 Task: Look for space in Sátoraljaújhely, Hungary from 10th July, 2023 to 15th July, 2023 for 7 adults in price range Rs.10000 to Rs.15000. Place can be entire place or shared room with 4 bedrooms having 7 beds and 4 bathrooms. Property type can be house, flat, guest house. Amenities needed are: wifi, TV, free parkinig on premises, gym, breakfast. Booking option can be shelf check-in. Required host language is English.
Action: Mouse moved to (455, 100)
Screenshot: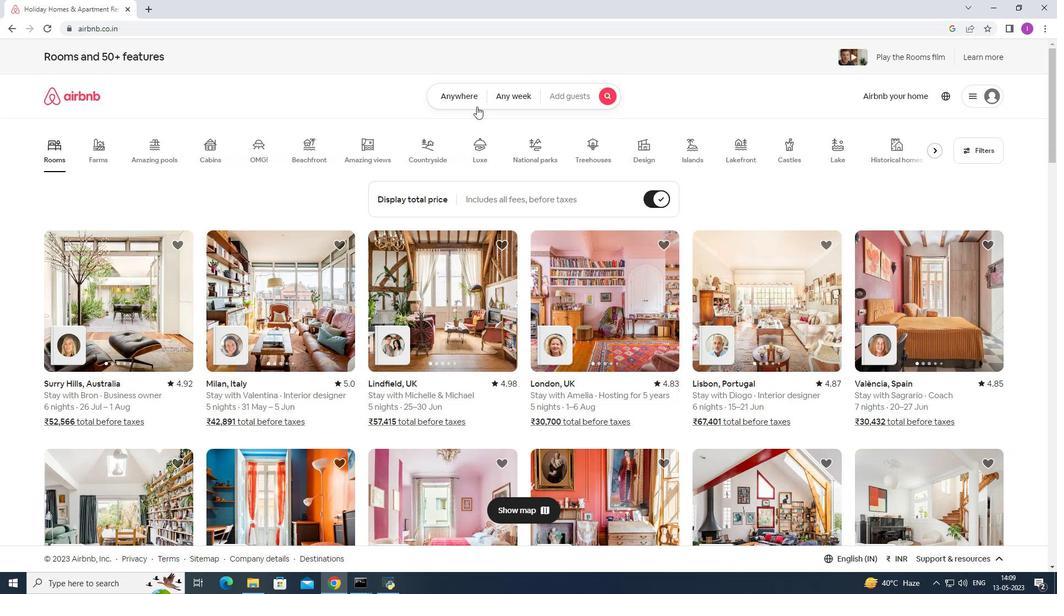 
Action: Mouse pressed left at (455, 100)
Screenshot: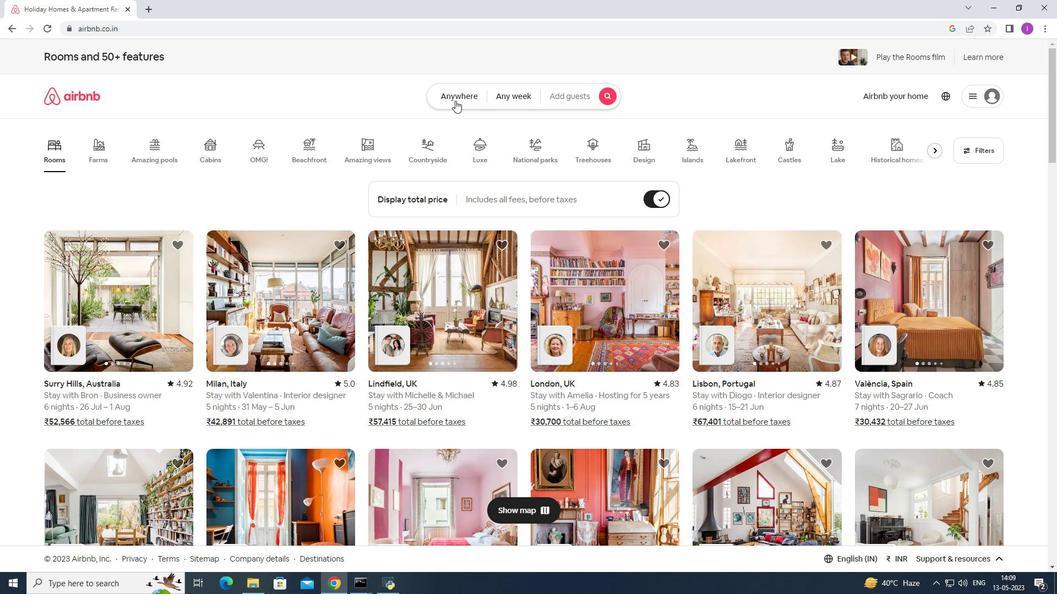 
Action: Mouse moved to (387, 129)
Screenshot: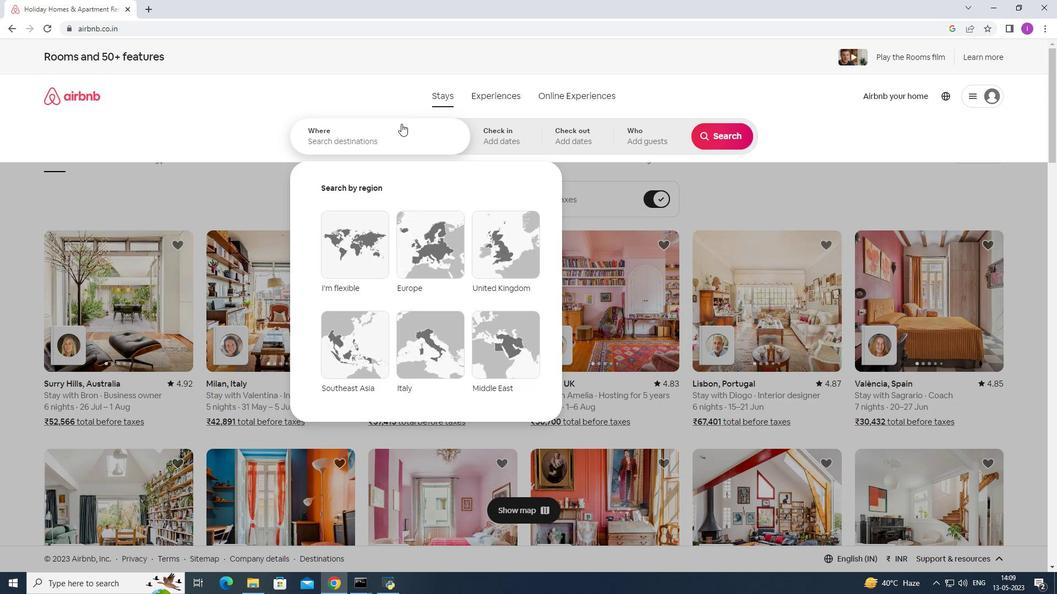 
Action: Mouse pressed left at (387, 129)
Screenshot: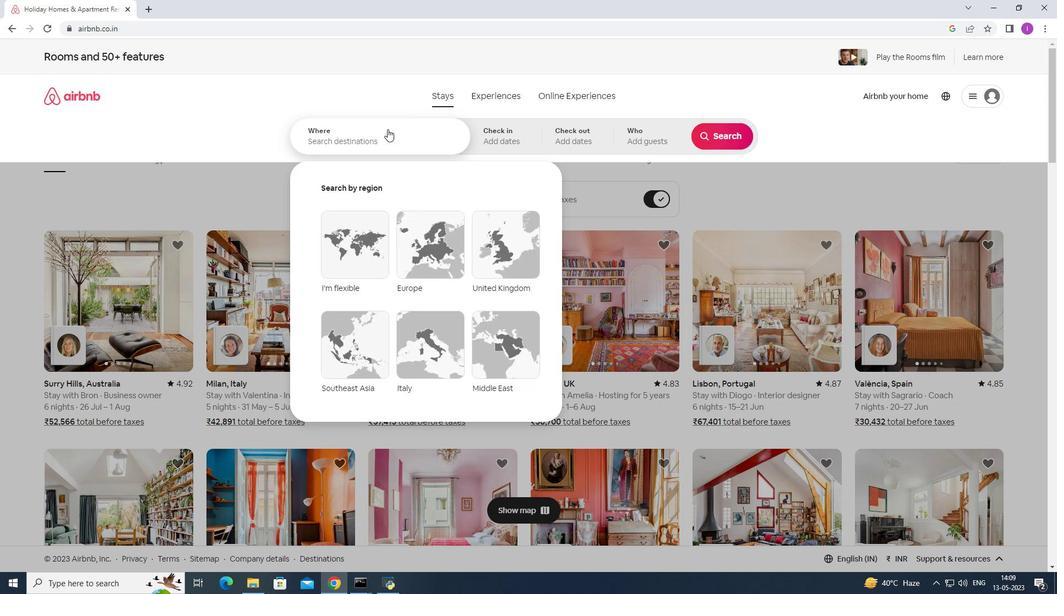 
Action: Mouse moved to (384, 129)
Screenshot: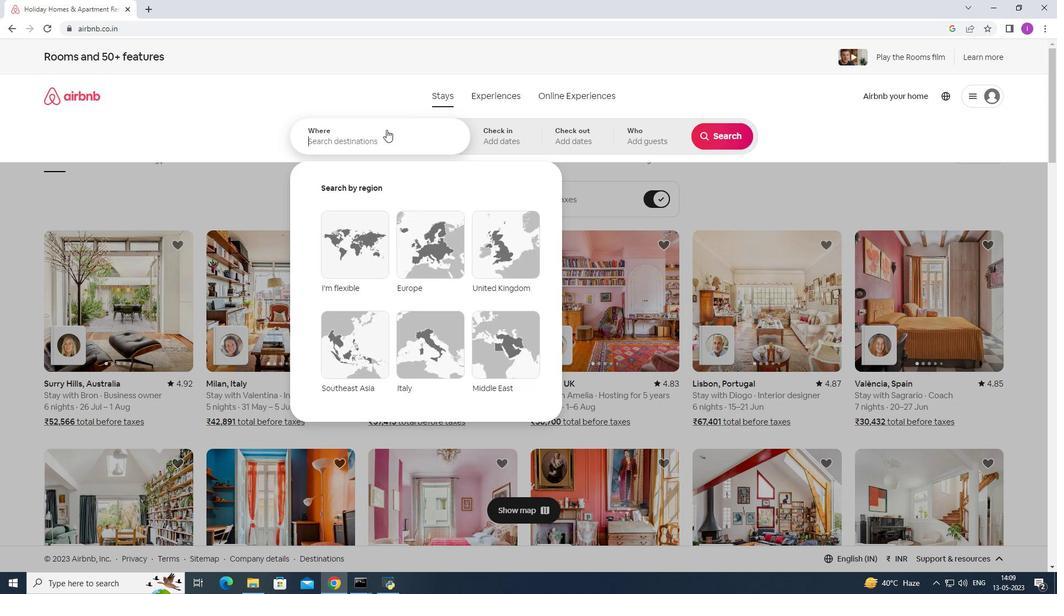 
Action: Key pressed <Key.shift>Satoraljaujhely,<Key.shift><Key.shift><Key.shift><Key.shift><Key.shift><Key.shift><Key.shift><Key.shift><Key.shift><Key.shift><Key.shift><Key.shift><Key.shift><Key.shift><Key.shift><Key.shift><Key.shift><Key.shift><Key.shift><Key.shift><Key.shift>Hun
Screenshot: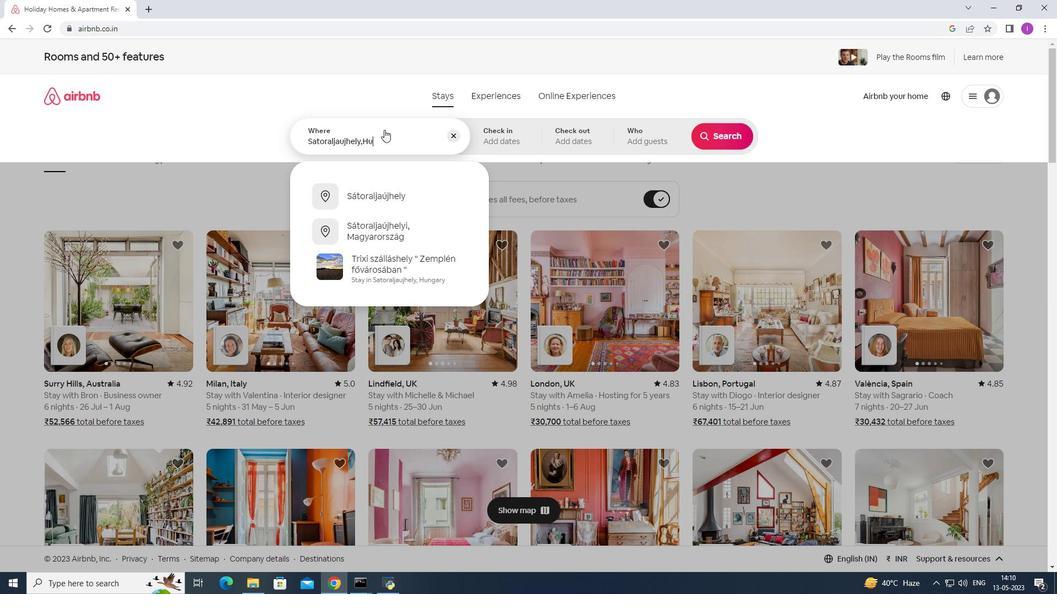 
Action: Mouse moved to (409, 187)
Screenshot: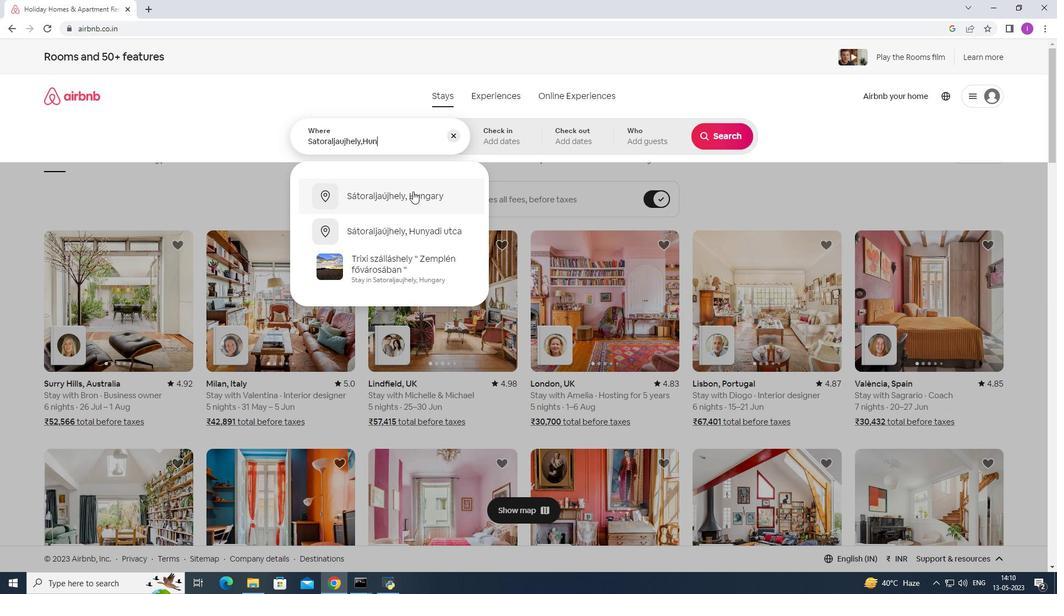
Action: Mouse pressed left at (409, 187)
Screenshot: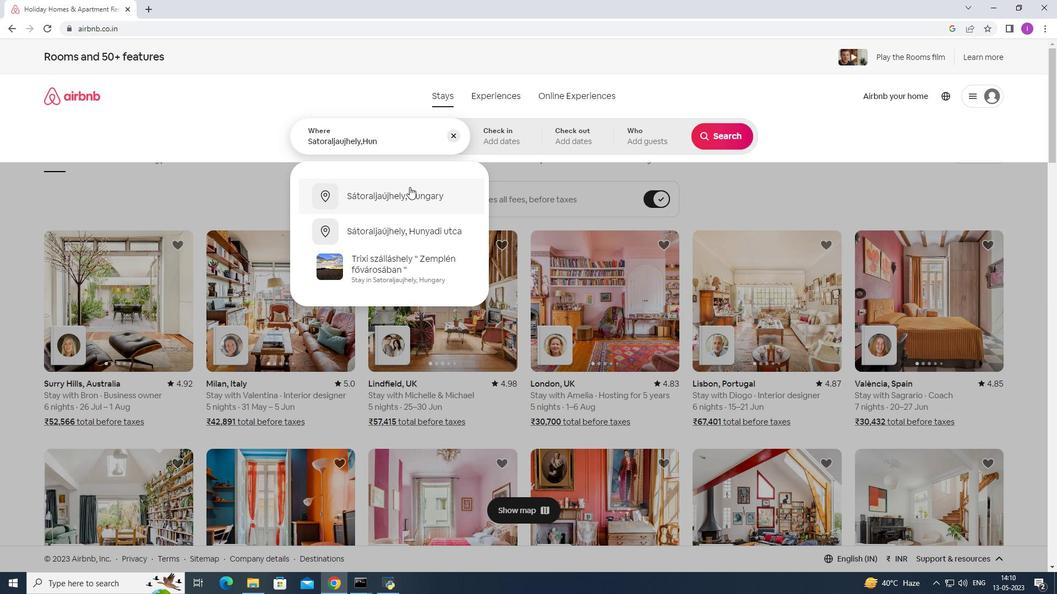 
Action: Mouse moved to (729, 229)
Screenshot: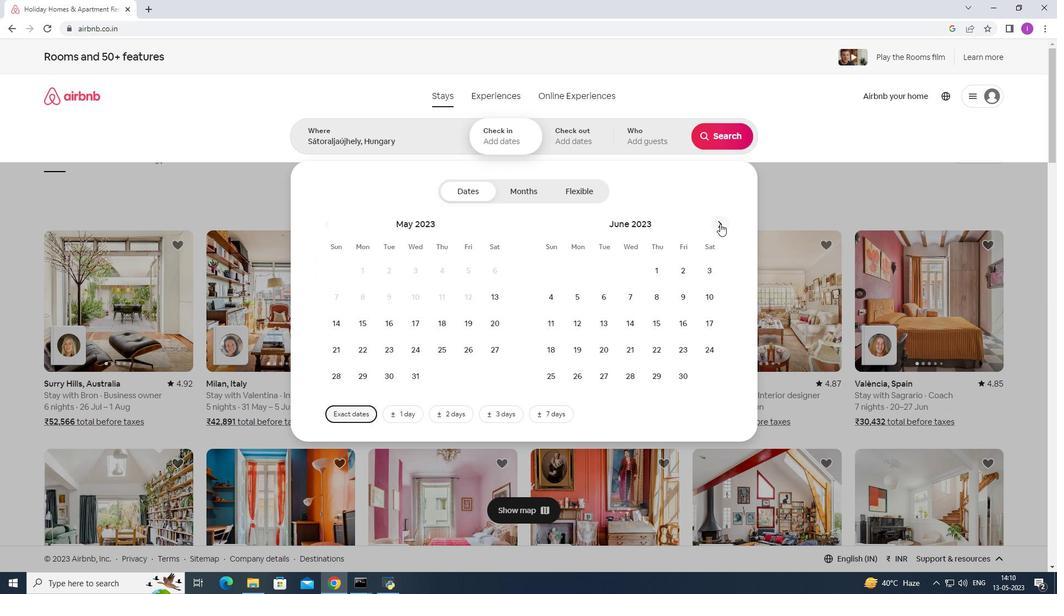 
Action: Mouse pressed left at (729, 229)
Screenshot: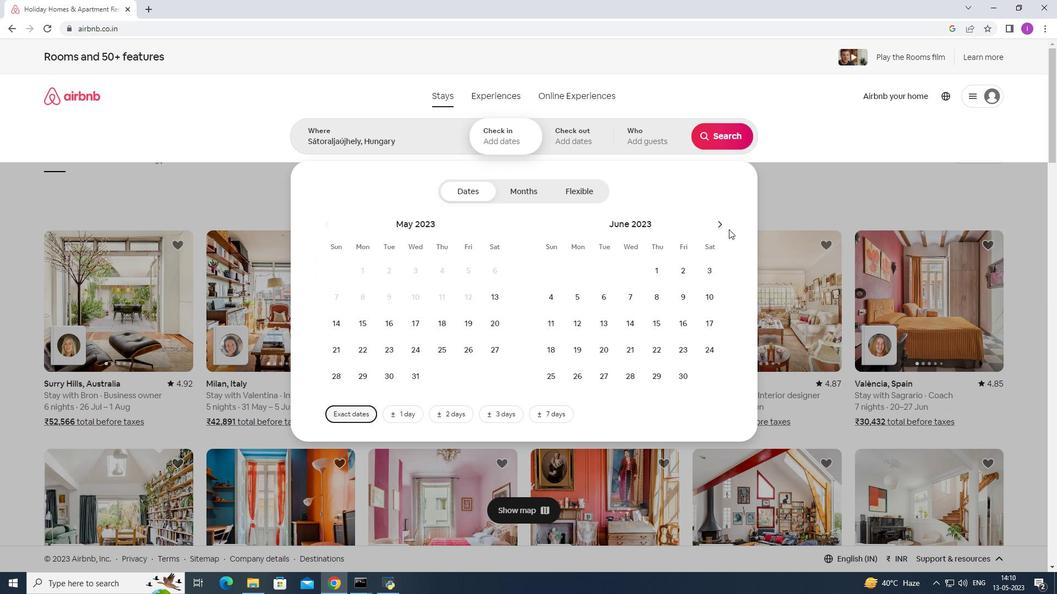 
Action: Mouse moved to (719, 225)
Screenshot: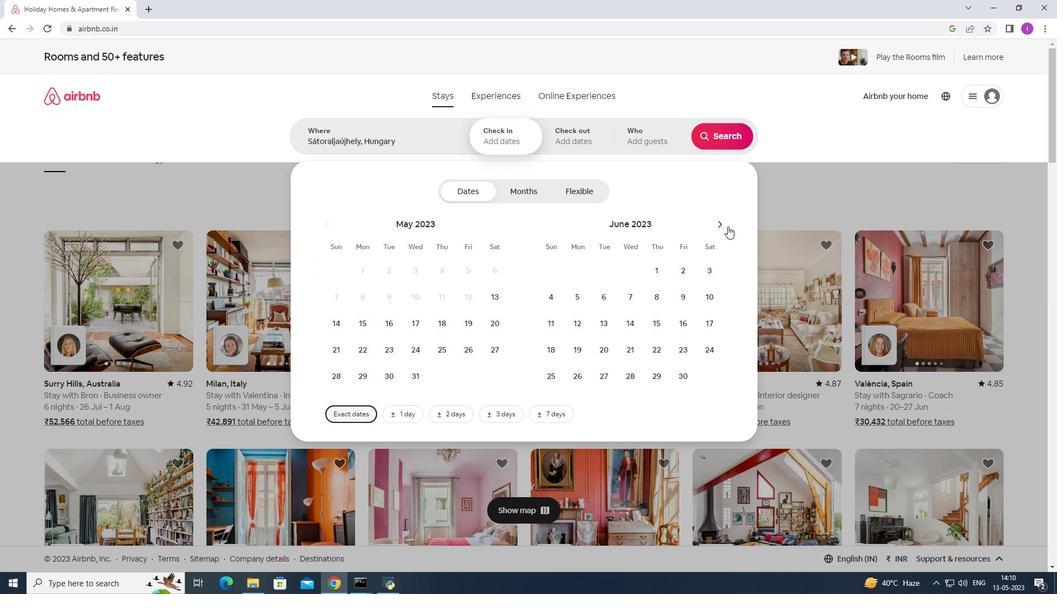 
Action: Mouse pressed left at (719, 225)
Screenshot: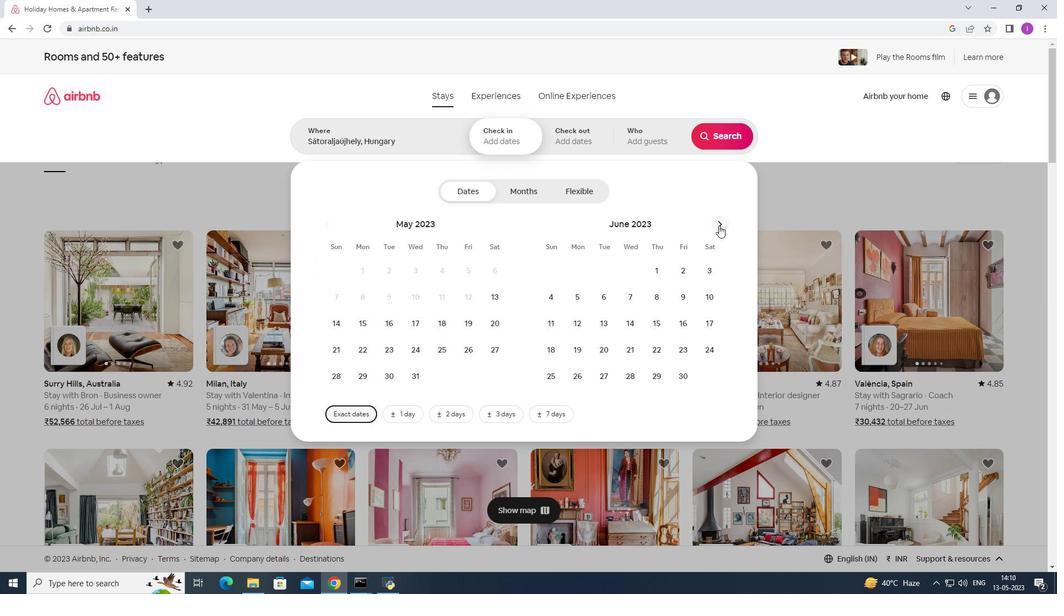 
Action: Mouse moved to (575, 329)
Screenshot: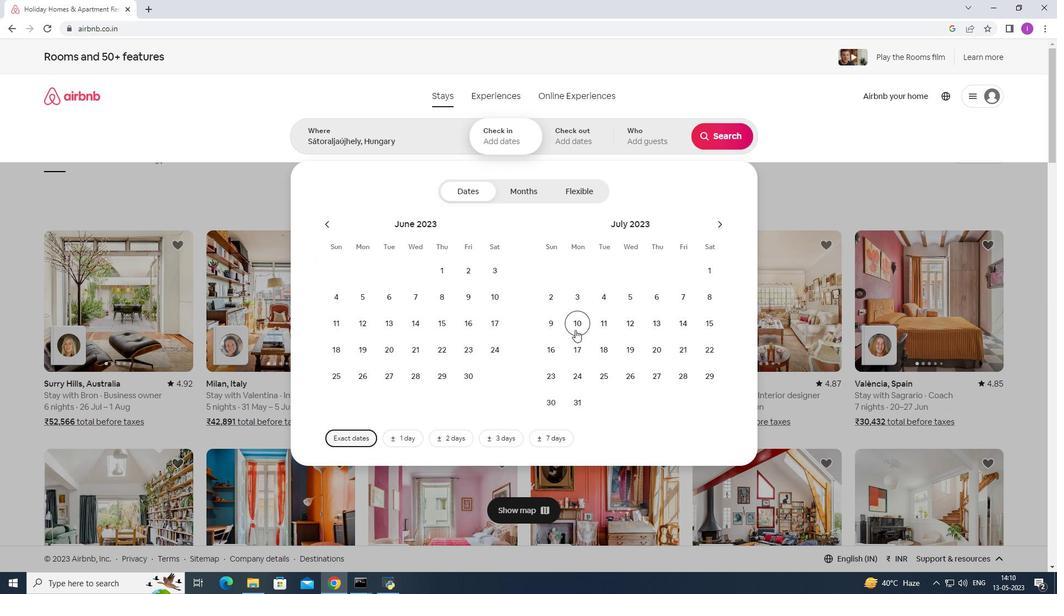 
Action: Mouse pressed left at (575, 329)
Screenshot: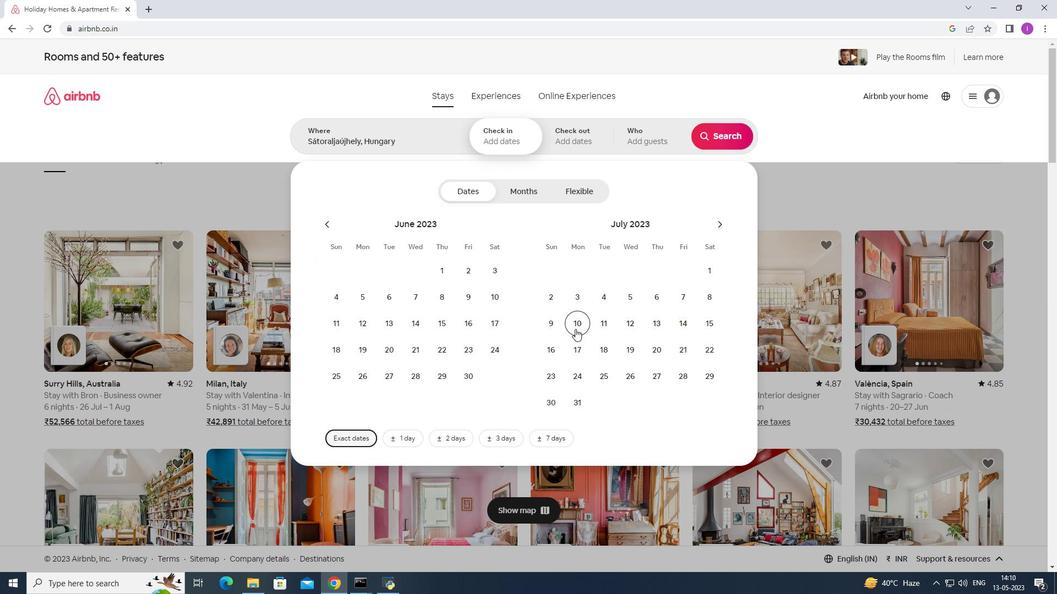 
Action: Mouse moved to (710, 324)
Screenshot: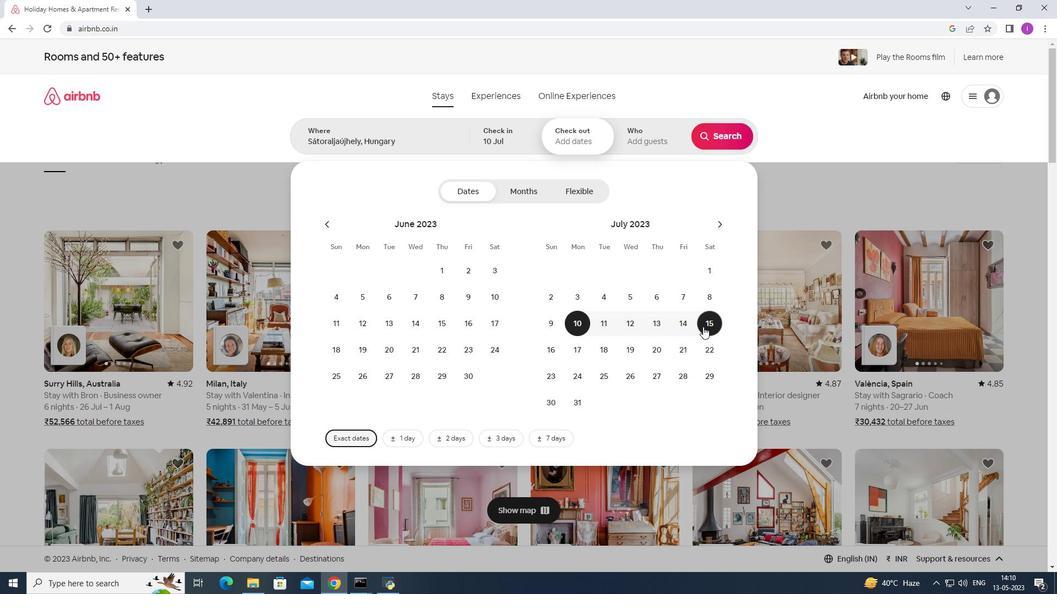 
Action: Mouse pressed left at (710, 324)
Screenshot: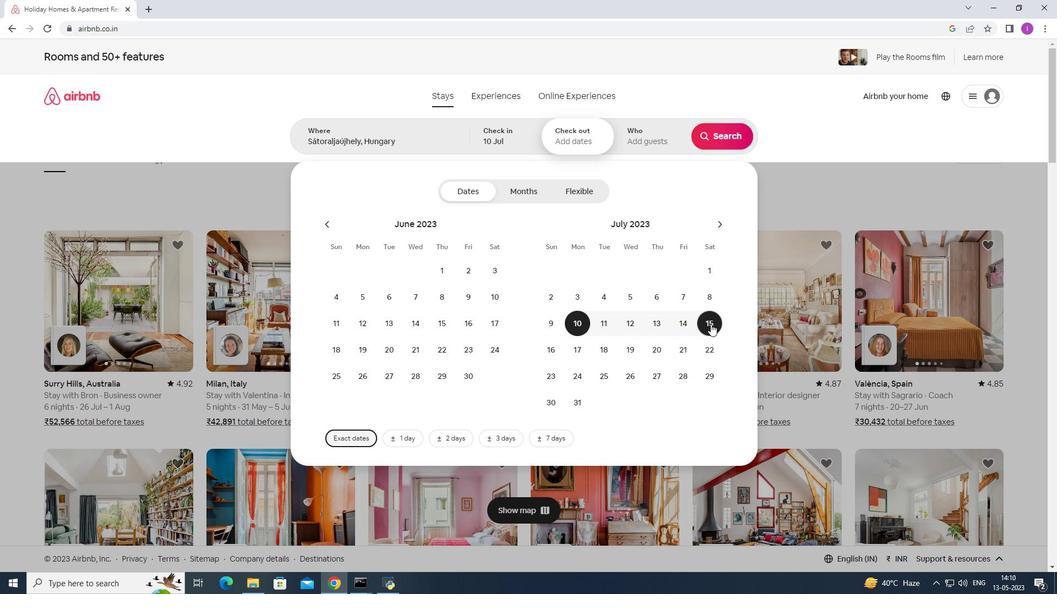 
Action: Mouse moved to (652, 137)
Screenshot: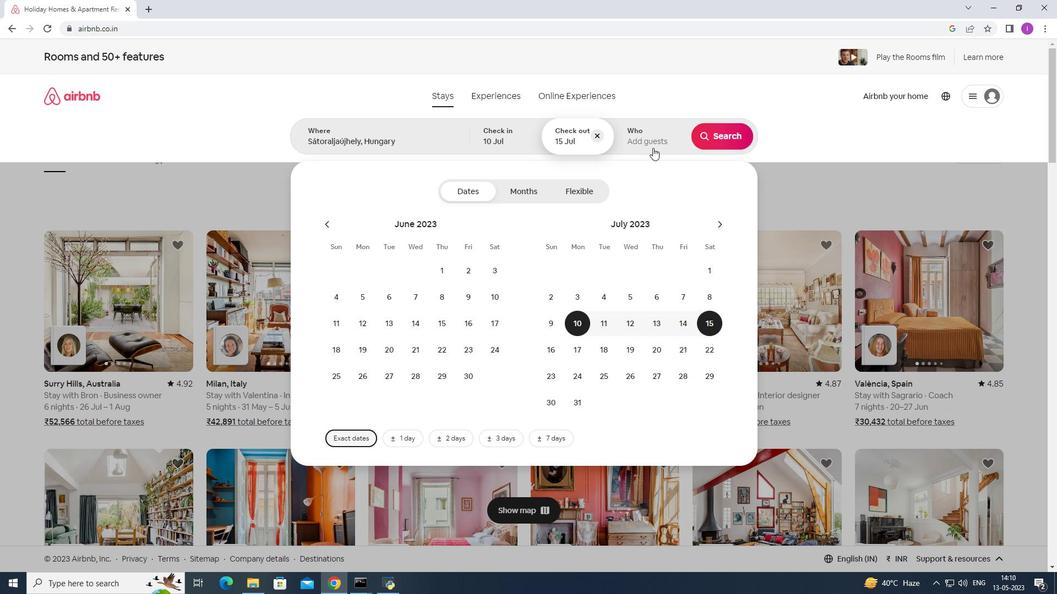 
Action: Mouse pressed left at (652, 137)
Screenshot: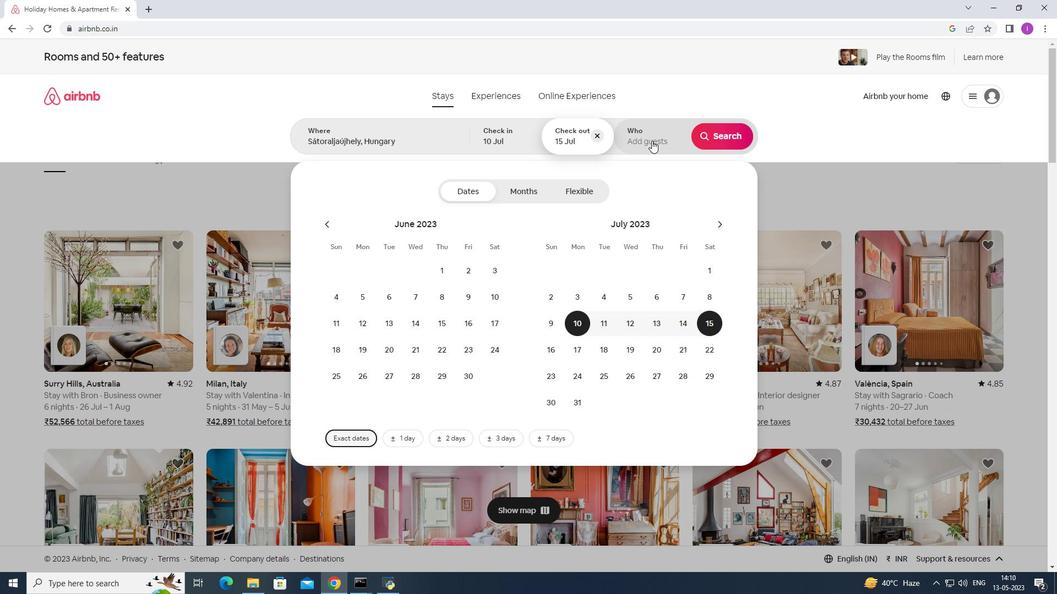 
Action: Mouse moved to (723, 194)
Screenshot: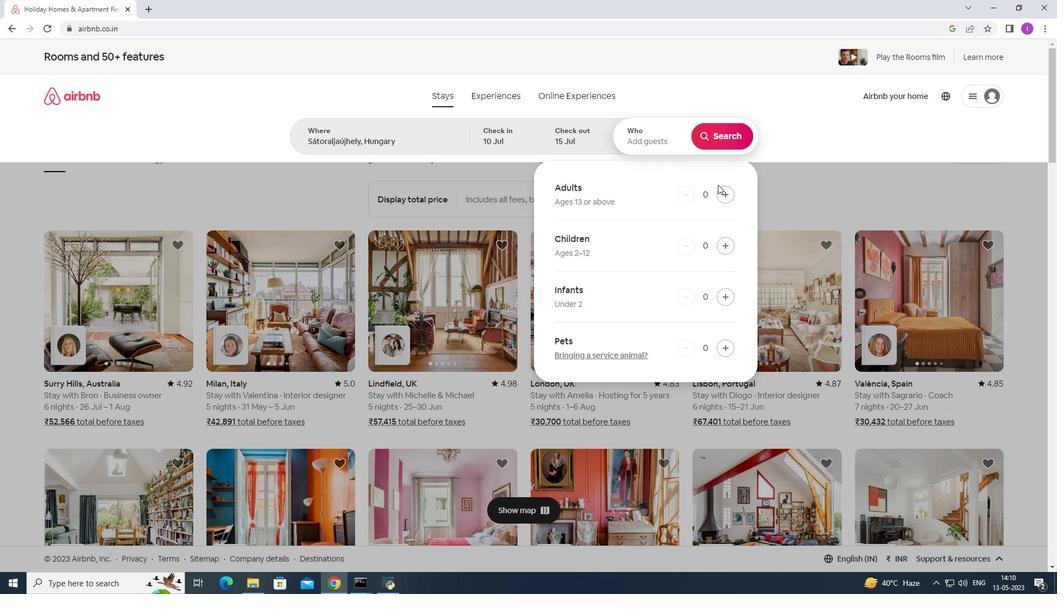 
Action: Mouse pressed left at (723, 194)
Screenshot: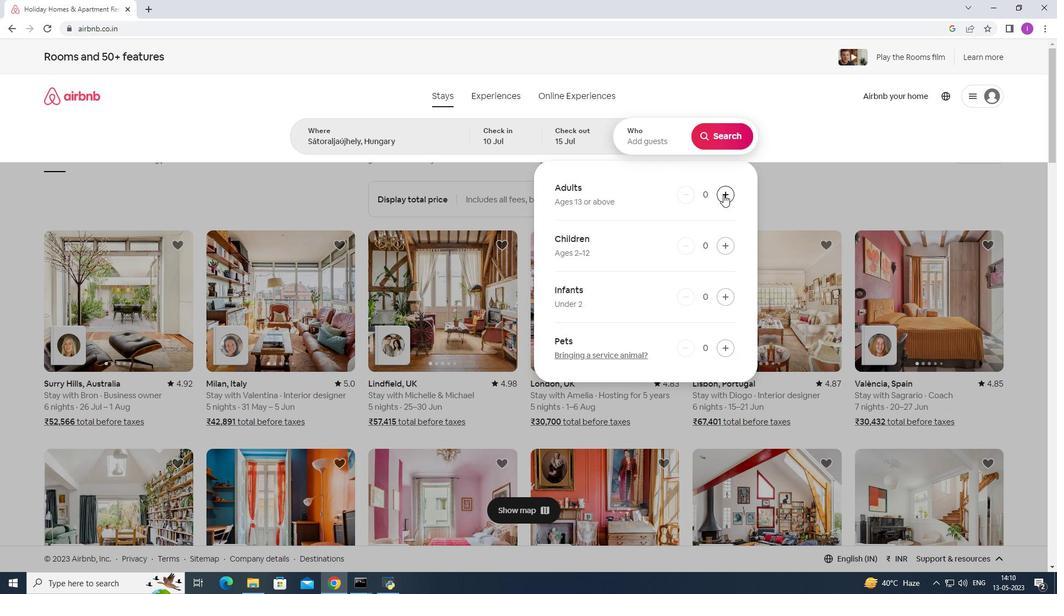 
Action: Mouse moved to (723, 195)
Screenshot: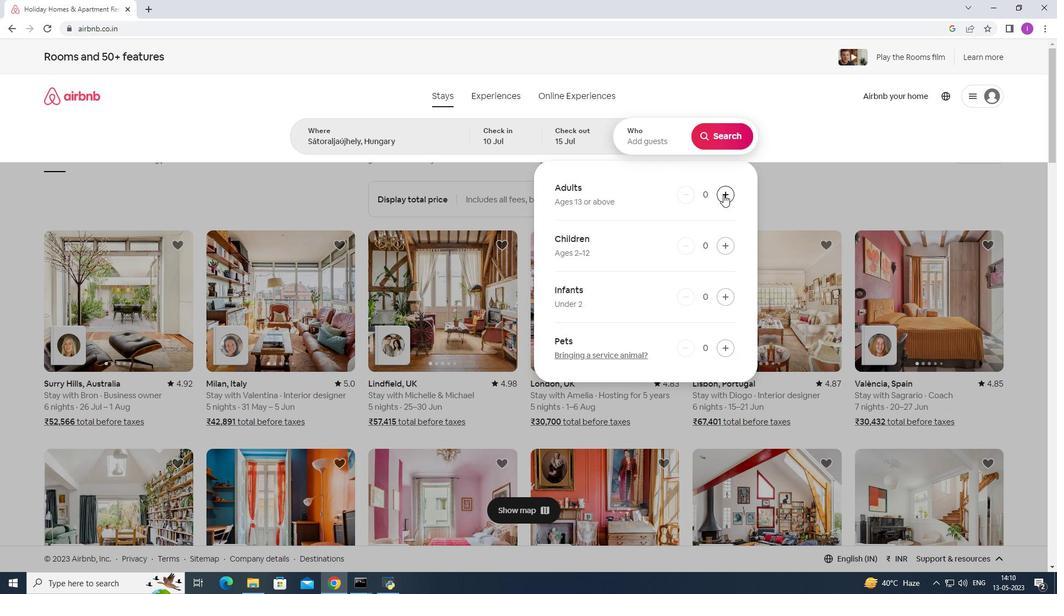 
Action: Mouse pressed left at (723, 195)
Screenshot: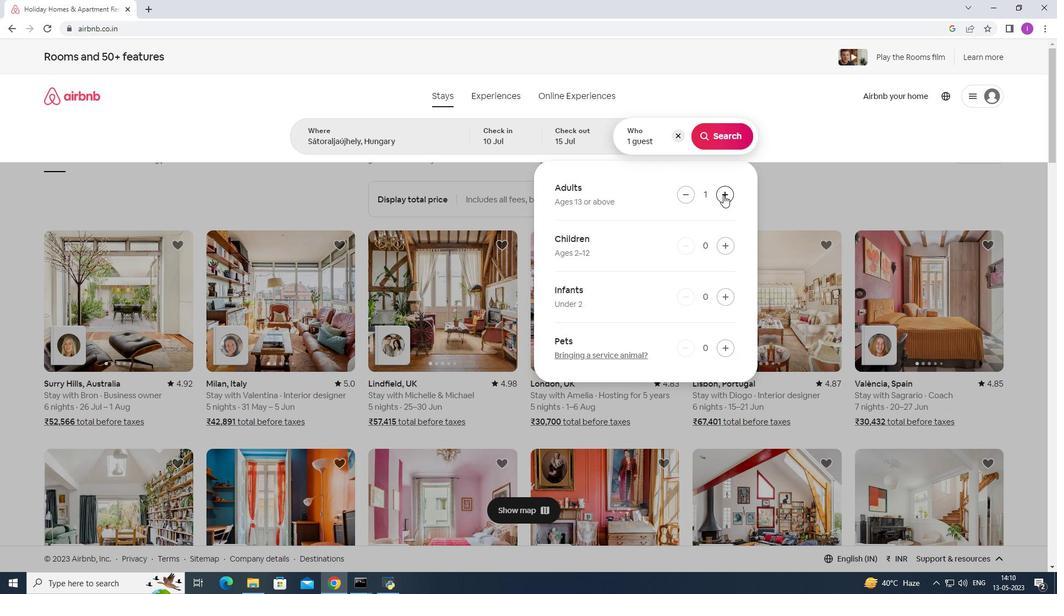 
Action: Mouse pressed left at (723, 195)
Screenshot: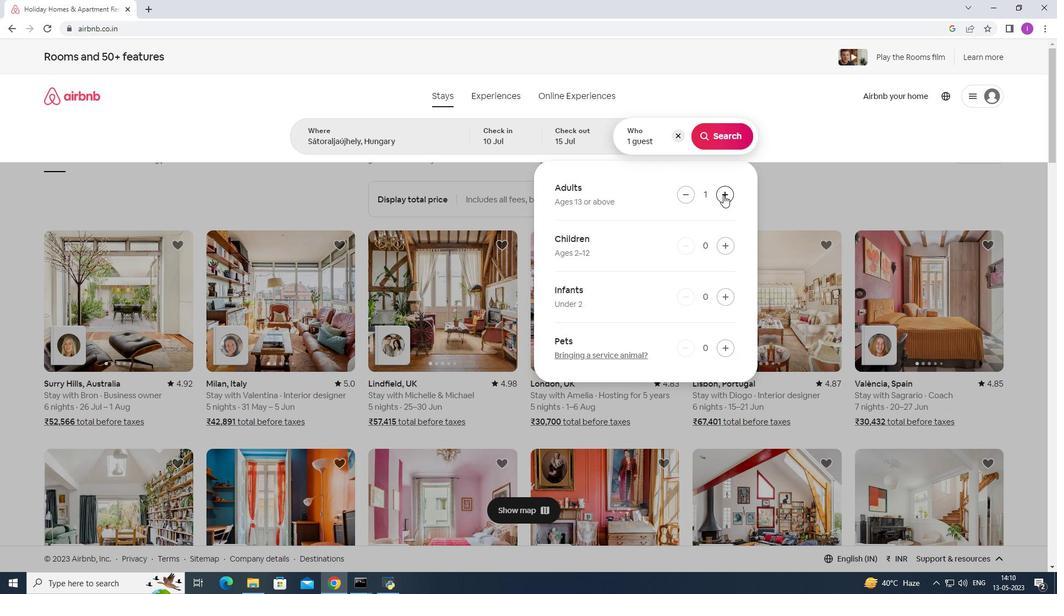 
Action: Mouse pressed left at (723, 195)
Screenshot: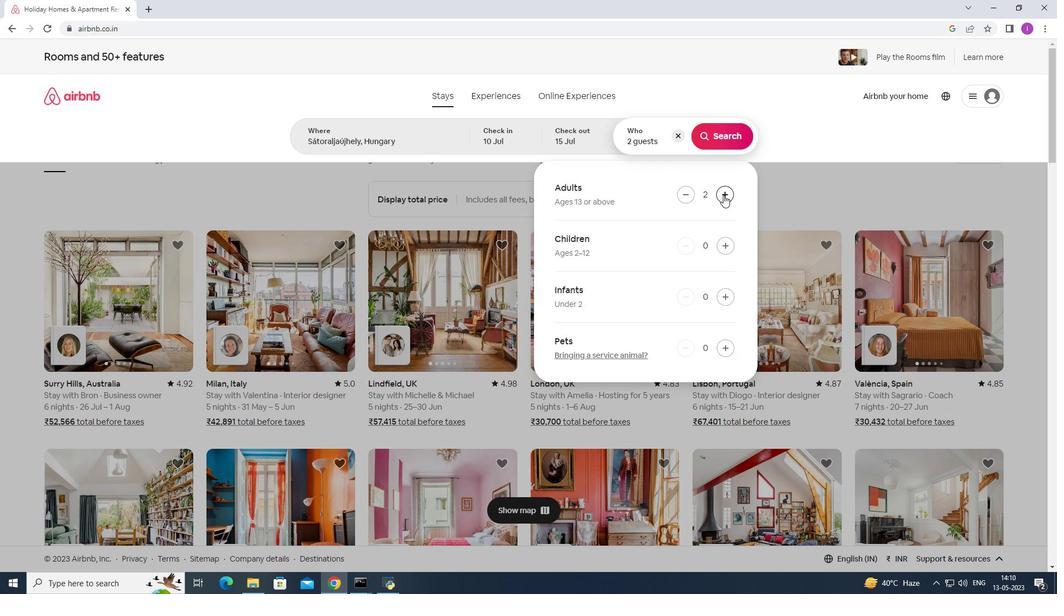 
Action: Mouse pressed left at (723, 195)
Screenshot: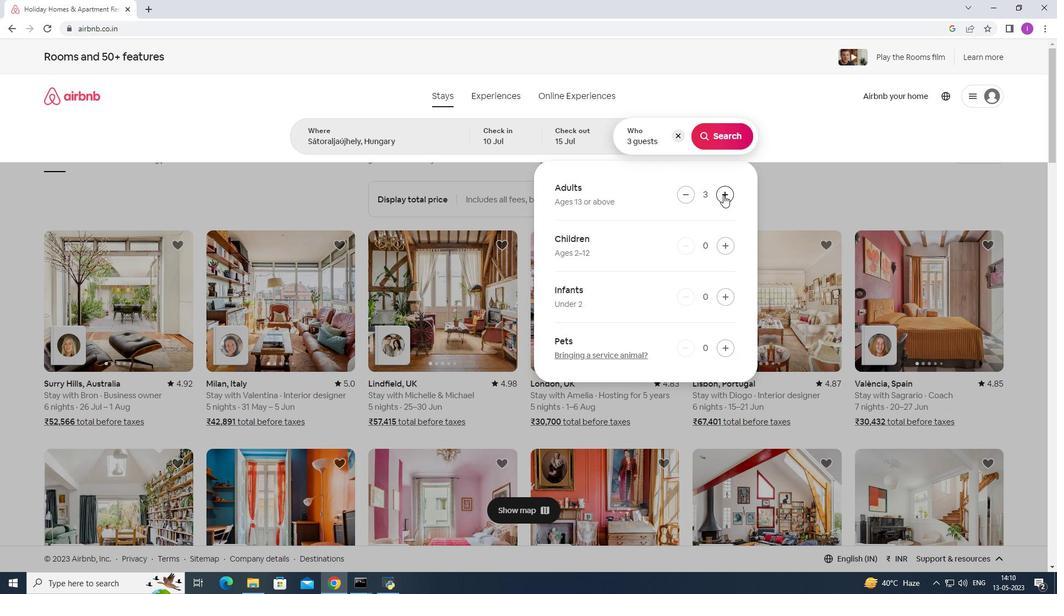 
Action: Mouse pressed left at (723, 195)
Screenshot: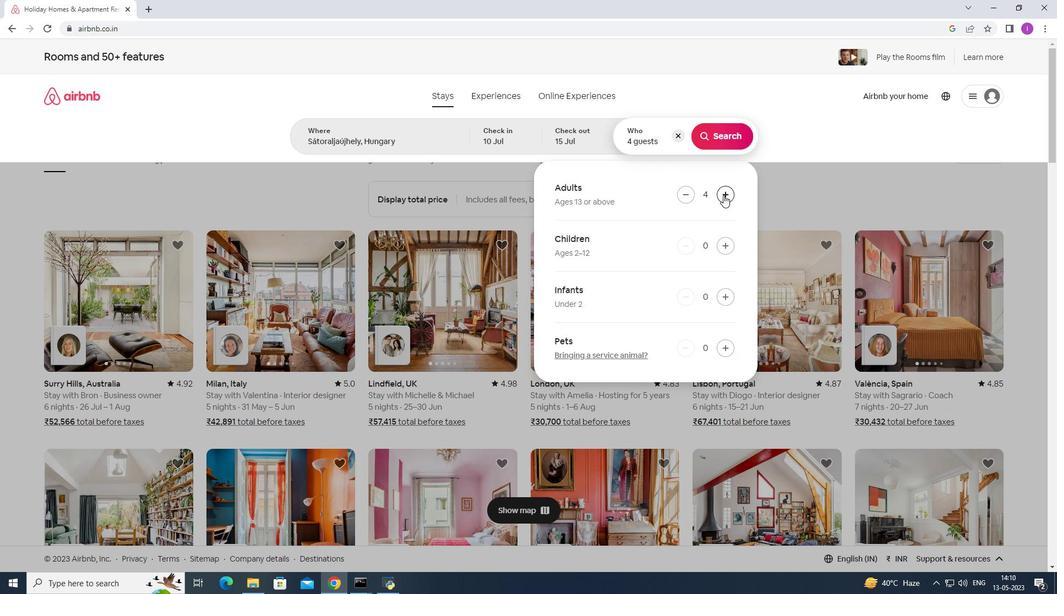 
Action: Mouse pressed left at (723, 195)
Screenshot: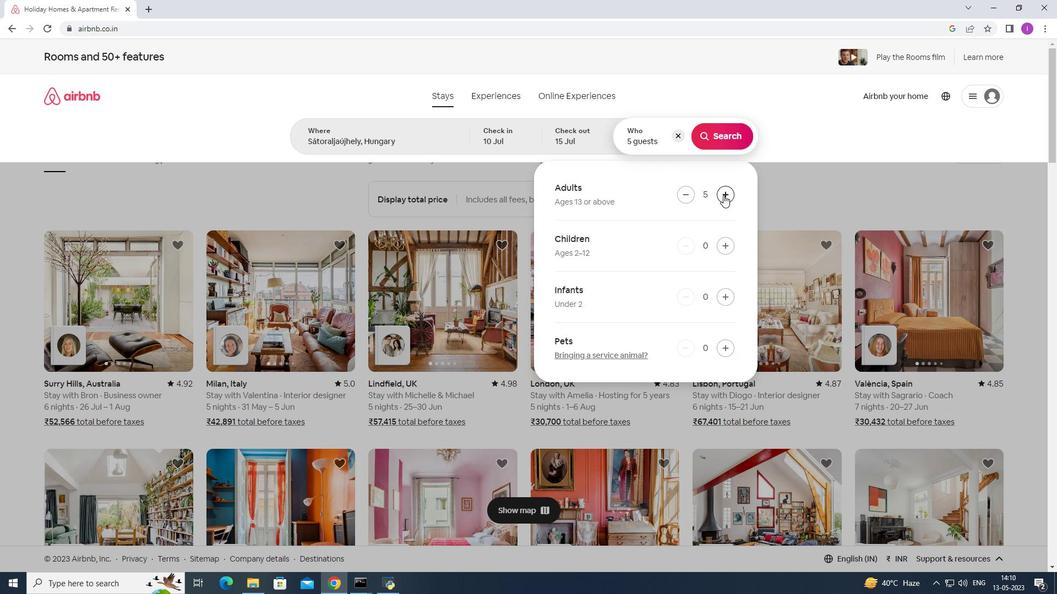 
Action: Mouse pressed left at (723, 195)
Screenshot: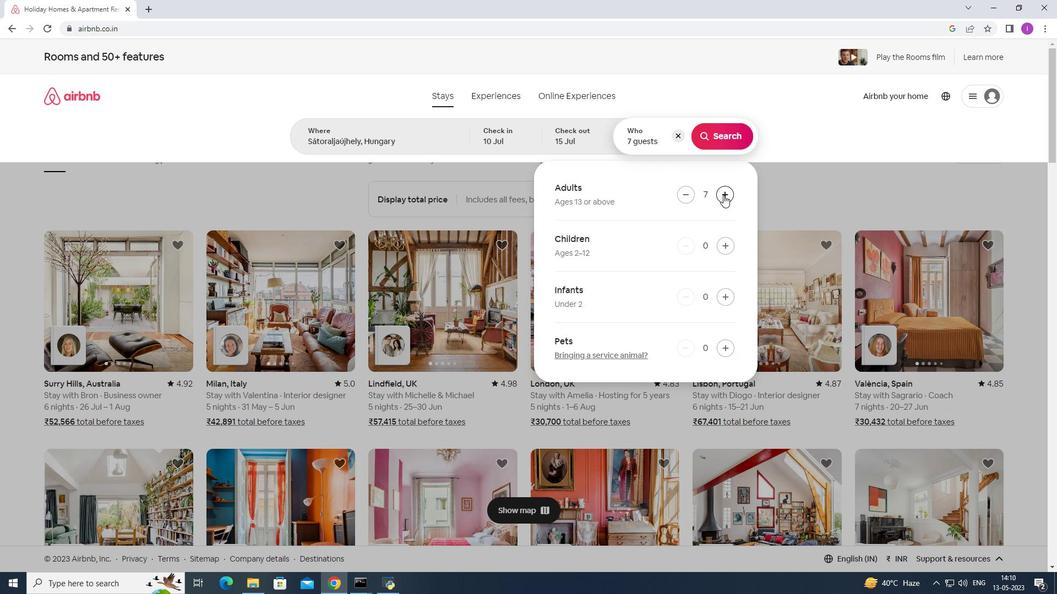 
Action: Mouse moved to (690, 200)
Screenshot: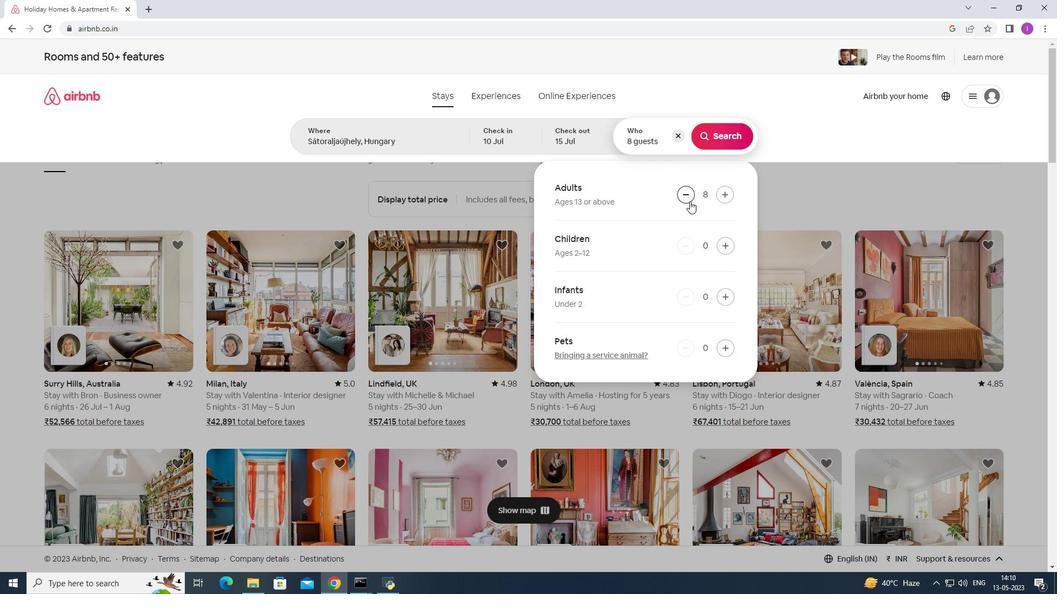 
Action: Mouse pressed left at (690, 200)
Screenshot: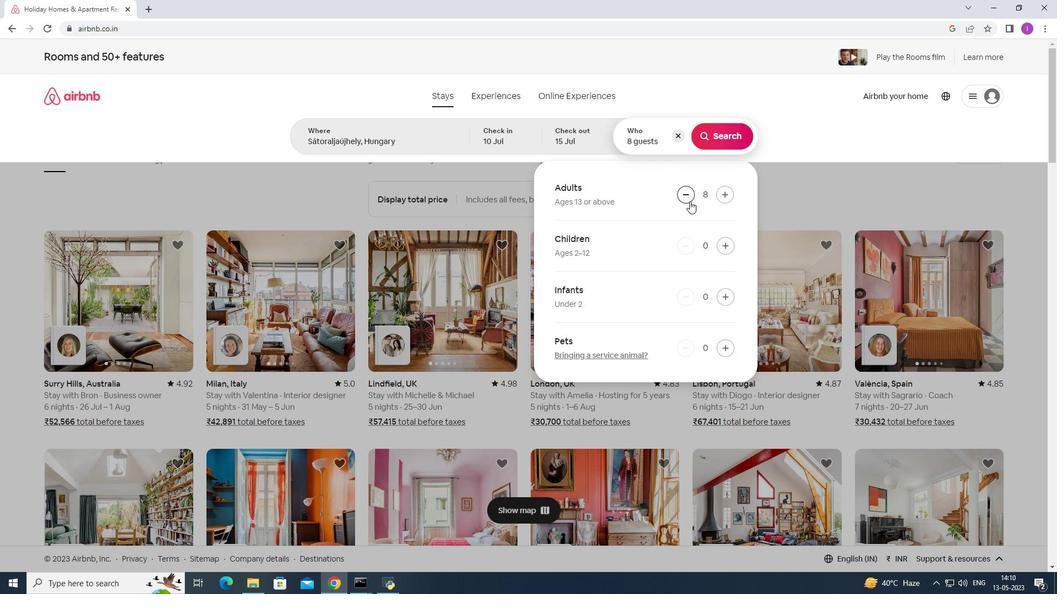 
Action: Mouse moved to (722, 134)
Screenshot: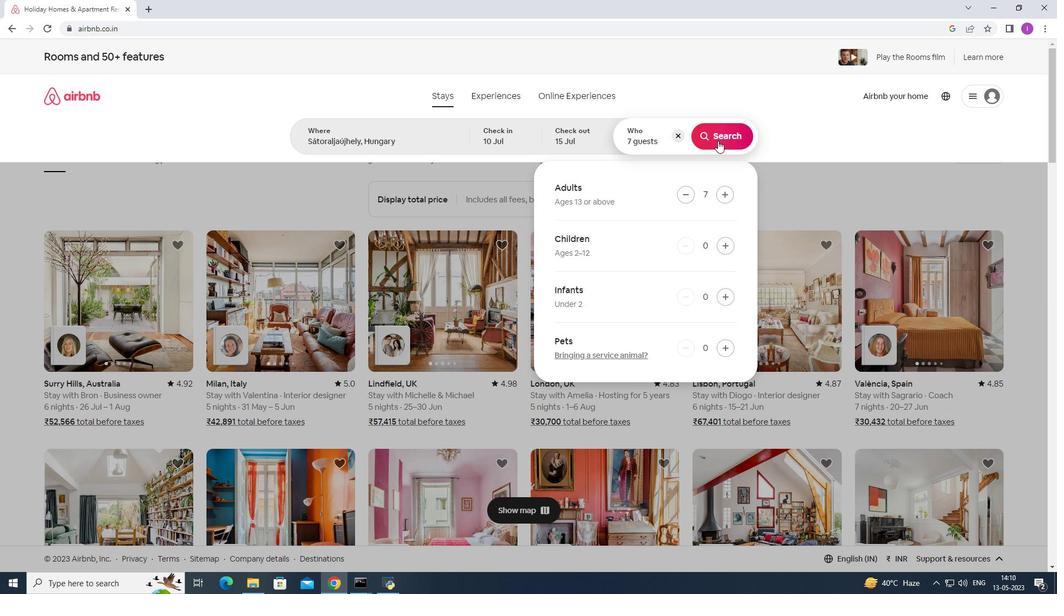 
Action: Mouse pressed left at (722, 134)
Screenshot: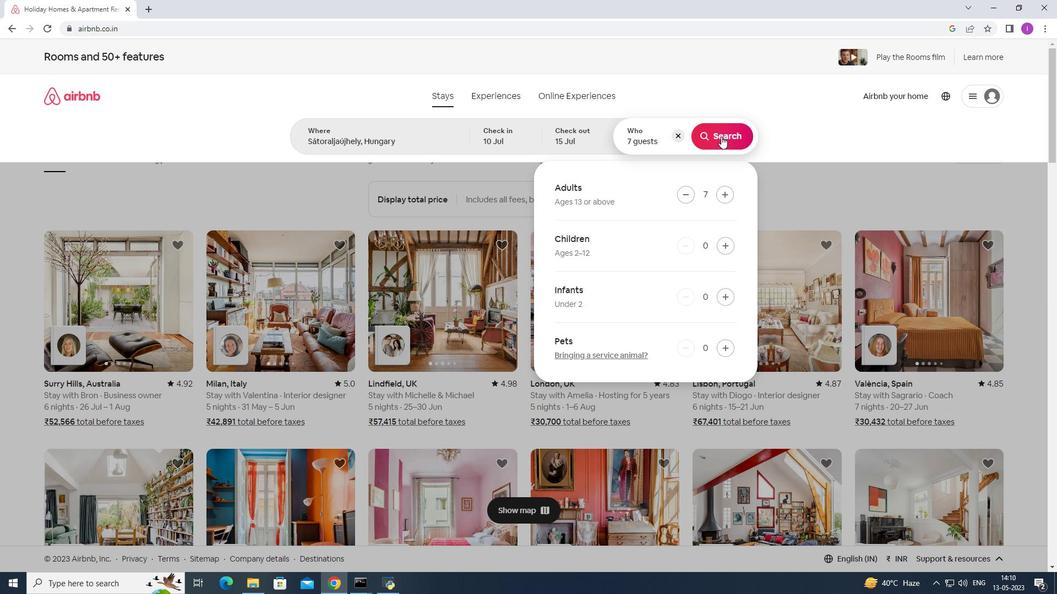 
Action: Mouse moved to (998, 101)
Screenshot: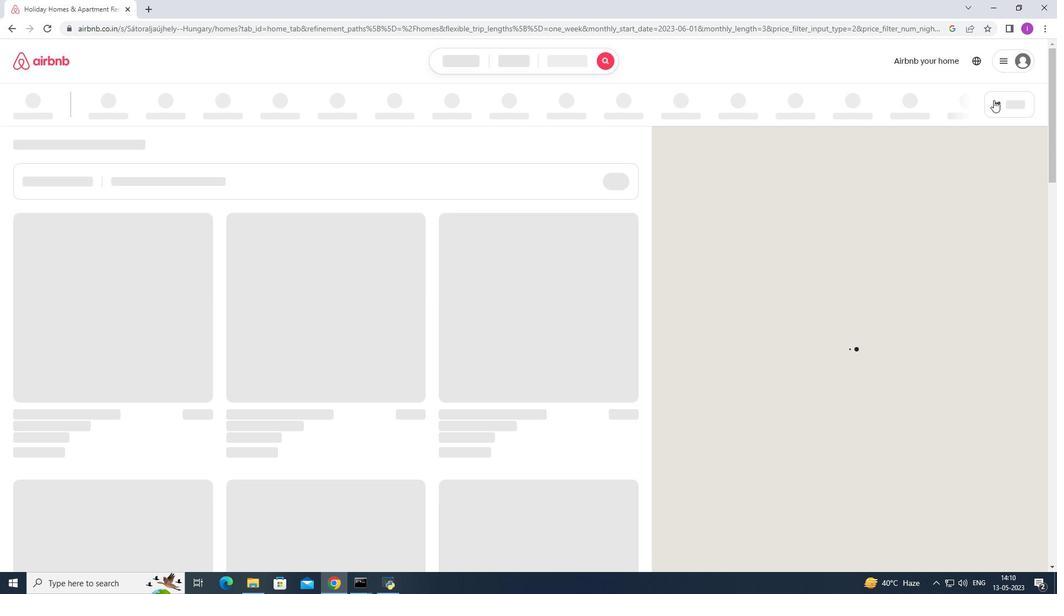 
Action: Mouse pressed left at (998, 101)
Screenshot: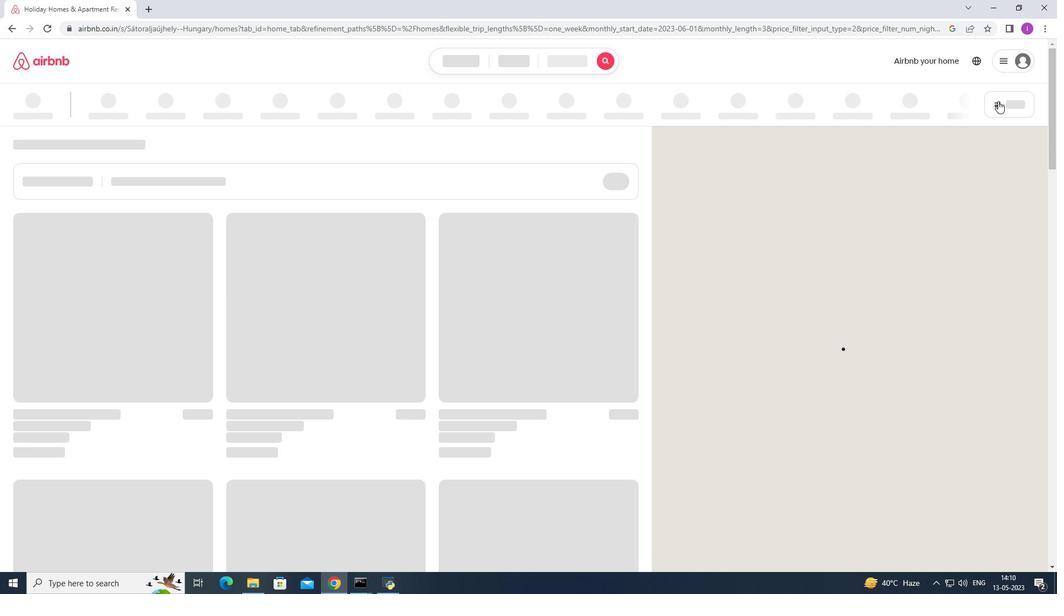 
Action: Mouse moved to (614, 378)
Screenshot: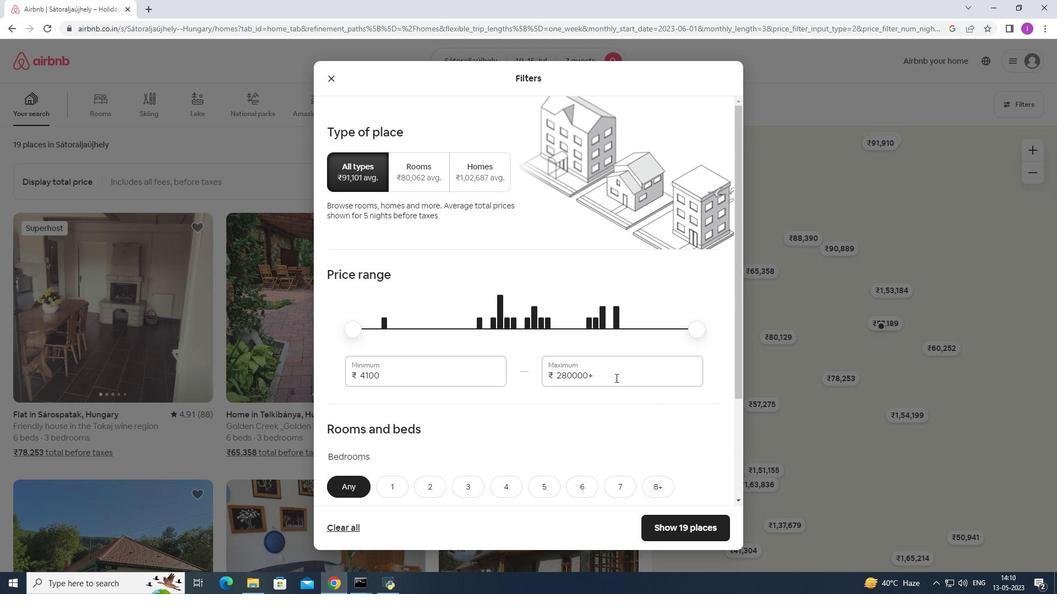 
Action: Mouse pressed left at (614, 378)
Screenshot: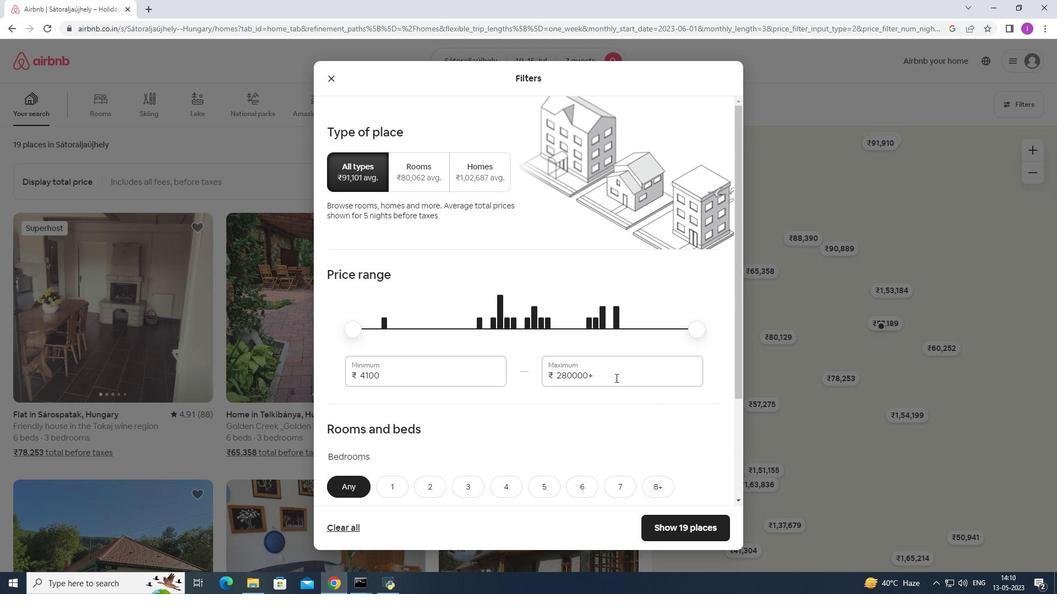 
Action: Mouse moved to (539, 386)
Screenshot: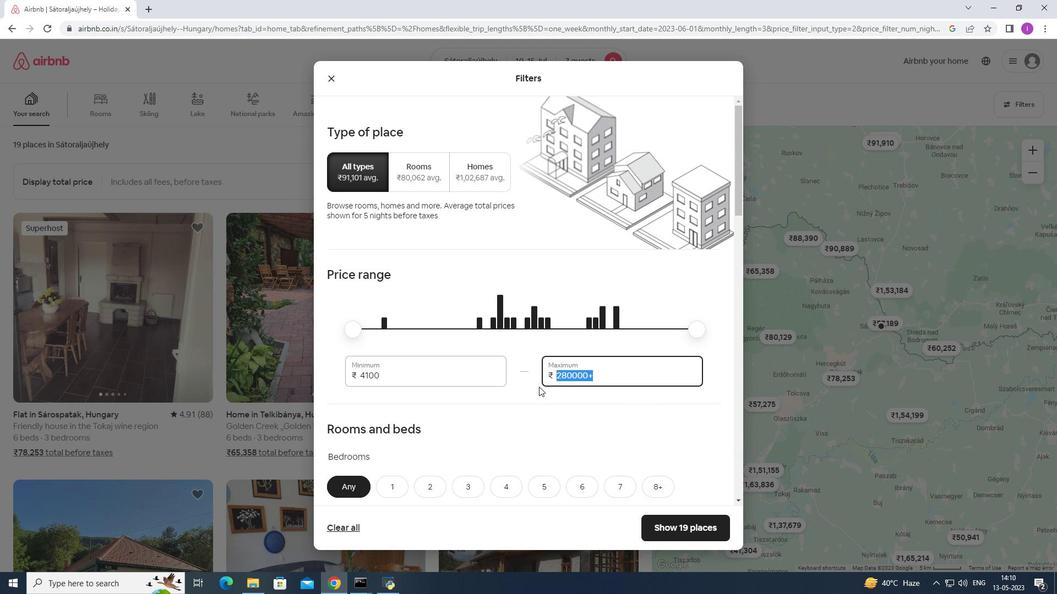 
Action: Key pressed 1
Screenshot: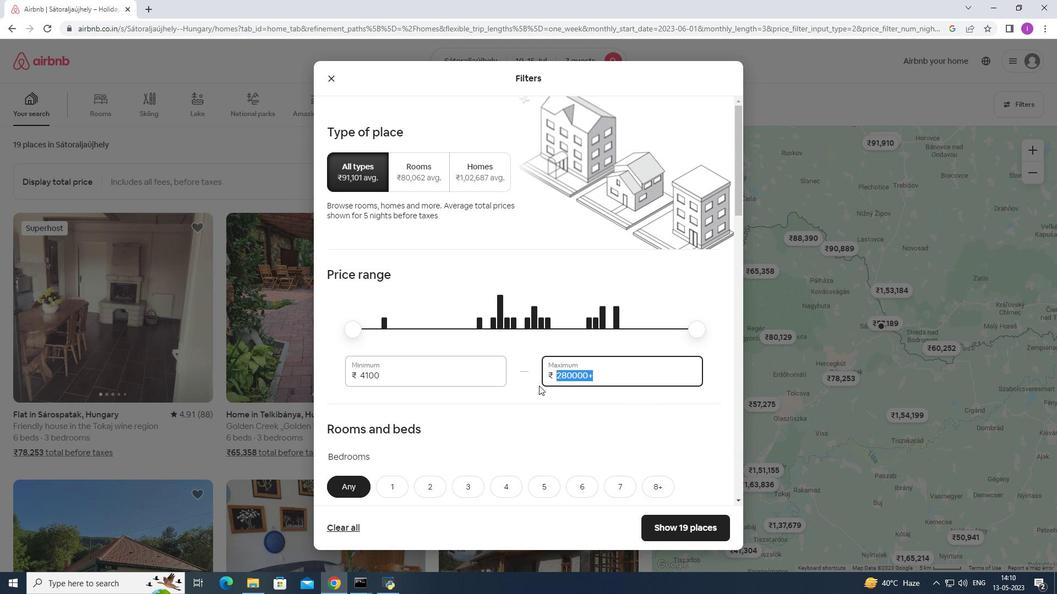 
Action: Mouse moved to (539, 384)
Screenshot: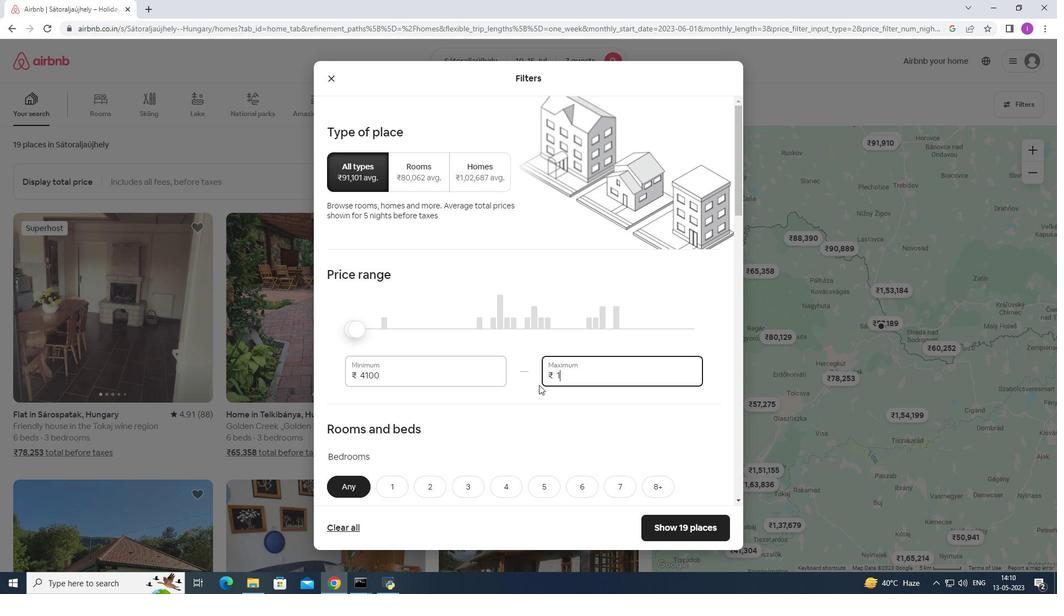 
Action: Key pressed 5
Screenshot: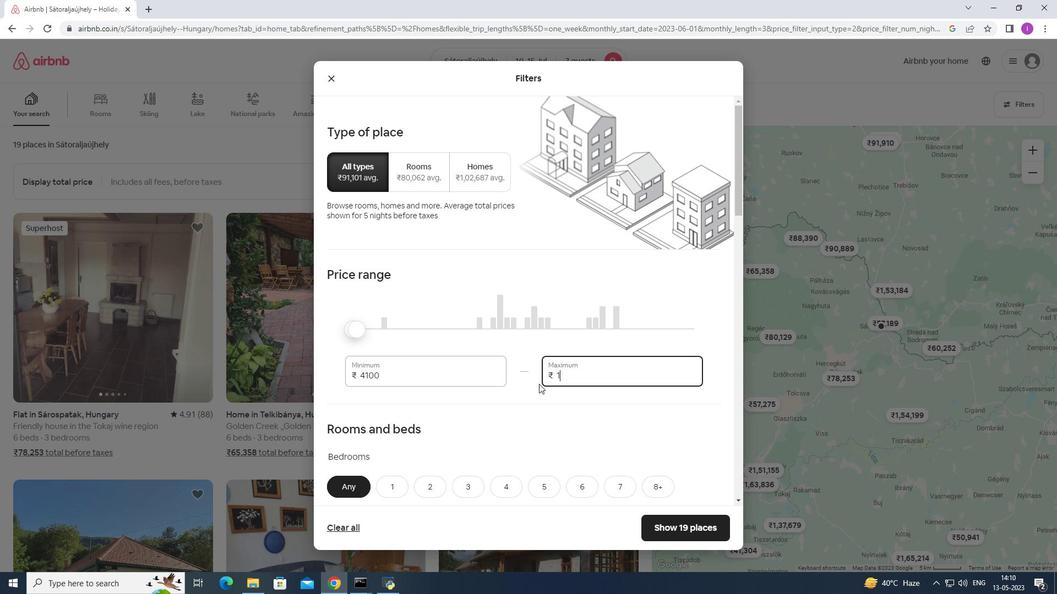
Action: Mouse moved to (539, 383)
Screenshot: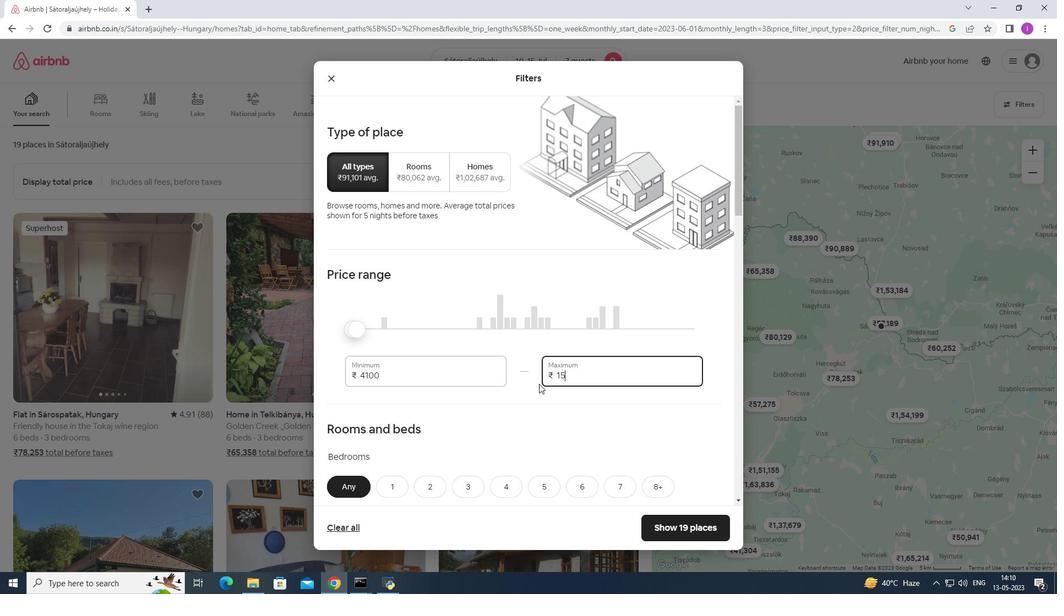 
Action: Key pressed 000
Screenshot: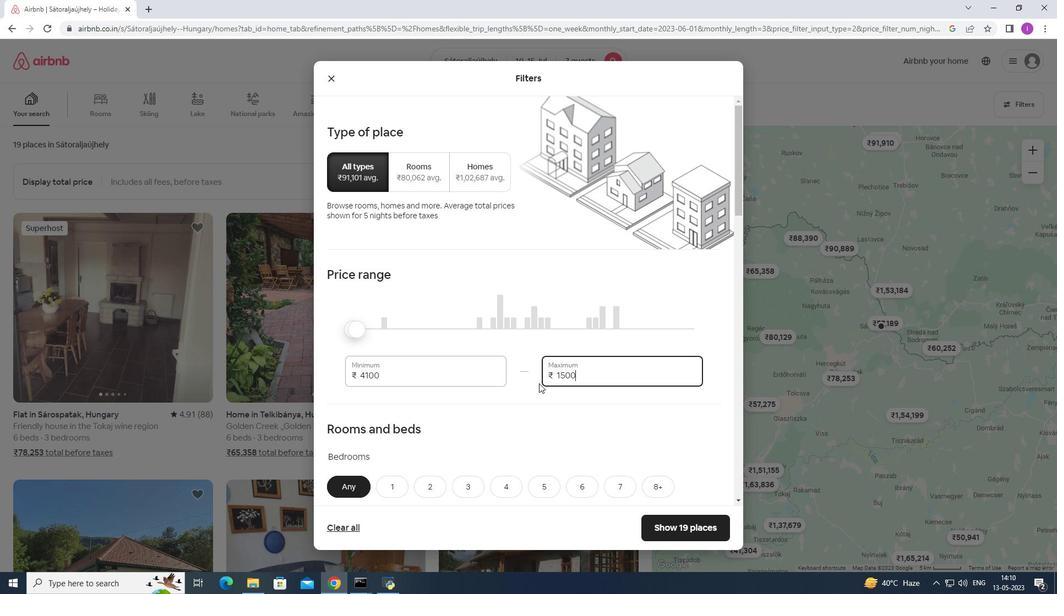 
Action: Mouse moved to (408, 379)
Screenshot: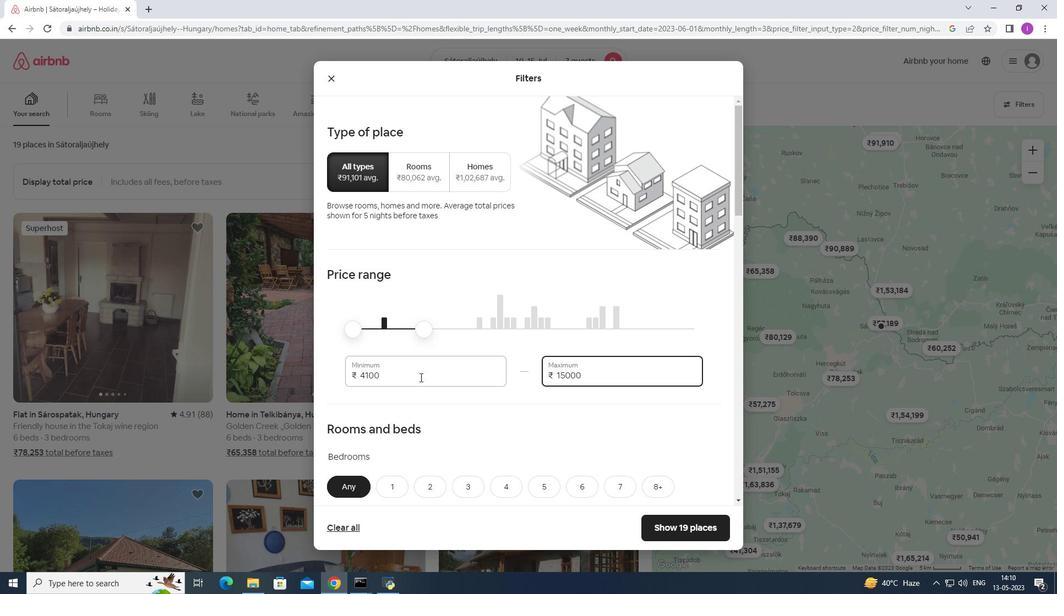 
Action: Mouse pressed left at (408, 379)
Screenshot: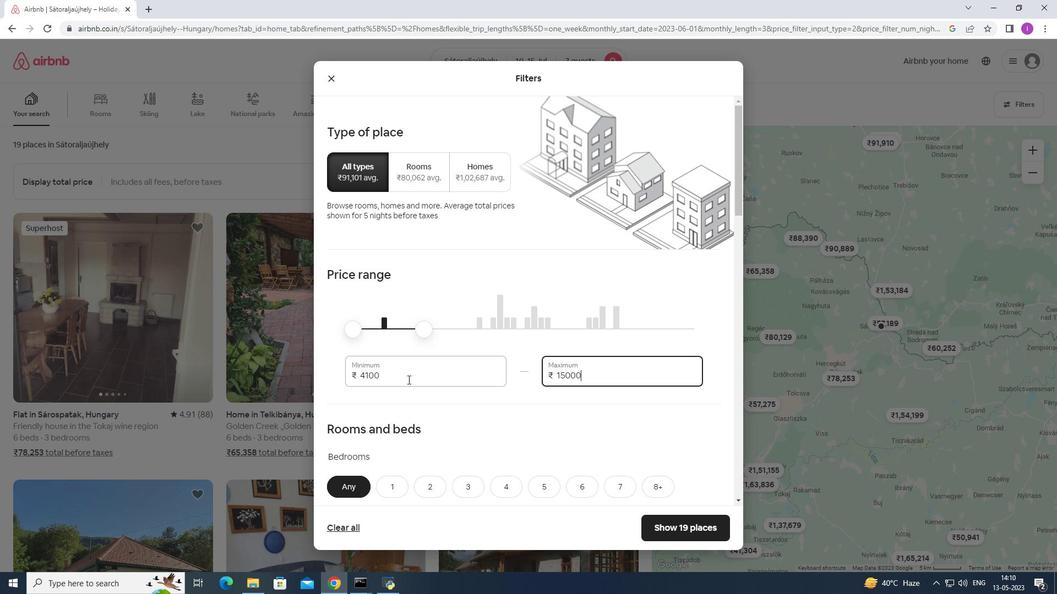 
Action: Mouse moved to (475, 379)
Screenshot: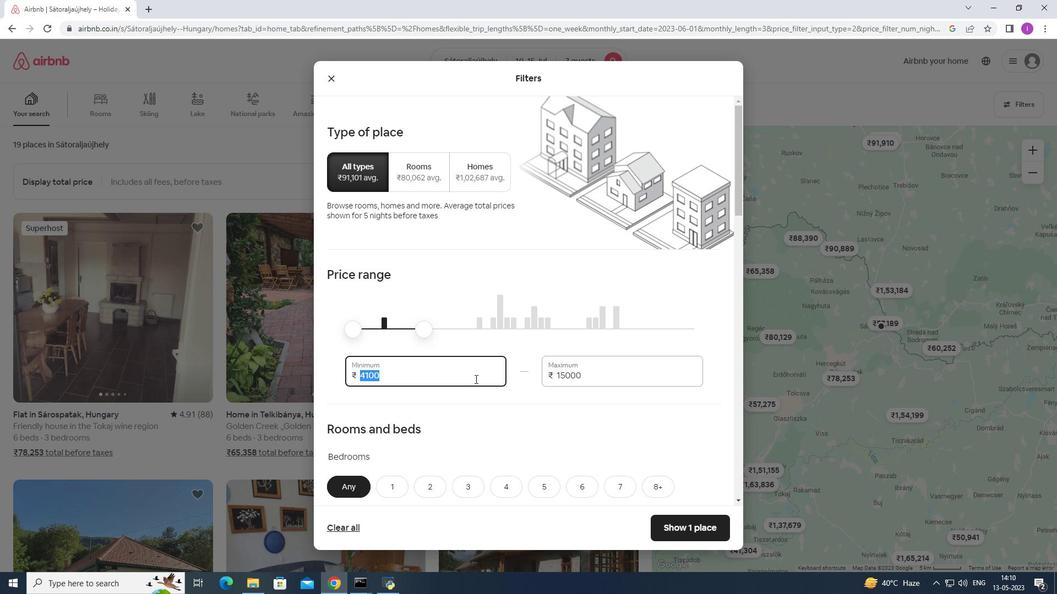 
Action: Key pressed 10000
Screenshot: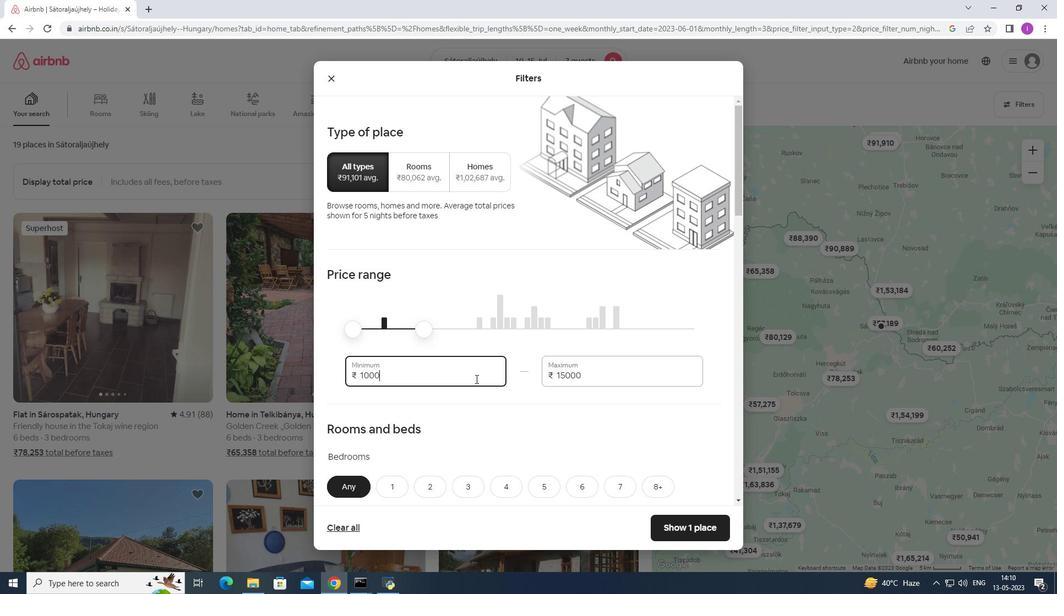 
Action: Mouse moved to (438, 381)
Screenshot: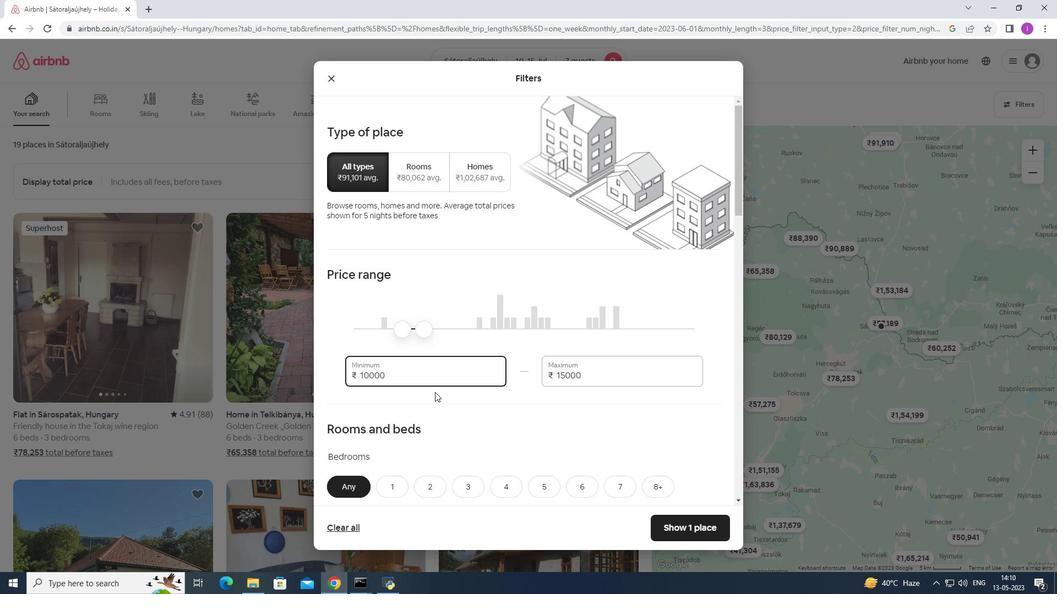 
Action: Mouse scrolled (438, 381) with delta (0, 0)
Screenshot: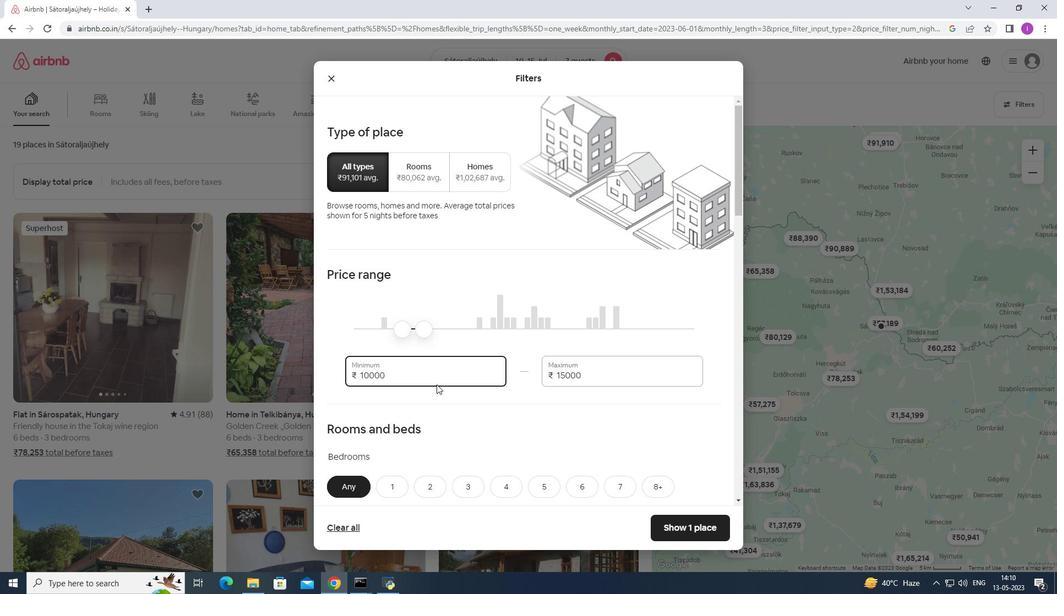 
Action: Mouse scrolled (438, 381) with delta (0, 0)
Screenshot: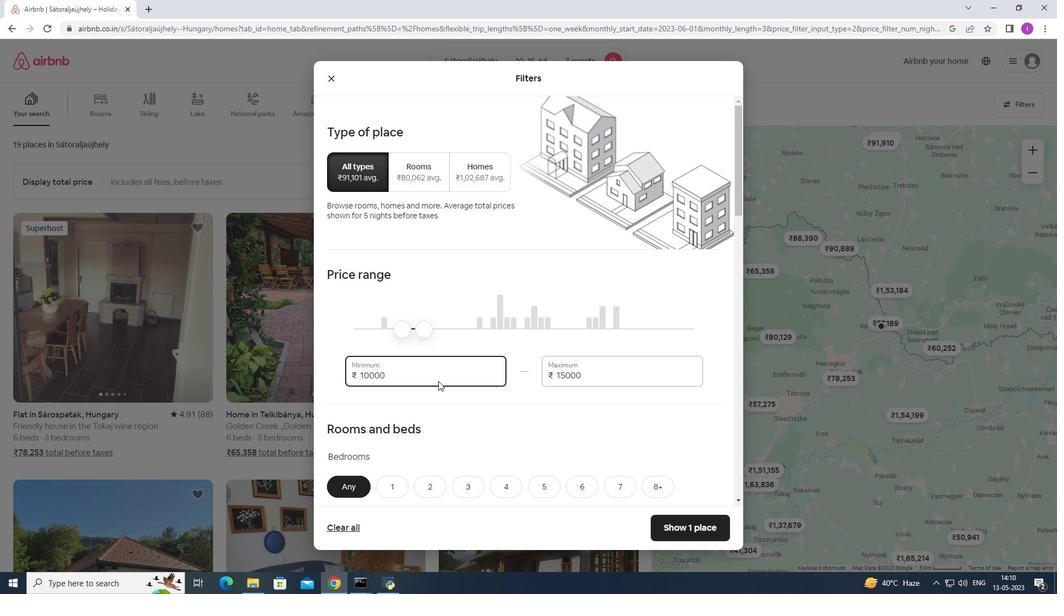 
Action: Mouse moved to (488, 331)
Screenshot: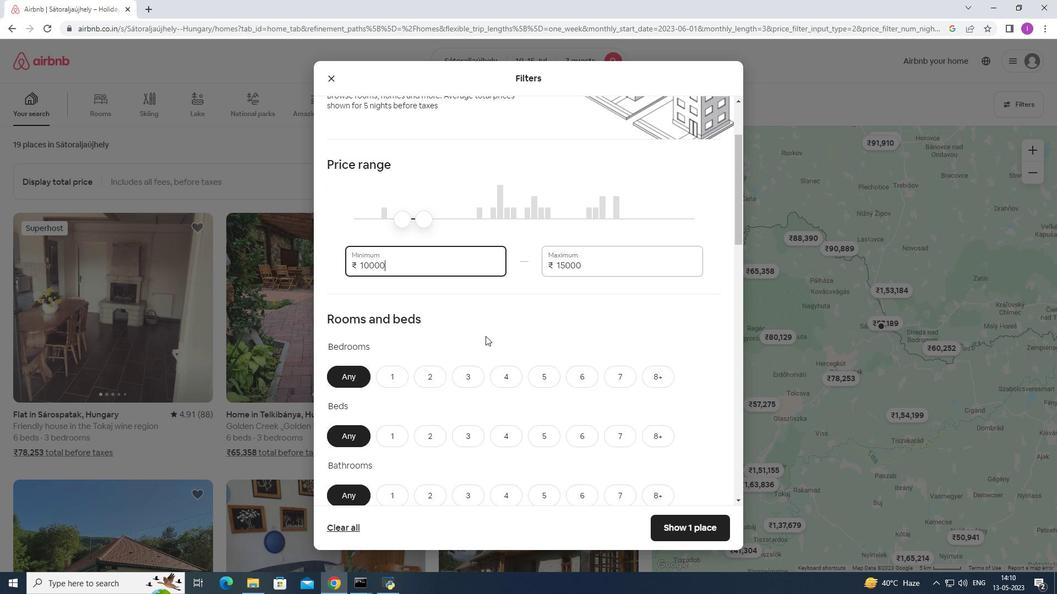 
Action: Mouse scrolled (488, 330) with delta (0, 0)
Screenshot: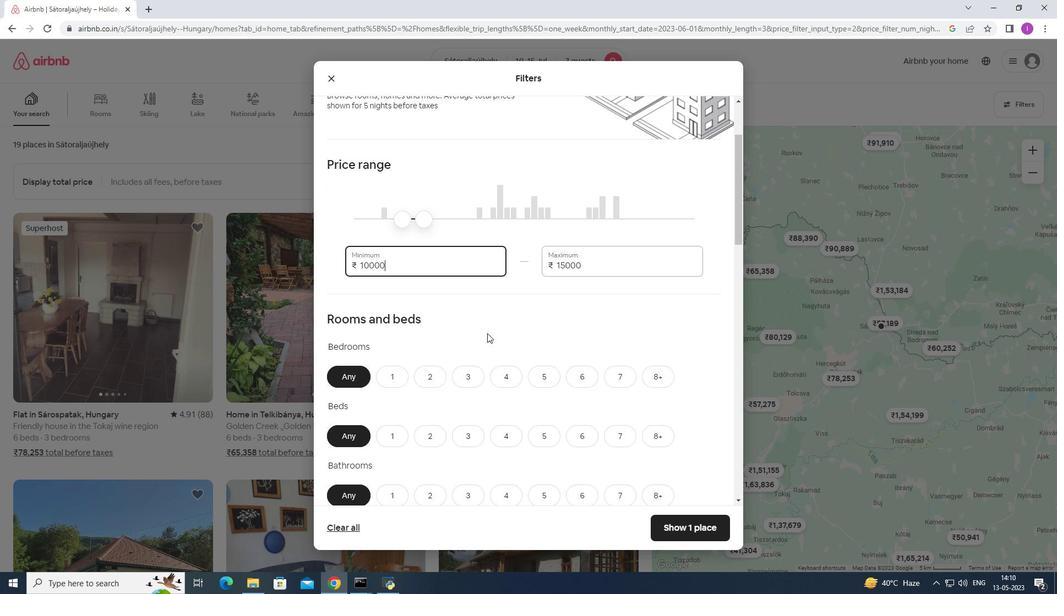 
Action: Mouse scrolled (488, 330) with delta (0, 0)
Screenshot: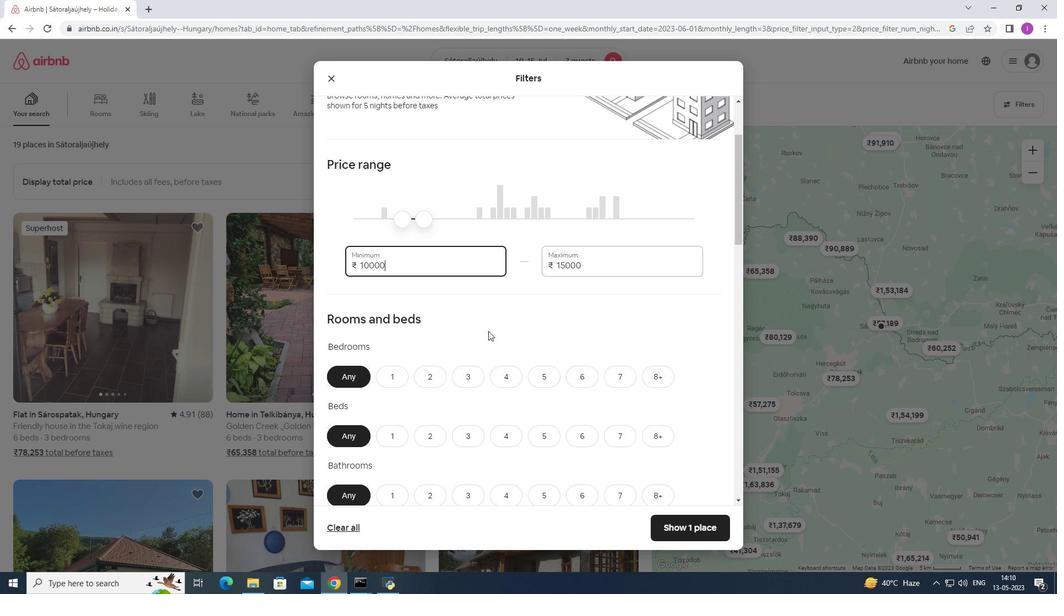 
Action: Mouse moved to (490, 332)
Screenshot: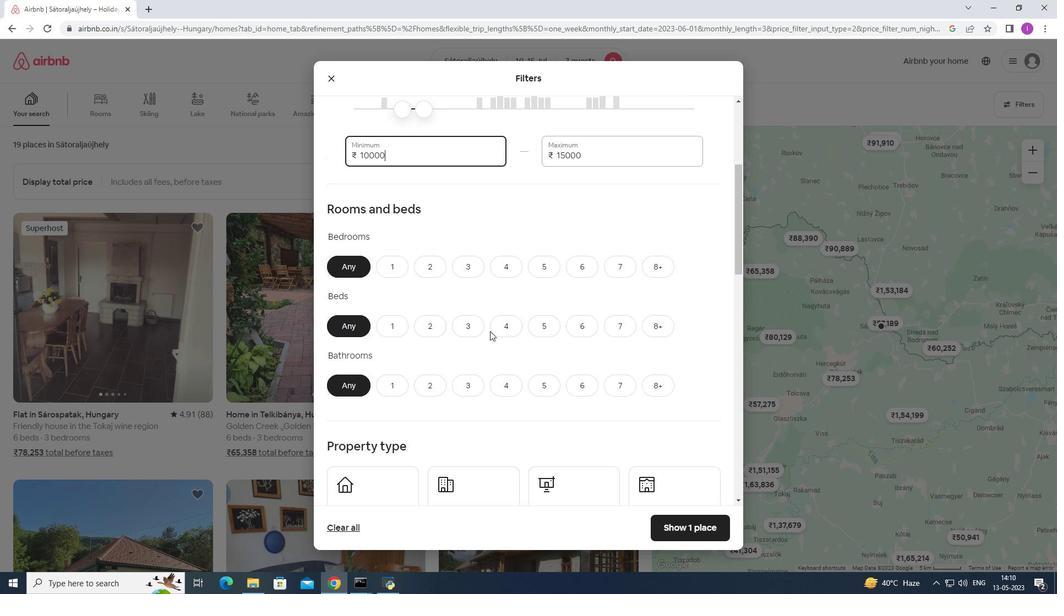 
Action: Mouse scrolled (490, 331) with delta (0, 0)
Screenshot: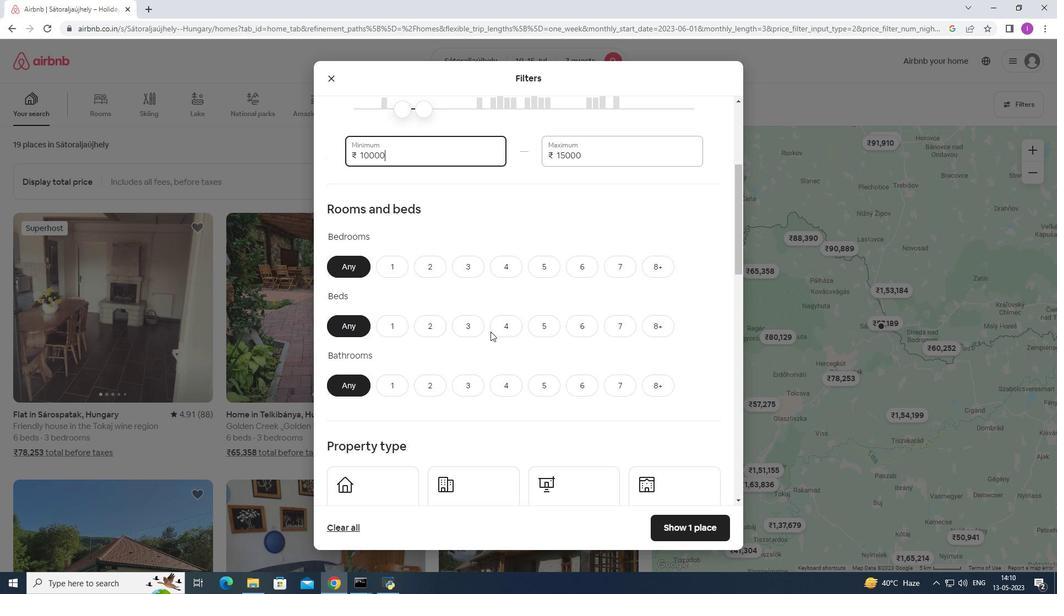 
Action: Mouse moved to (501, 213)
Screenshot: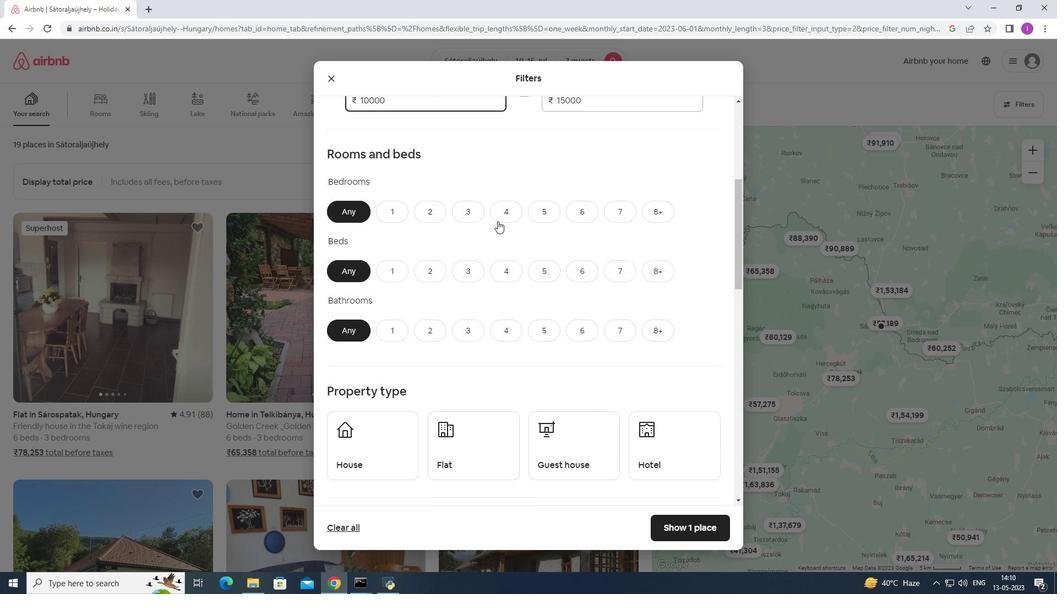 
Action: Mouse pressed left at (501, 213)
Screenshot: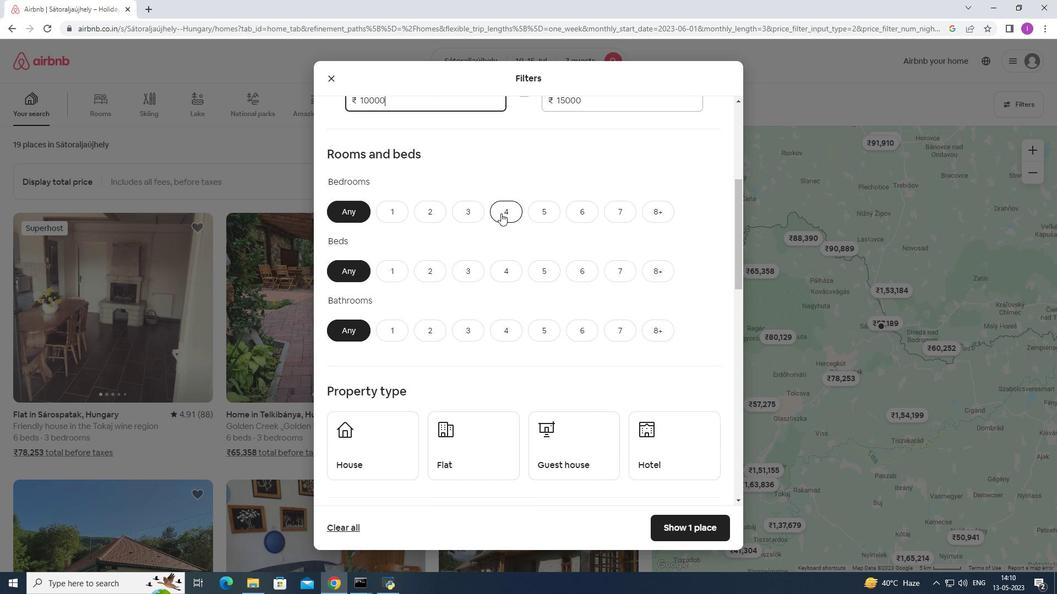 
Action: Mouse moved to (614, 270)
Screenshot: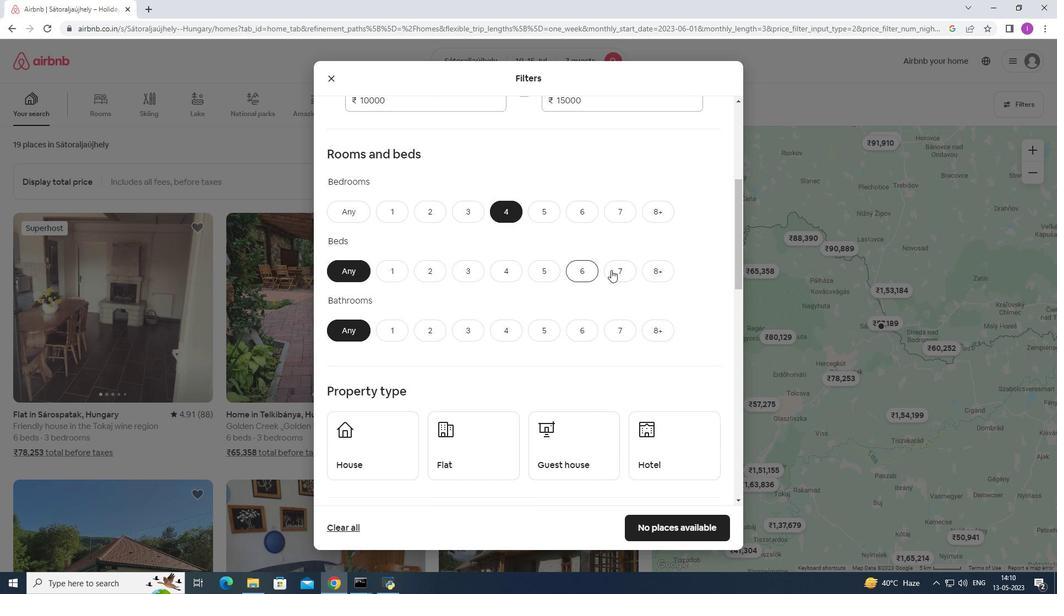 
Action: Mouse pressed left at (614, 270)
Screenshot: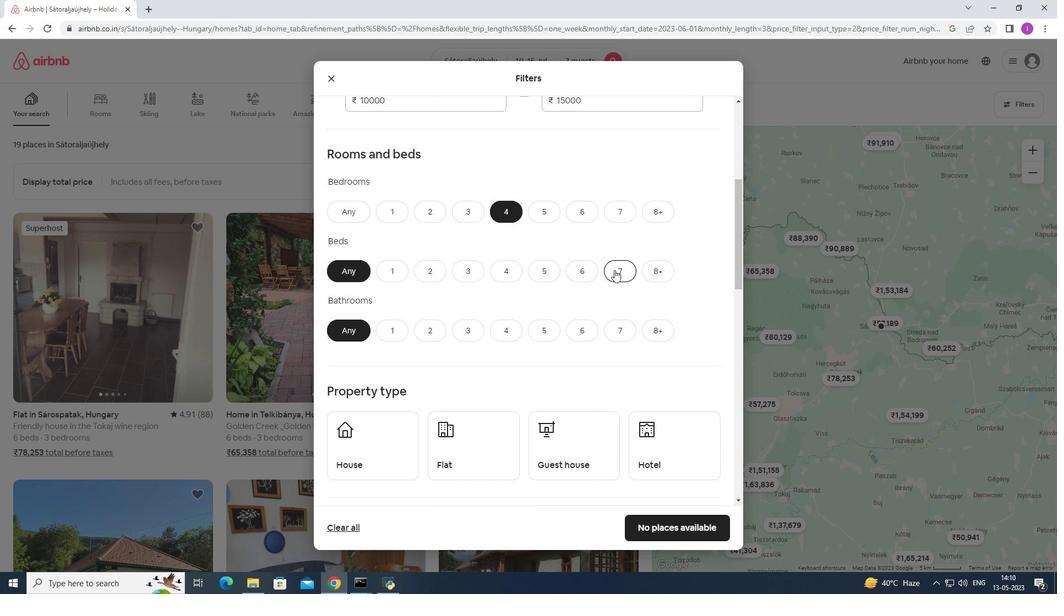 
Action: Mouse moved to (506, 332)
Screenshot: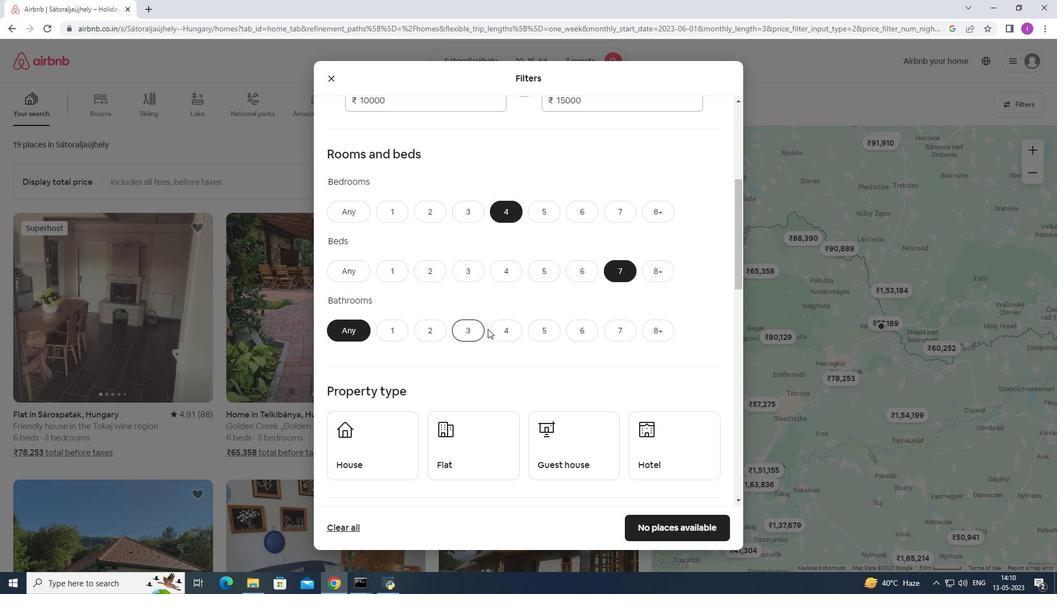 
Action: Mouse pressed left at (506, 332)
Screenshot: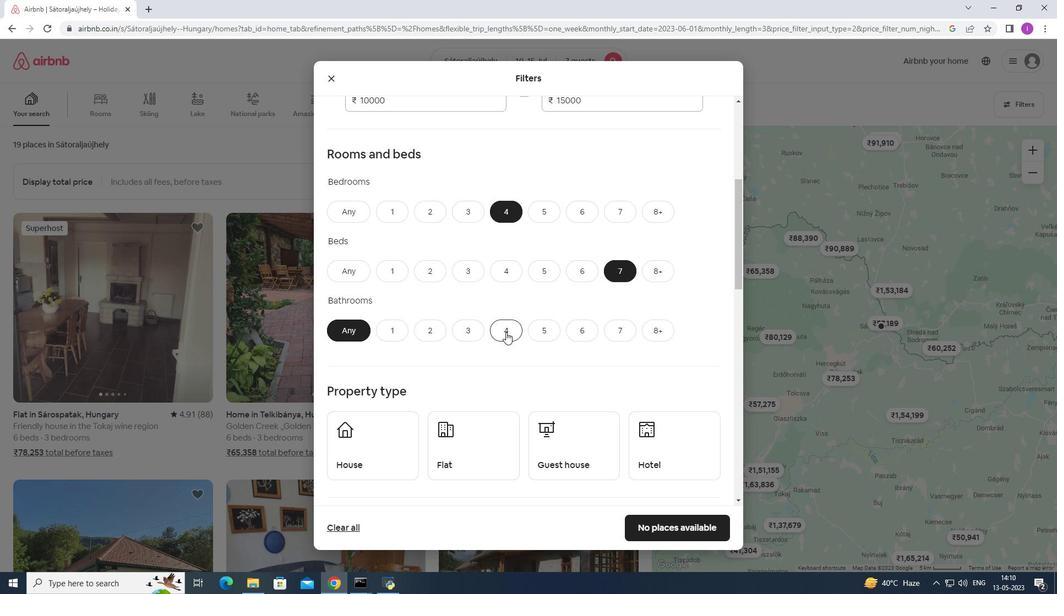 
Action: Mouse moved to (440, 283)
Screenshot: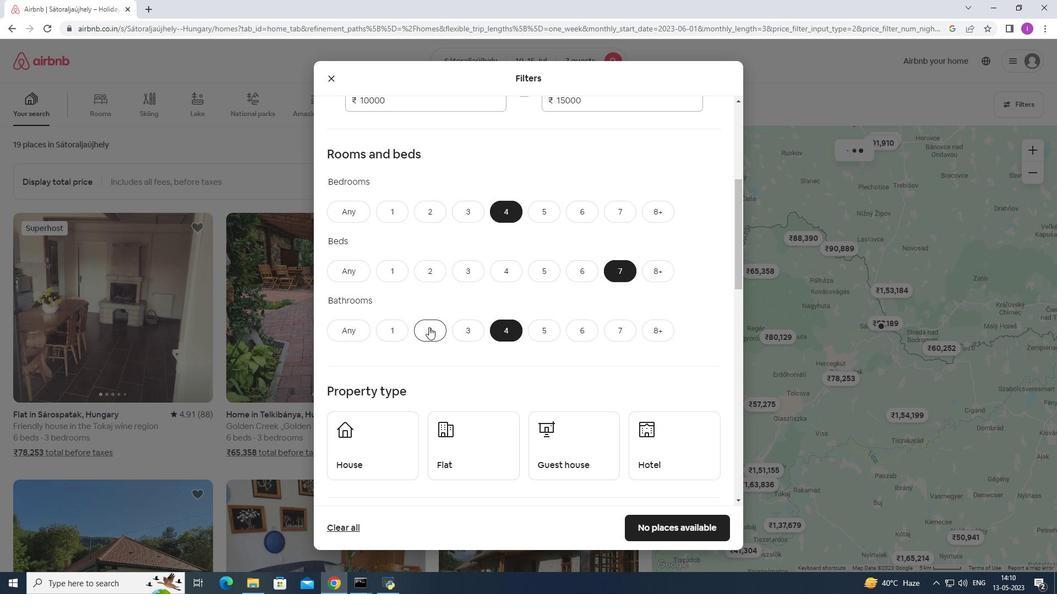 
Action: Mouse scrolled (440, 283) with delta (0, 0)
Screenshot: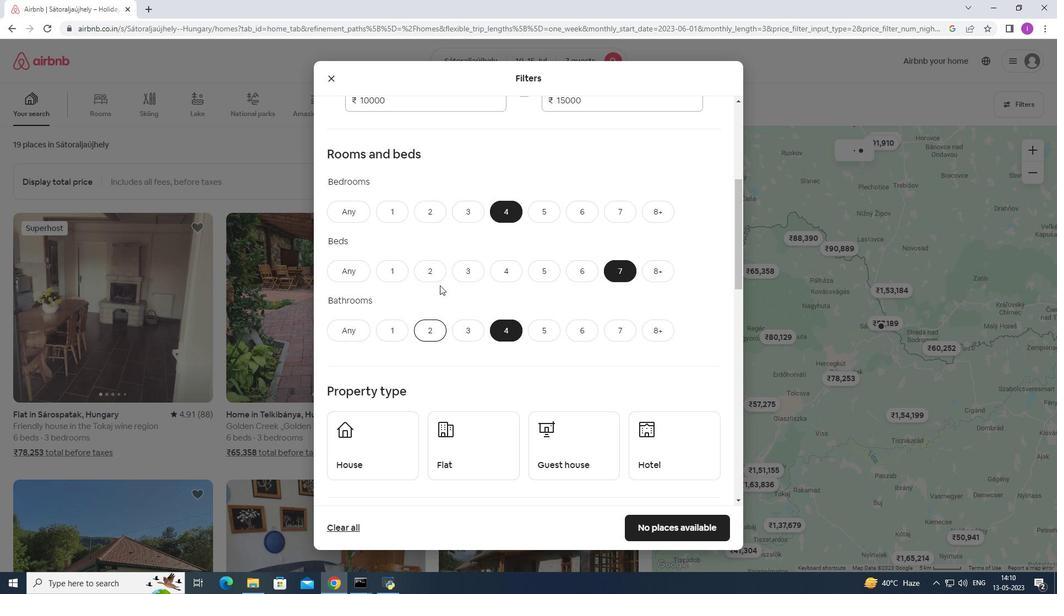 
Action: Mouse scrolled (440, 283) with delta (0, 0)
Screenshot: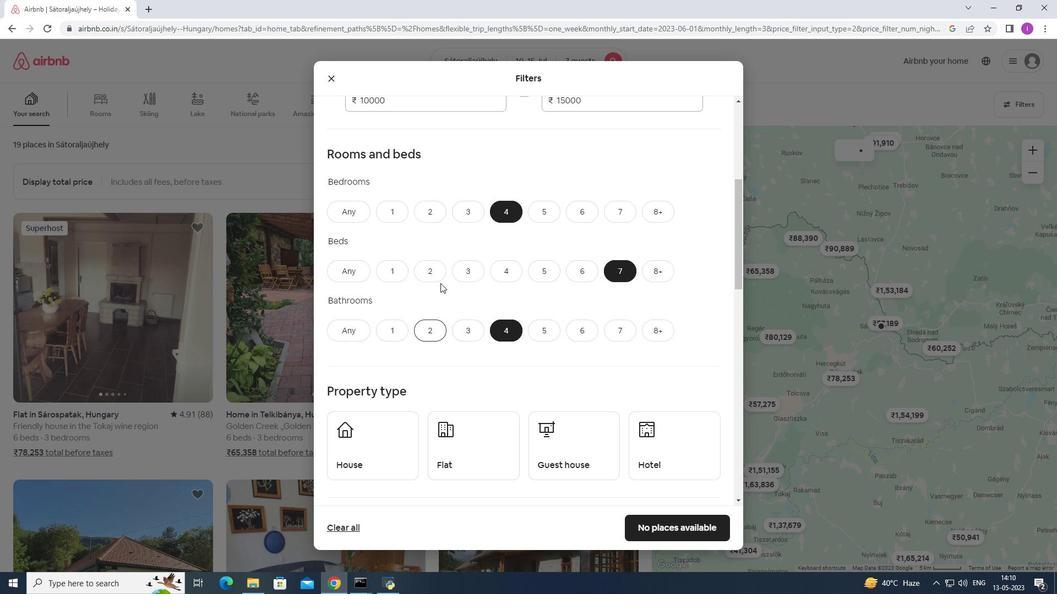 
Action: Mouse moved to (406, 327)
Screenshot: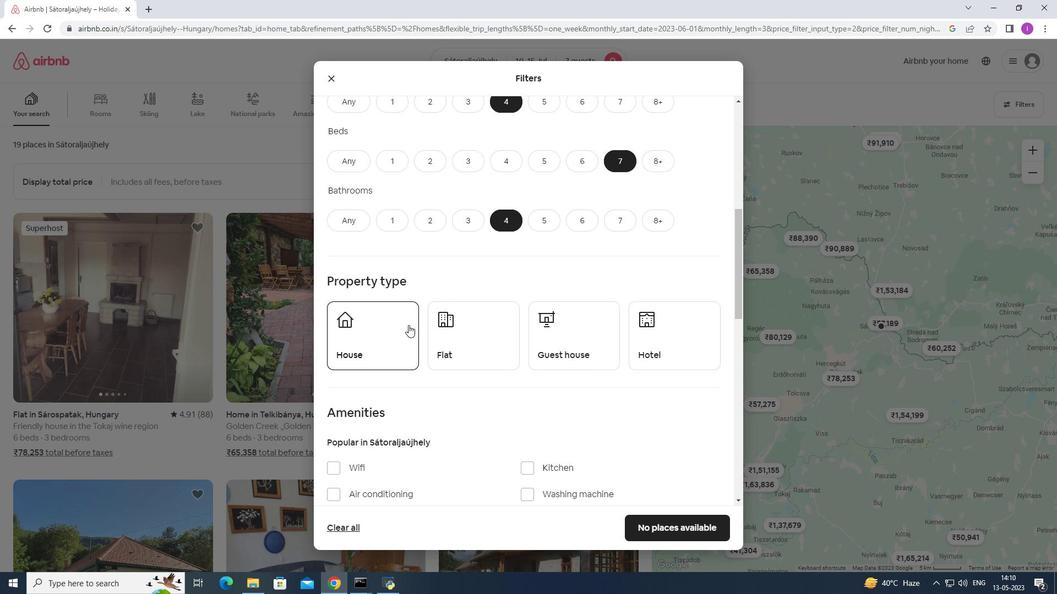 
Action: Mouse pressed left at (406, 327)
Screenshot: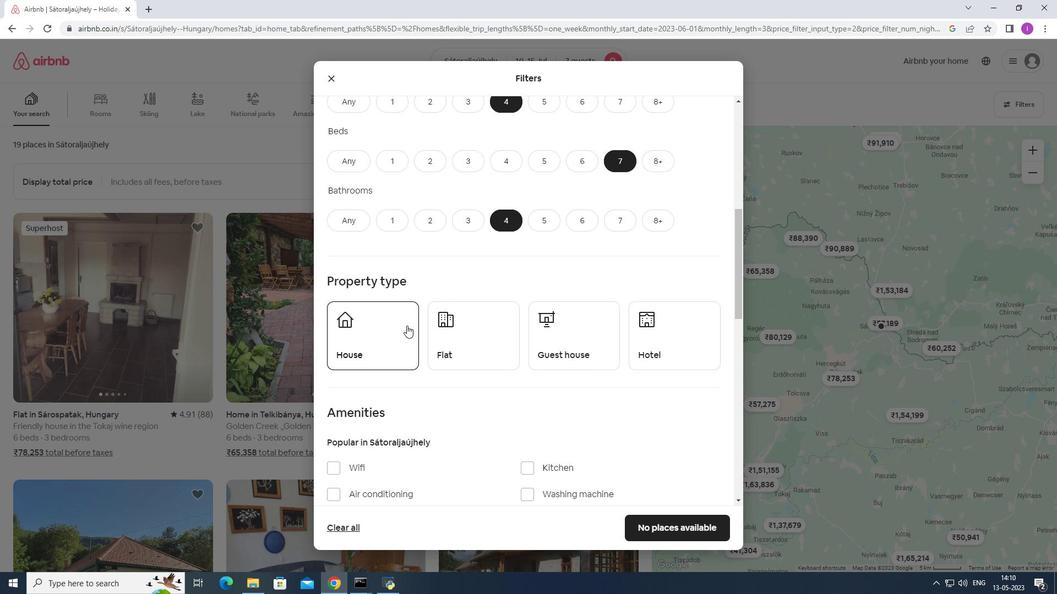 
Action: Mouse moved to (458, 335)
Screenshot: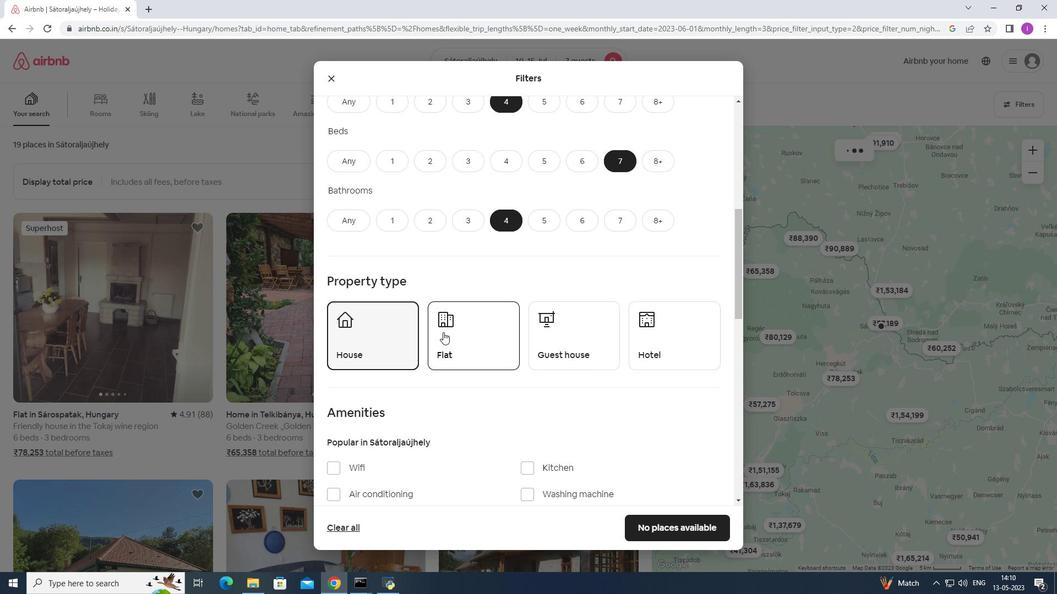 
Action: Mouse pressed left at (458, 335)
Screenshot: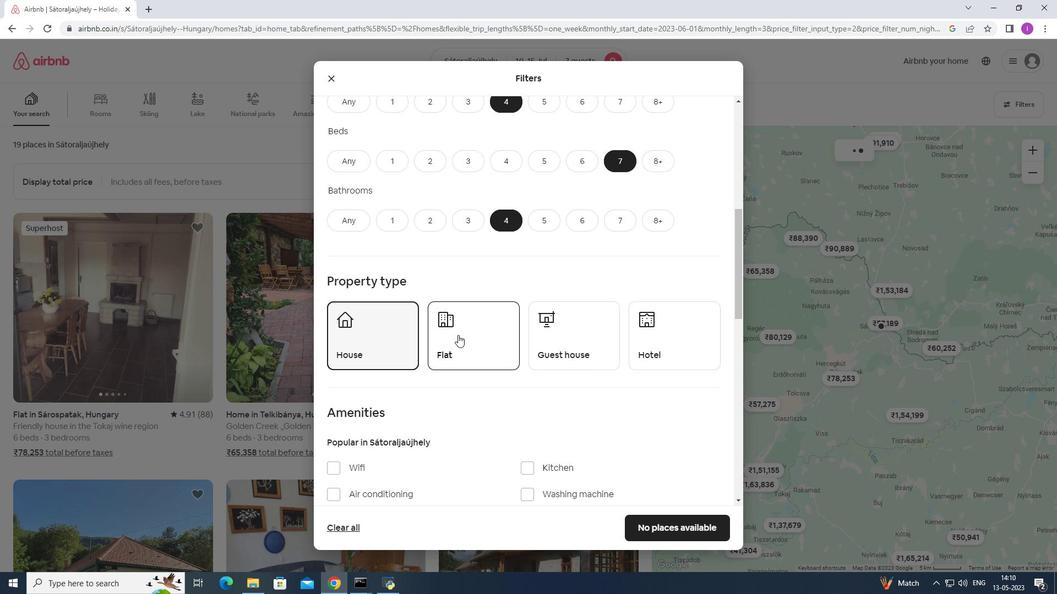 
Action: Mouse moved to (547, 333)
Screenshot: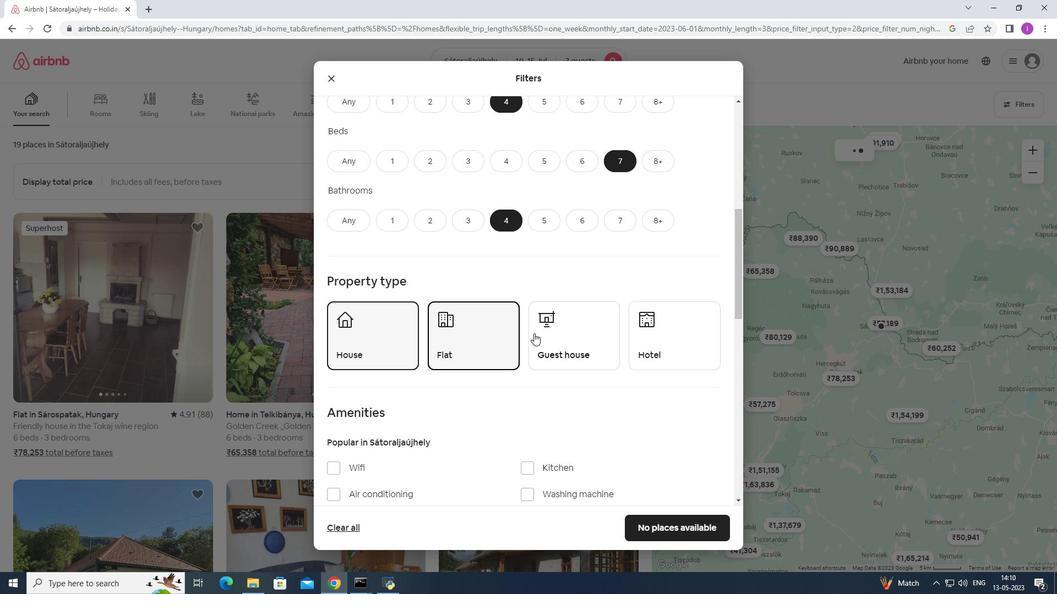 
Action: Mouse pressed left at (547, 333)
Screenshot: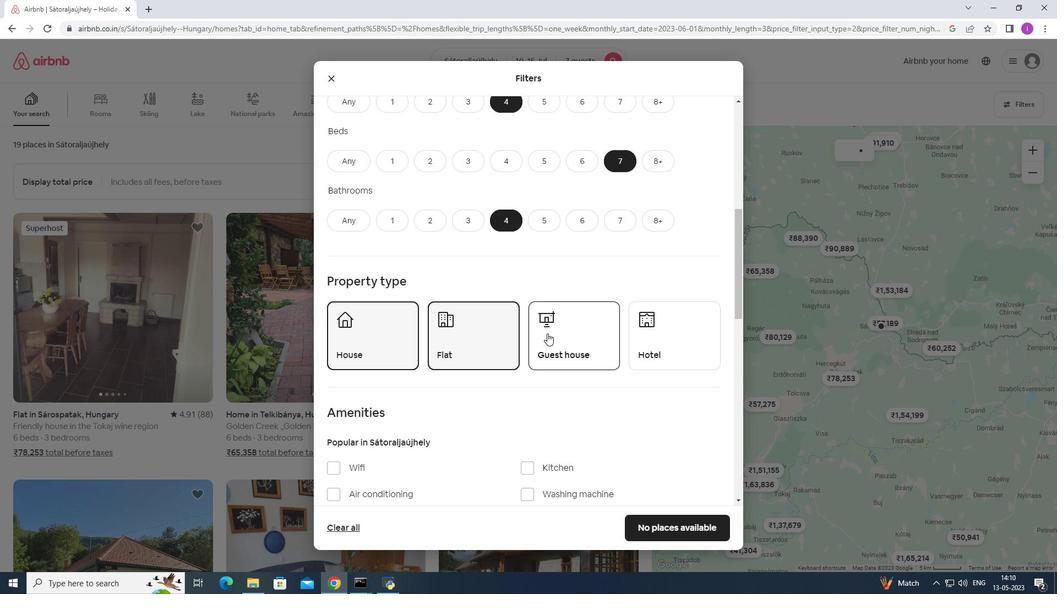 
Action: Mouse moved to (482, 343)
Screenshot: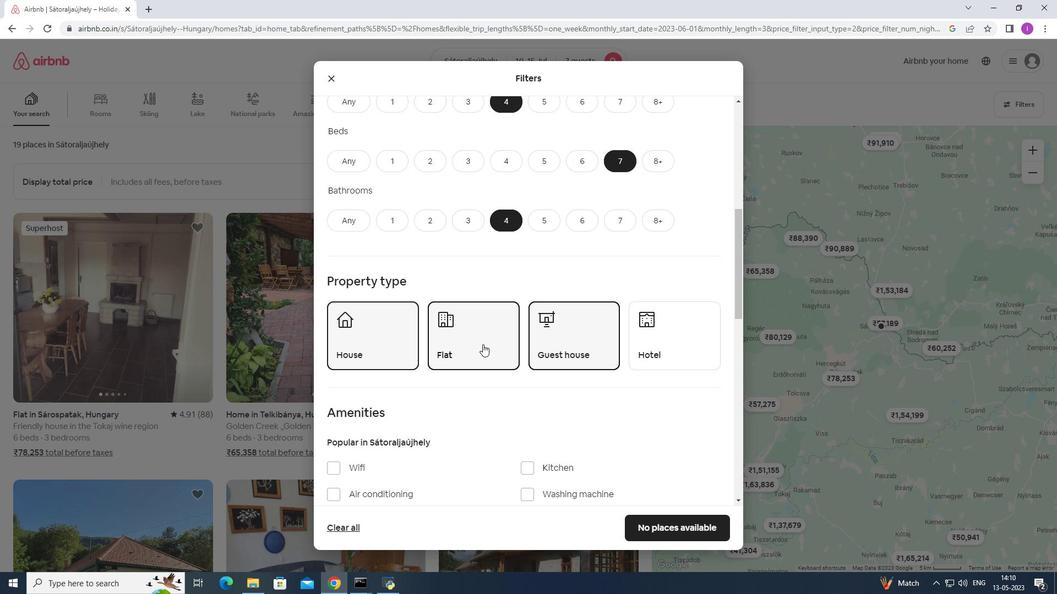 
Action: Mouse scrolled (482, 343) with delta (0, 0)
Screenshot: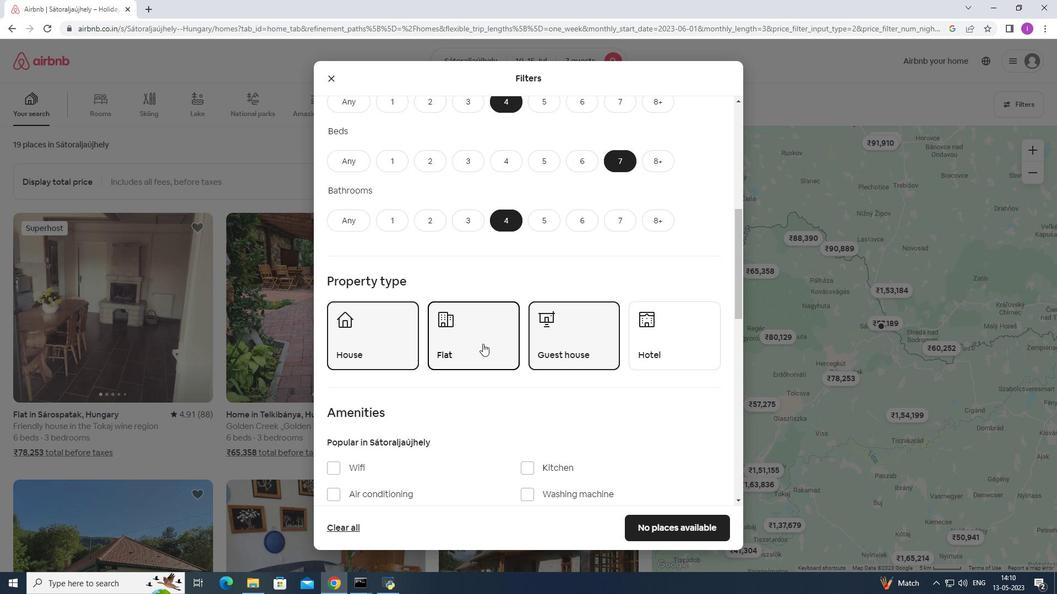 
Action: Mouse moved to (483, 343)
Screenshot: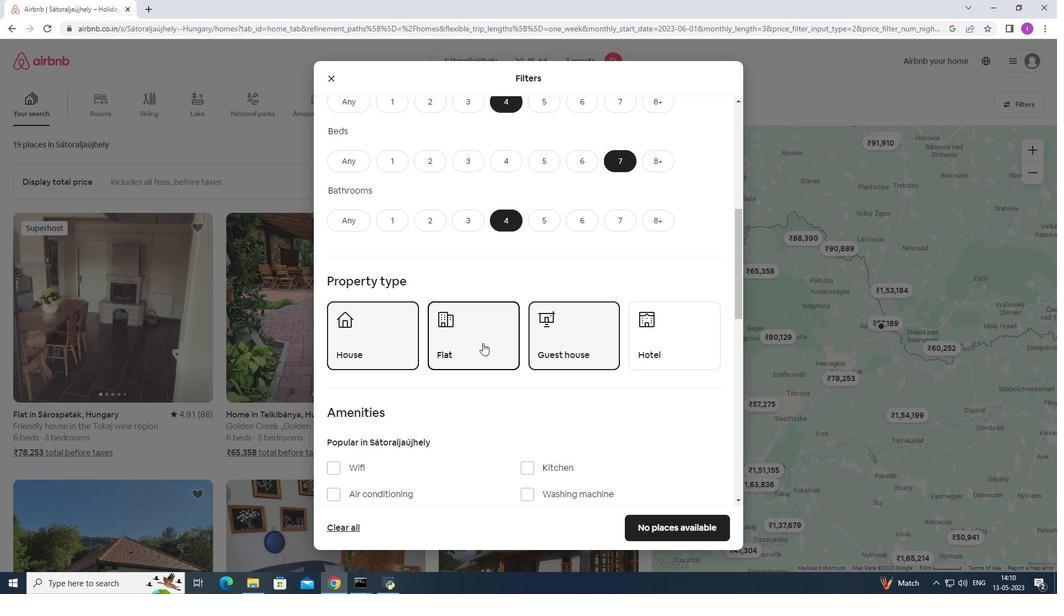 
Action: Mouse scrolled (483, 342) with delta (0, 0)
Screenshot: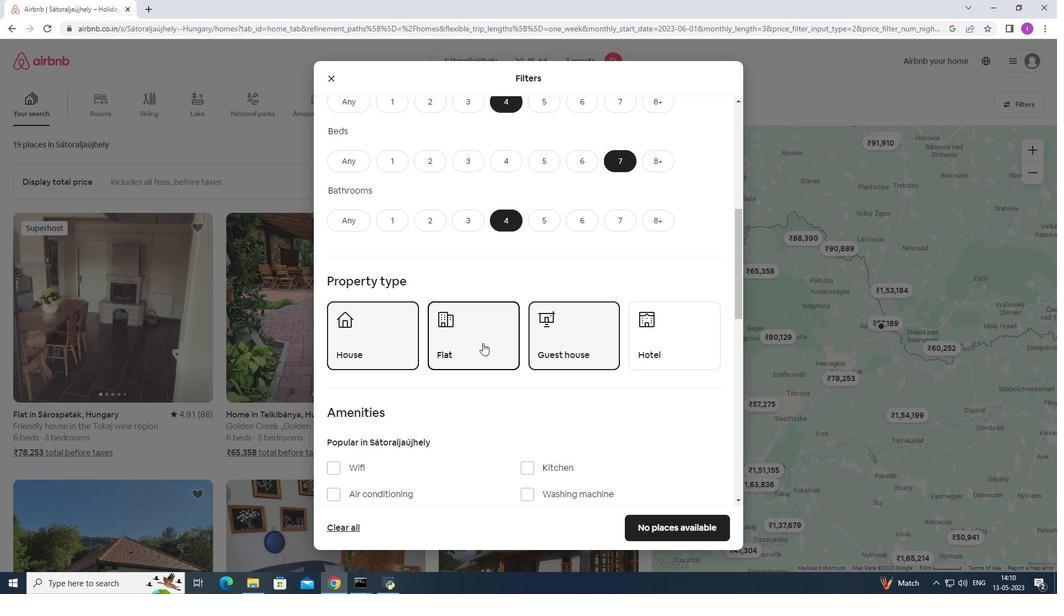 
Action: Mouse scrolled (483, 342) with delta (0, 0)
Screenshot: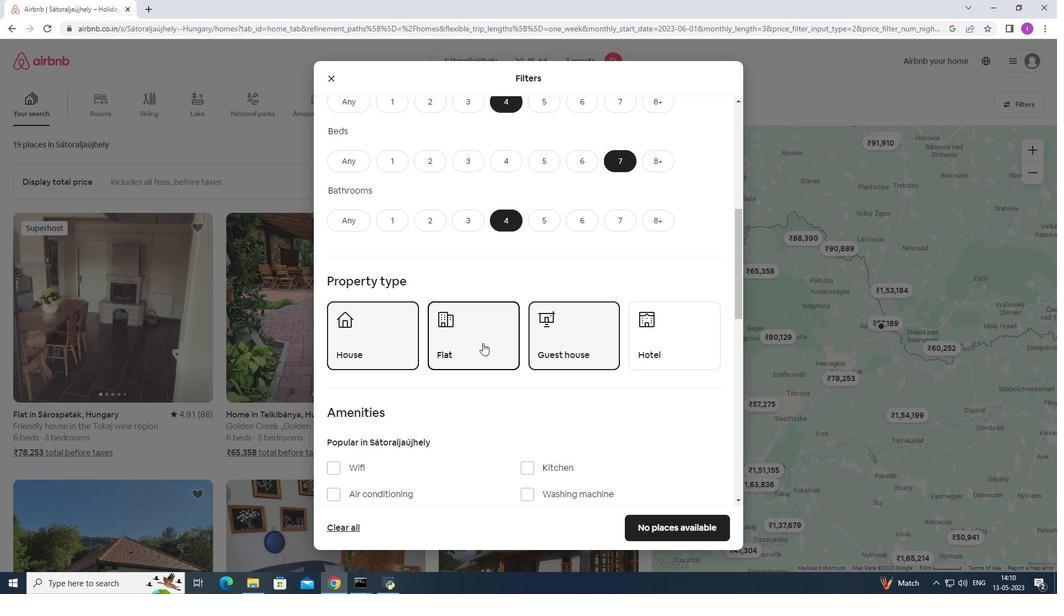
Action: Mouse moved to (325, 299)
Screenshot: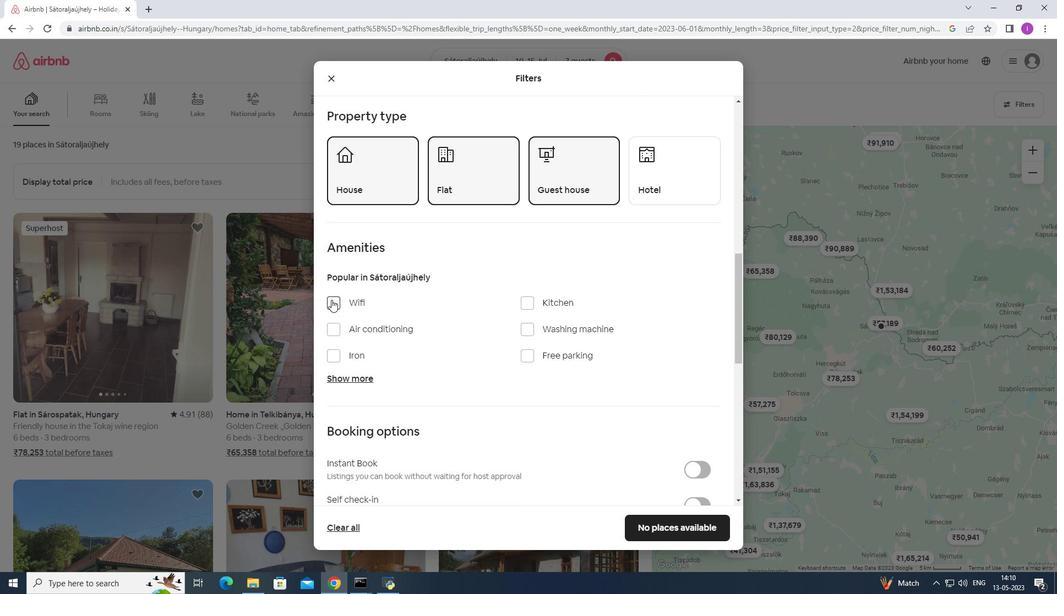 
Action: Mouse pressed left at (325, 299)
Screenshot: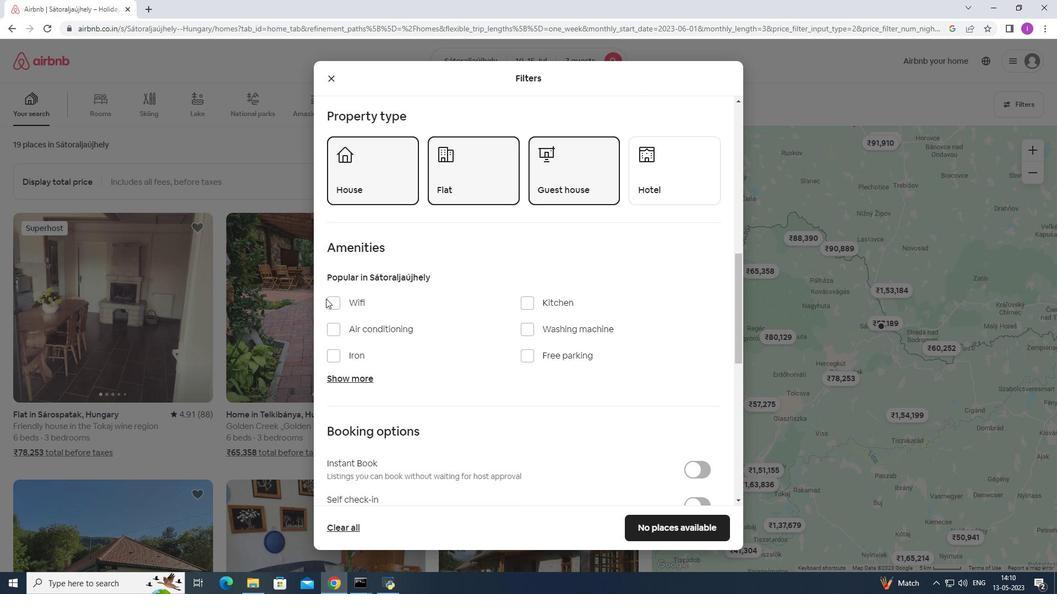 
Action: Mouse moved to (332, 306)
Screenshot: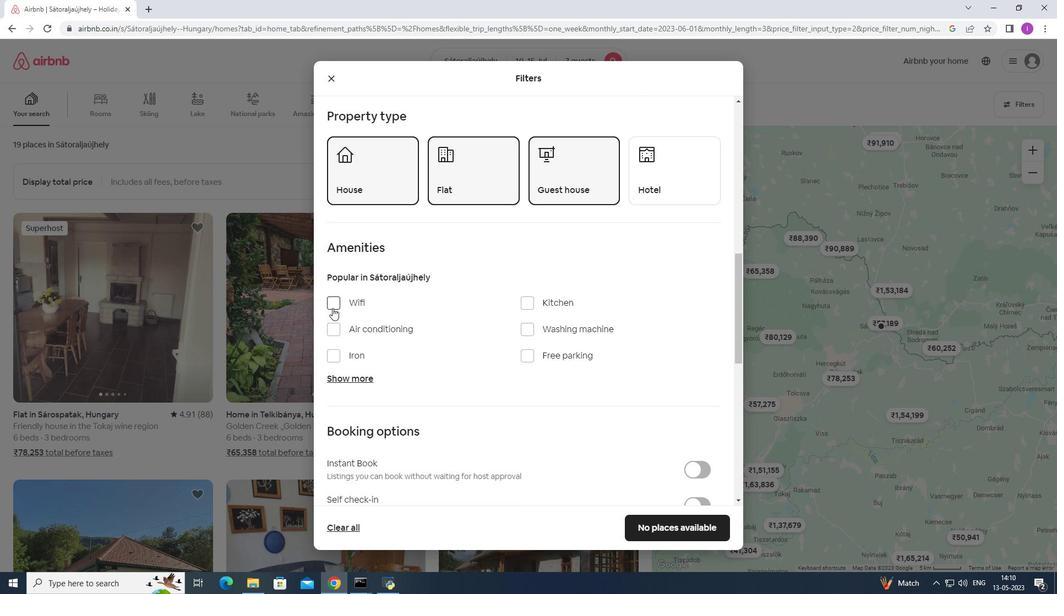 
Action: Mouse pressed left at (332, 306)
Screenshot: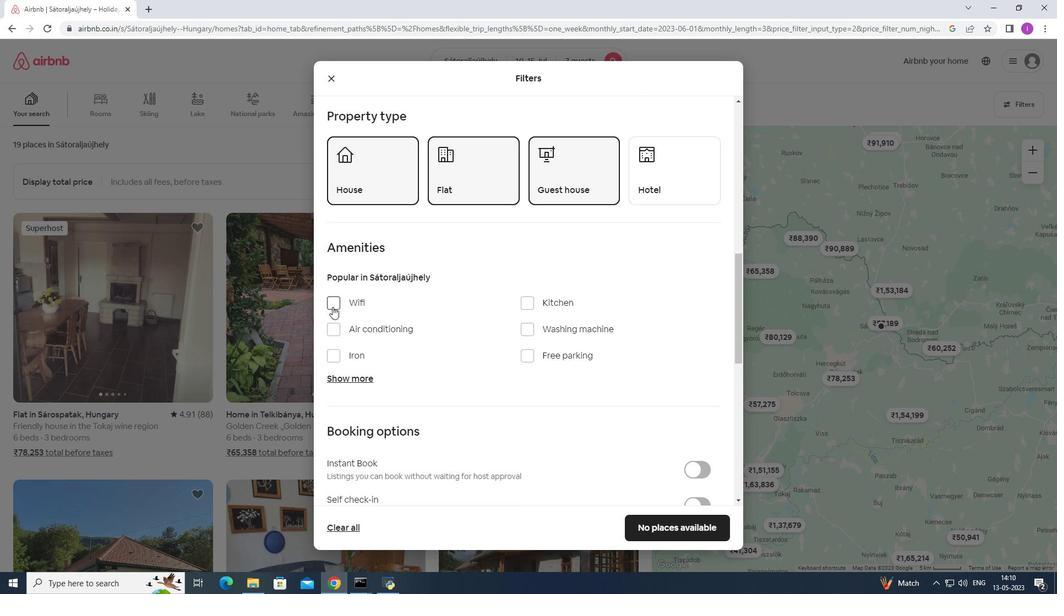
Action: Mouse moved to (523, 350)
Screenshot: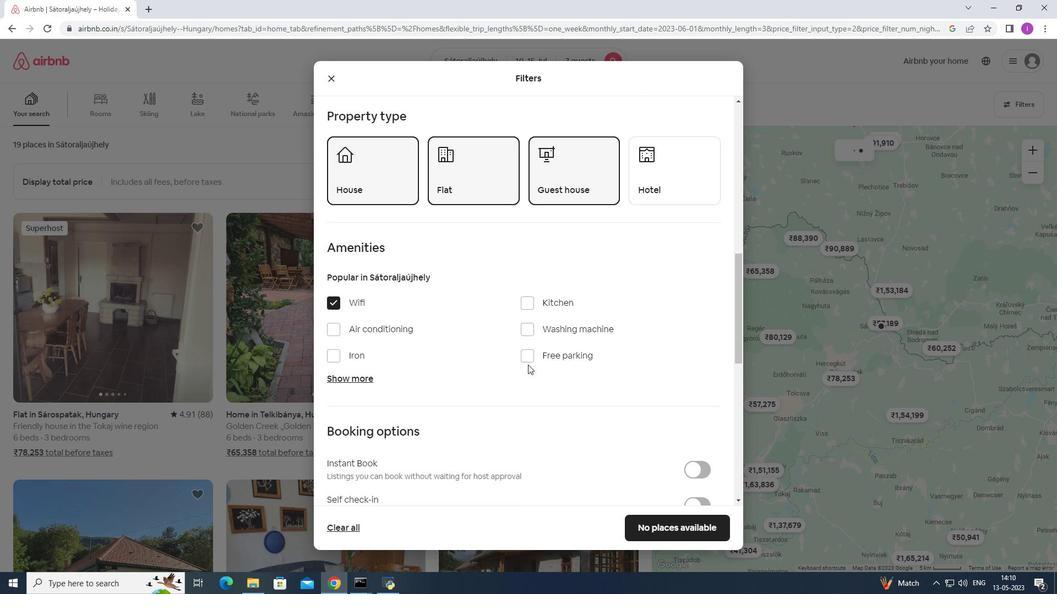 
Action: Mouse pressed left at (523, 350)
Screenshot: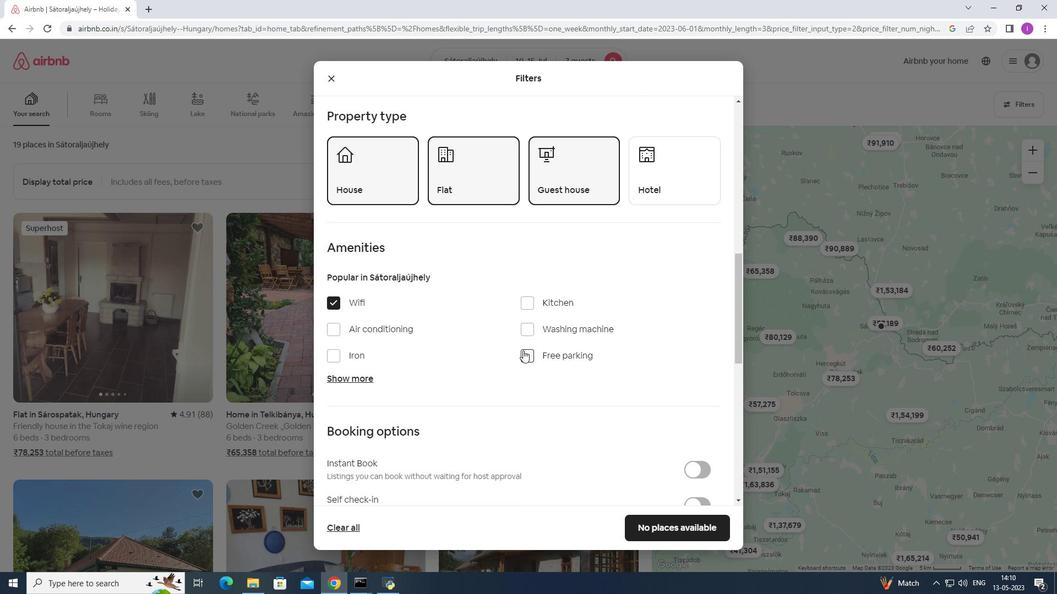 
Action: Mouse moved to (360, 379)
Screenshot: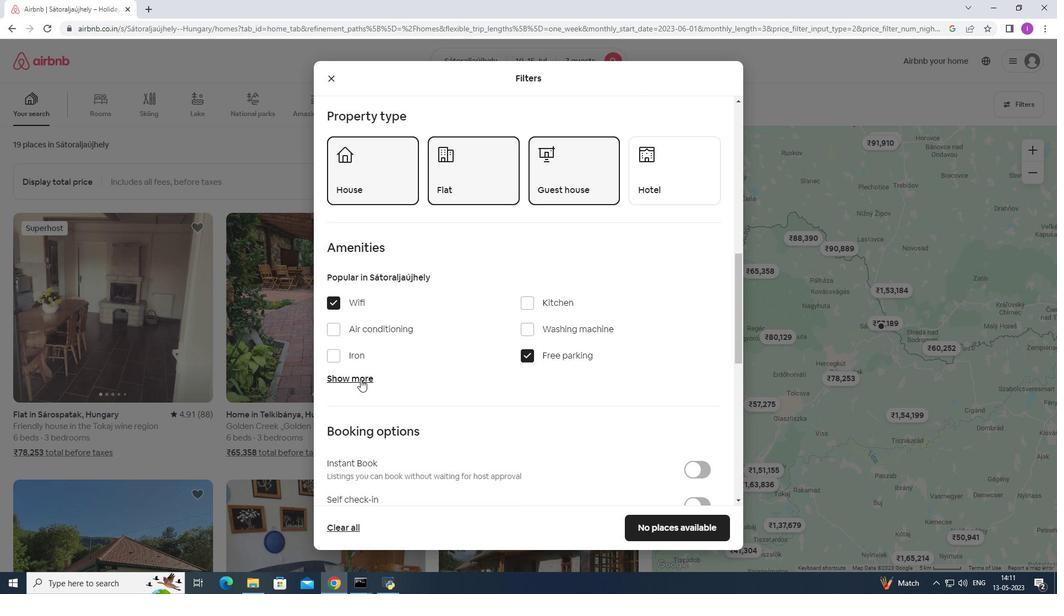 
Action: Mouse pressed left at (360, 379)
Screenshot: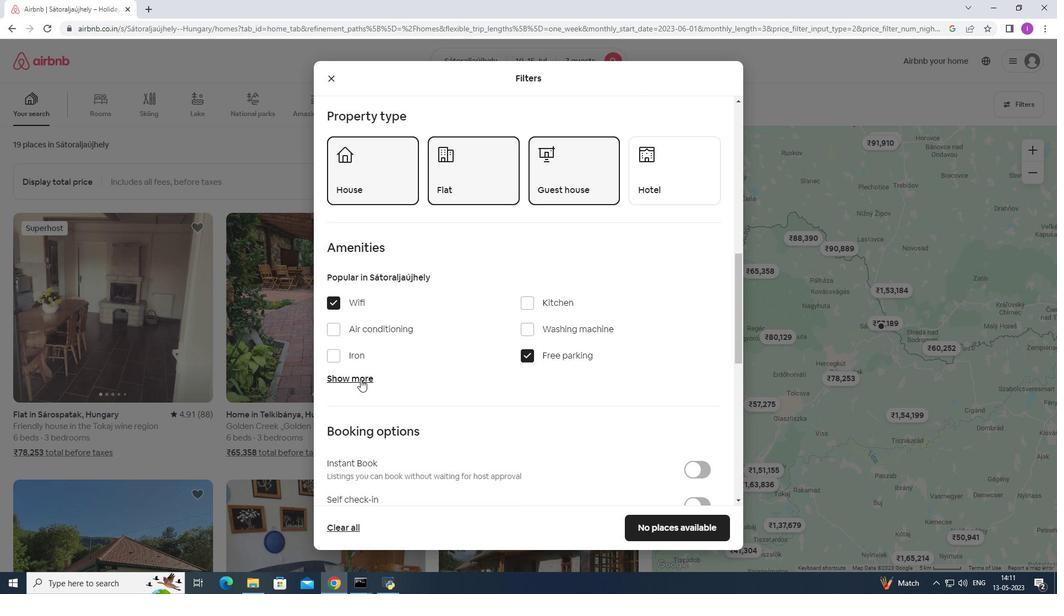 
Action: Mouse moved to (528, 445)
Screenshot: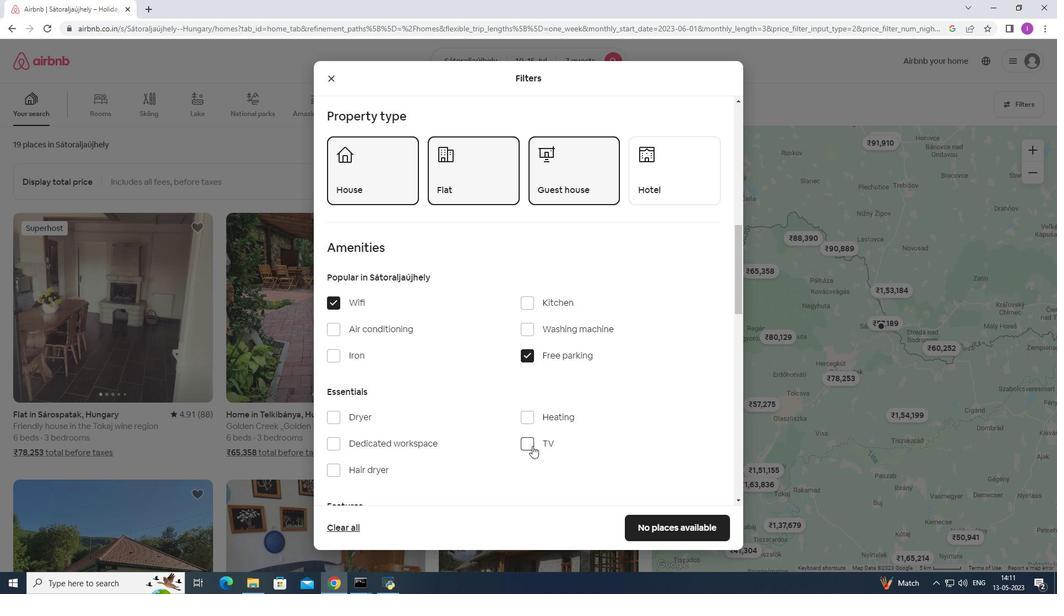 
Action: Mouse pressed left at (528, 445)
Screenshot: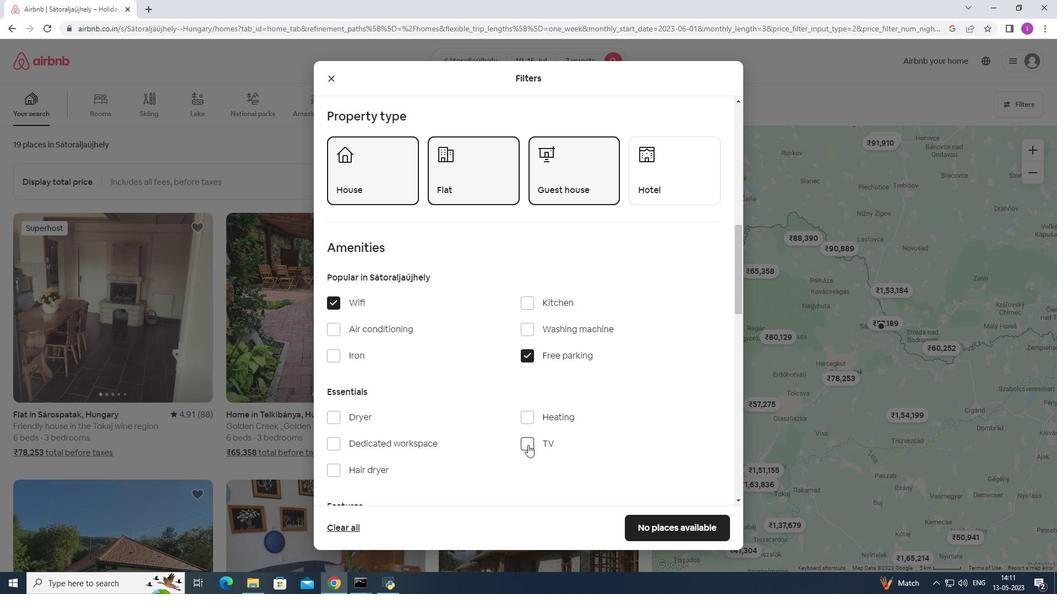 
Action: Mouse moved to (433, 428)
Screenshot: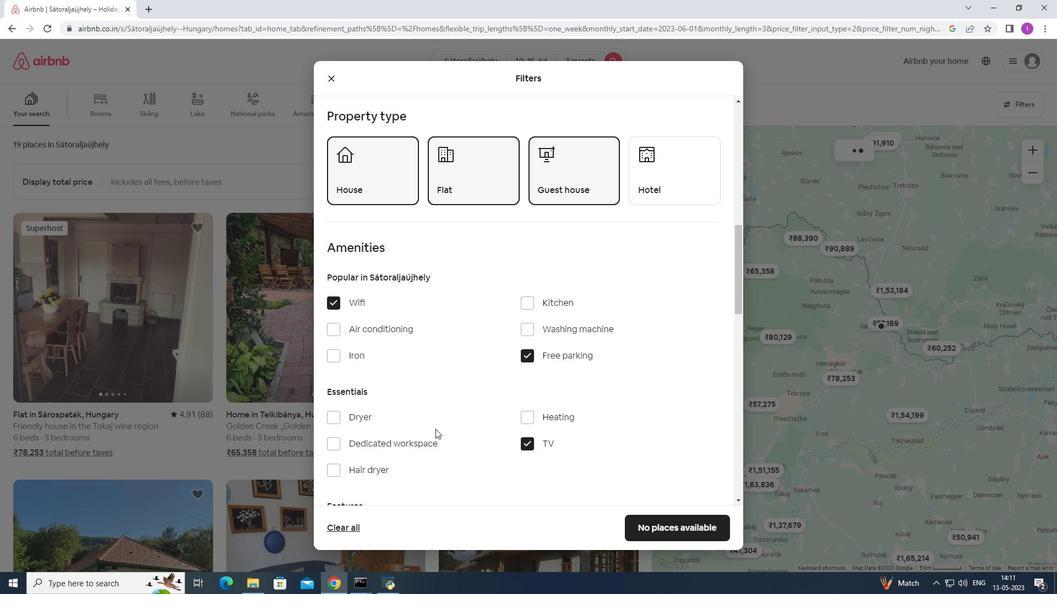 
Action: Mouse scrolled (433, 427) with delta (0, 0)
Screenshot: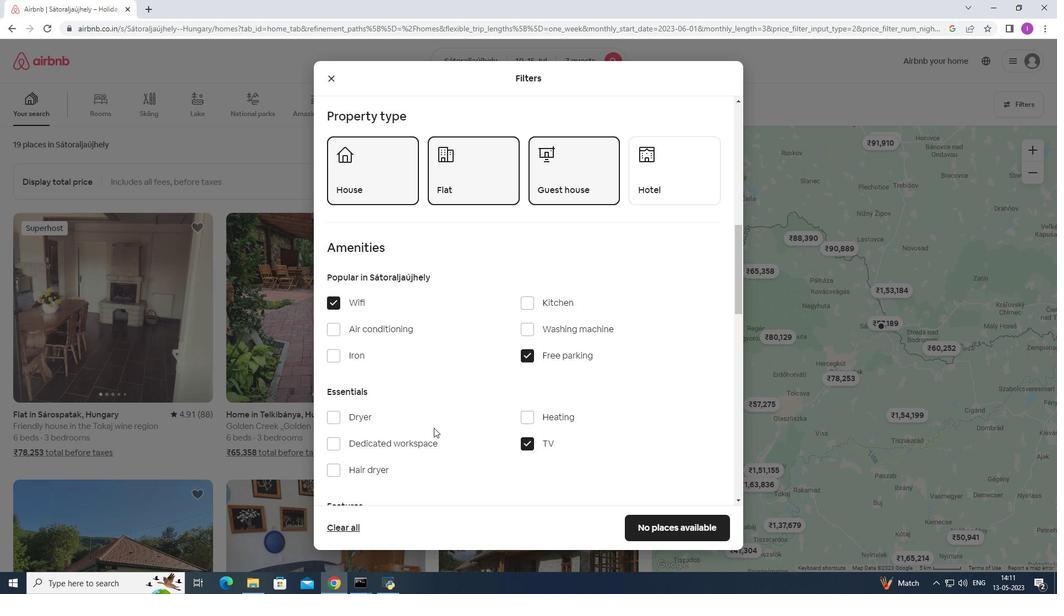 
Action: Mouse scrolled (433, 427) with delta (0, 0)
Screenshot: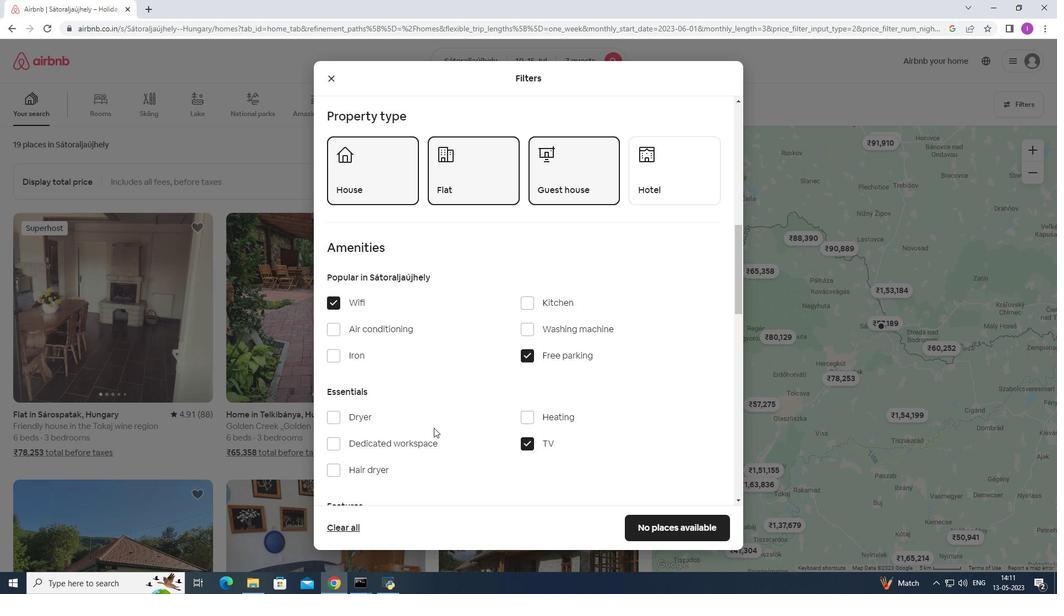 
Action: Mouse moved to (433, 419)
Screenshot: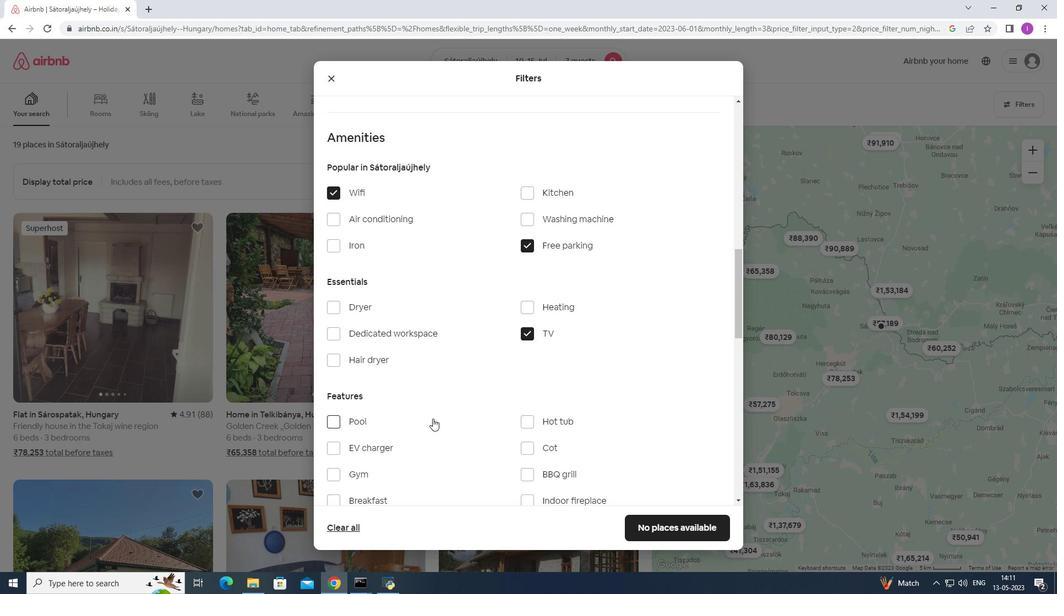 
Action: Mouse scrolled (433, 418) with delta (0, 0)
Screenshot: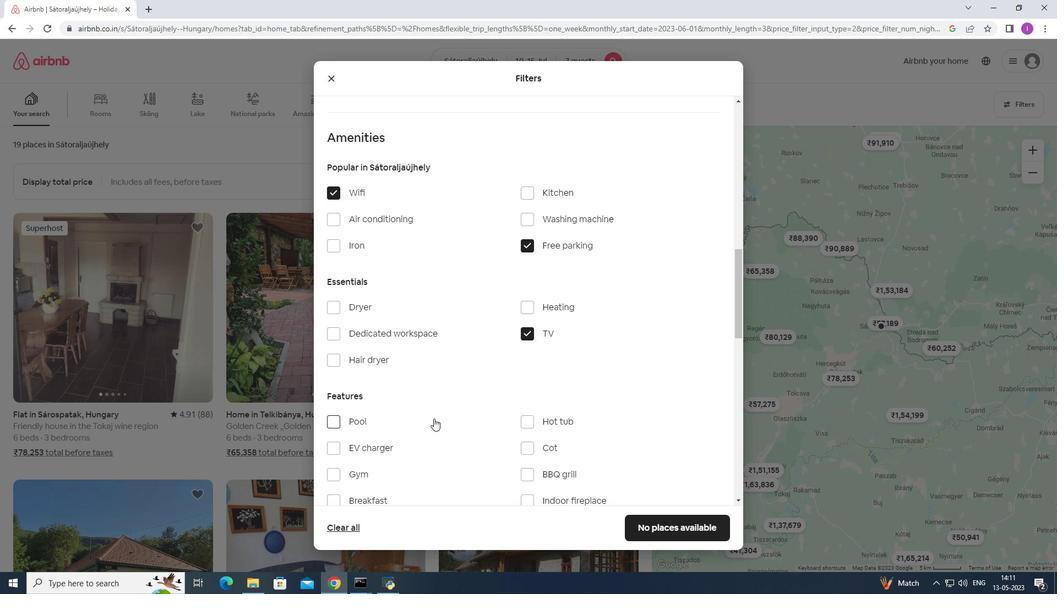 
Action: Mouse scrolled (433, 418) with delta (0, 0)
Screenshot: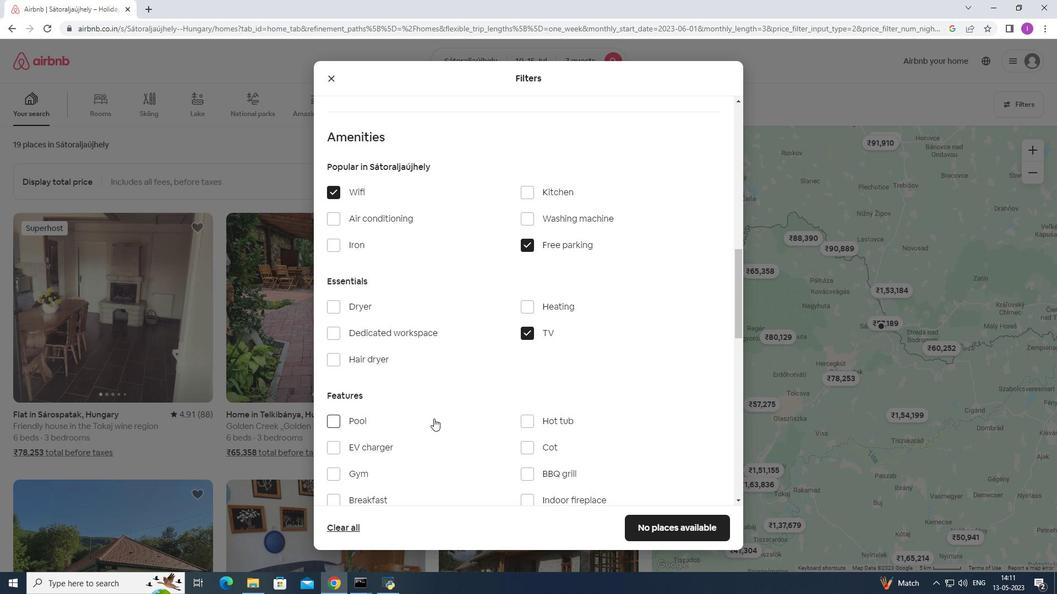 
Action: Mouse moved to (337, 365)
Screenshot: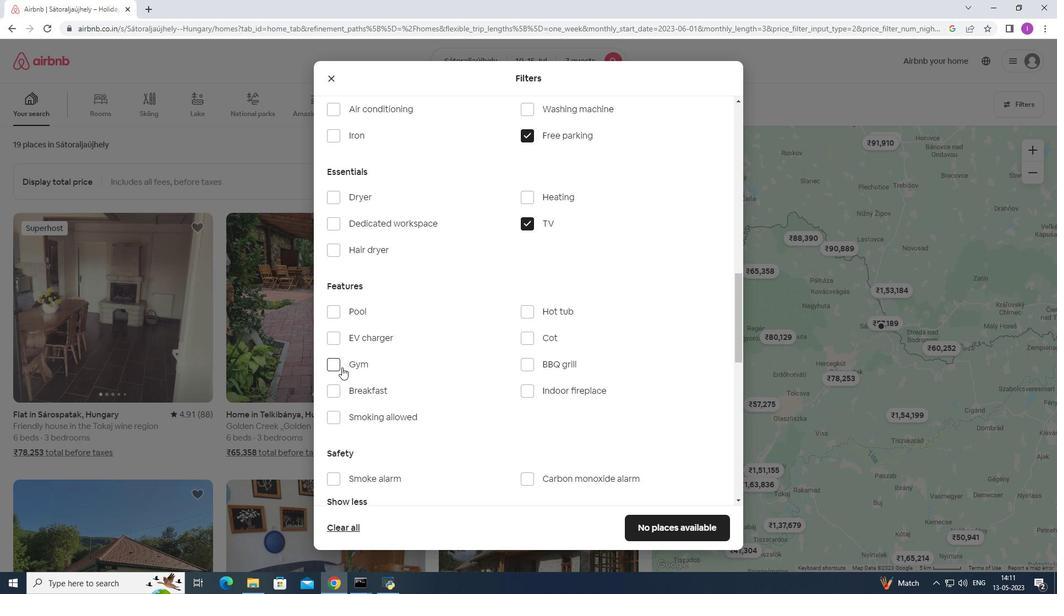 
Action: Mouse pressed left at (337, 365)
Screenshot: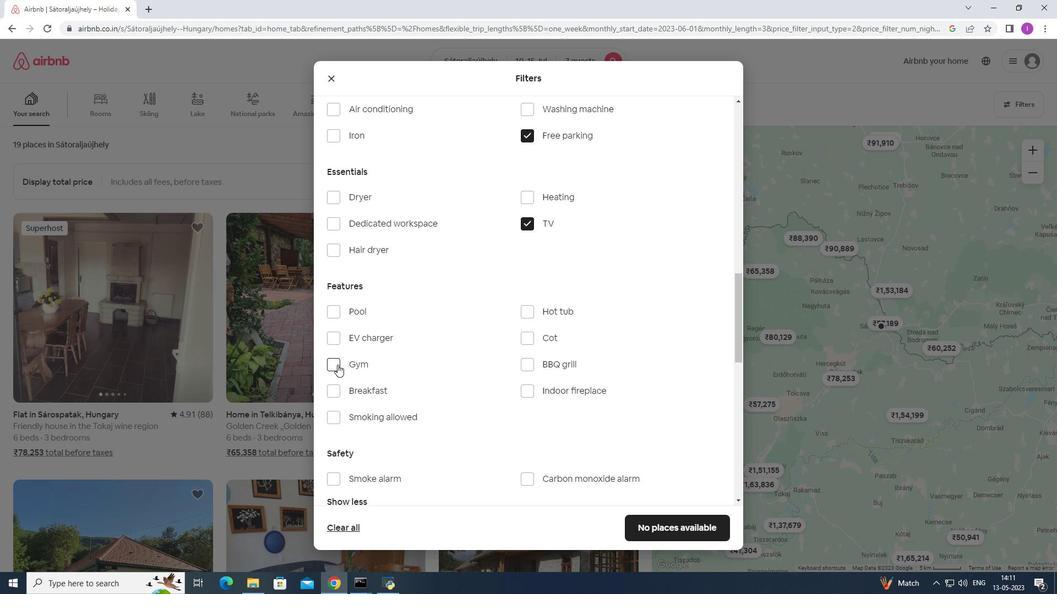 
Action: Mouse moved to (335, 390)
Screenshot: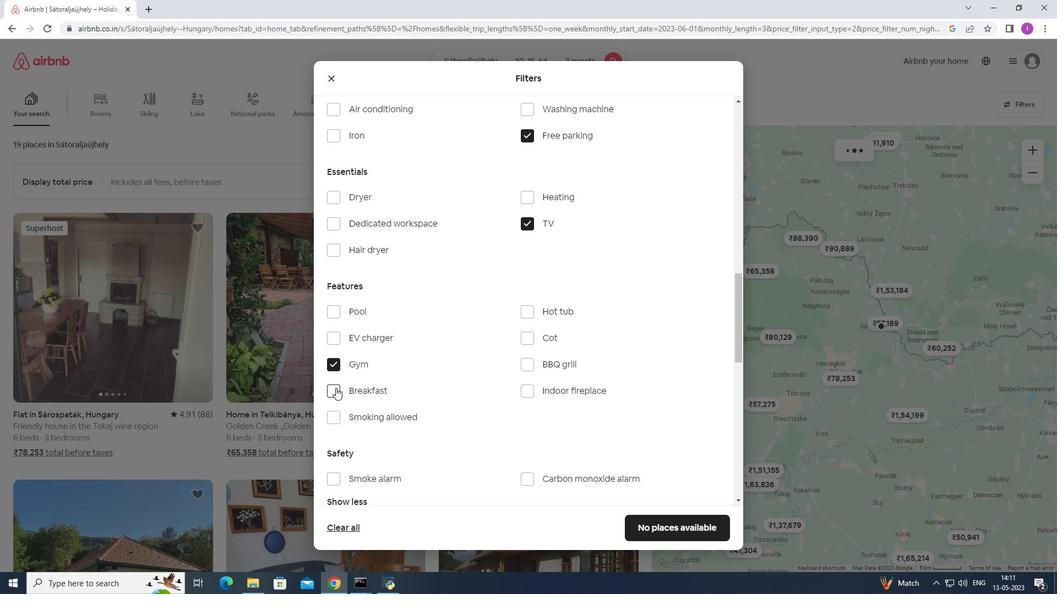 
Action: Mouse pressed left at (335, 390)
Screenshot: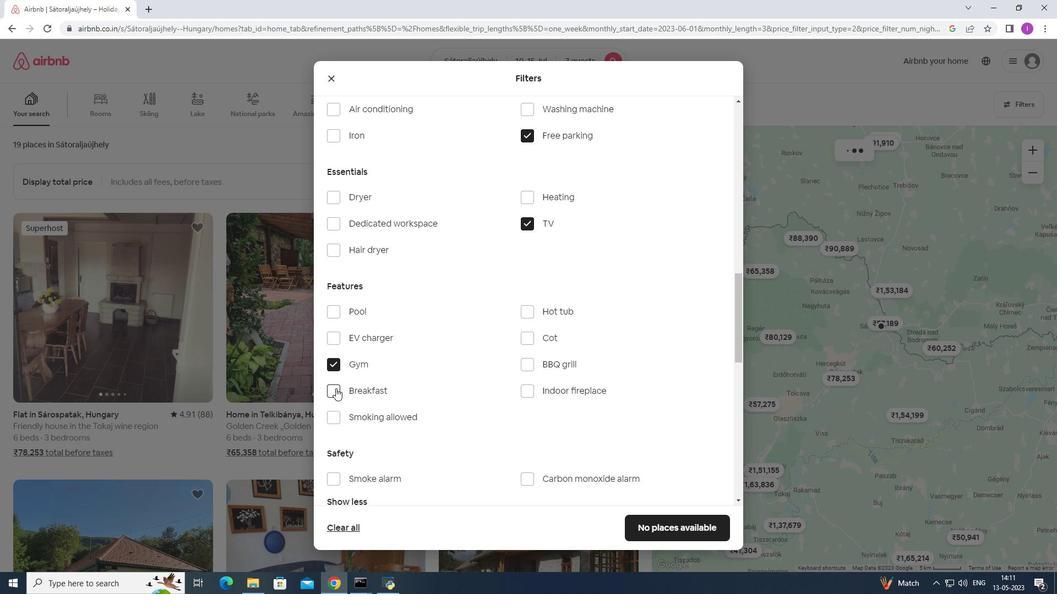 
Action: Mouse moved to (491, 395)
Screenshot: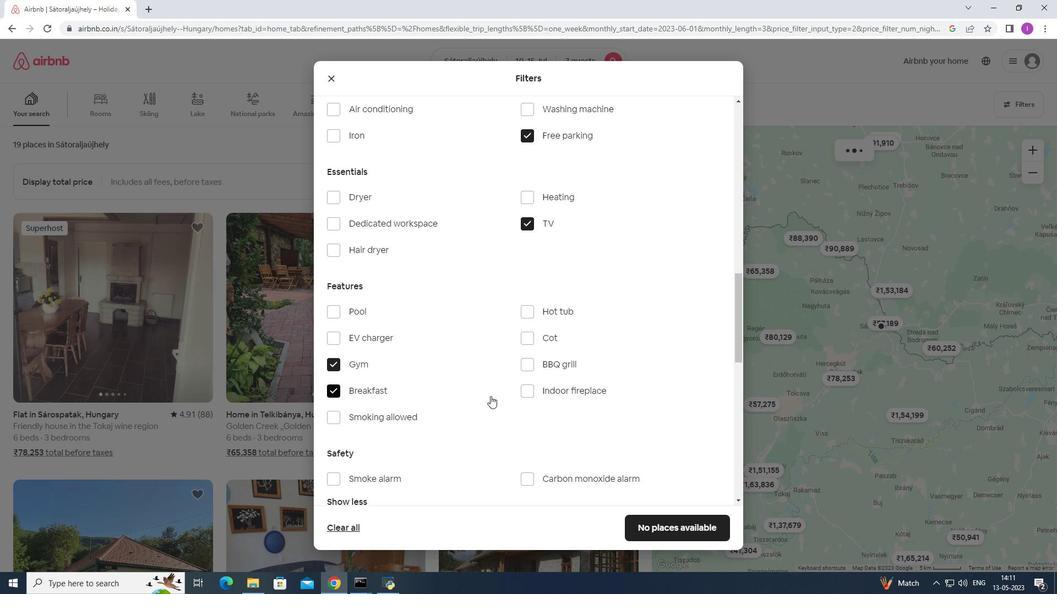 
Action: Mouse scrolled (491, 395) with delta (0, 0)
Screenshot: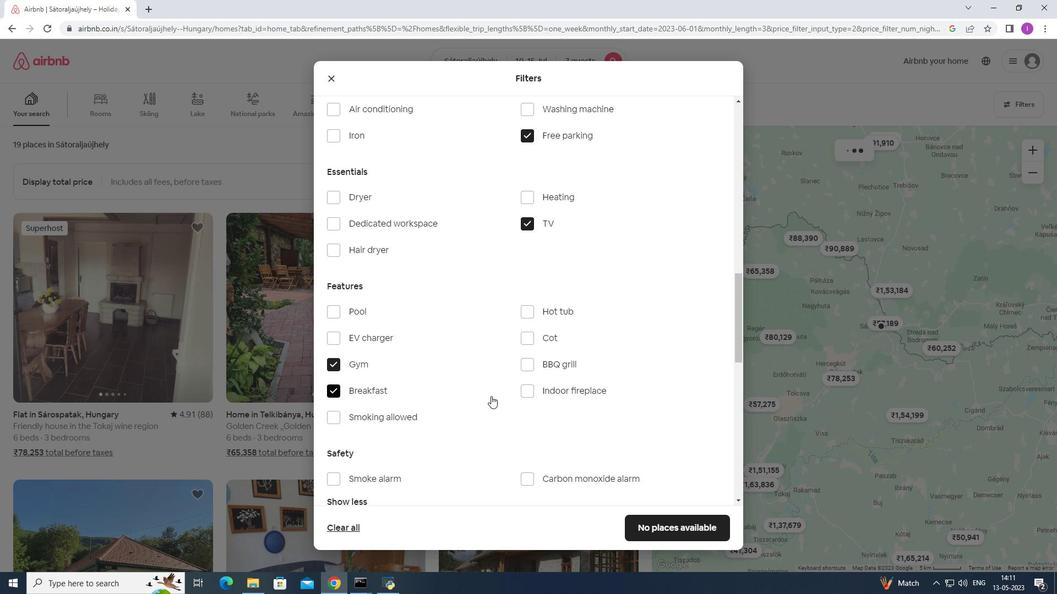 
Action: Mouse scrolled (491, 395) with delta (0, 0)
Screenshot: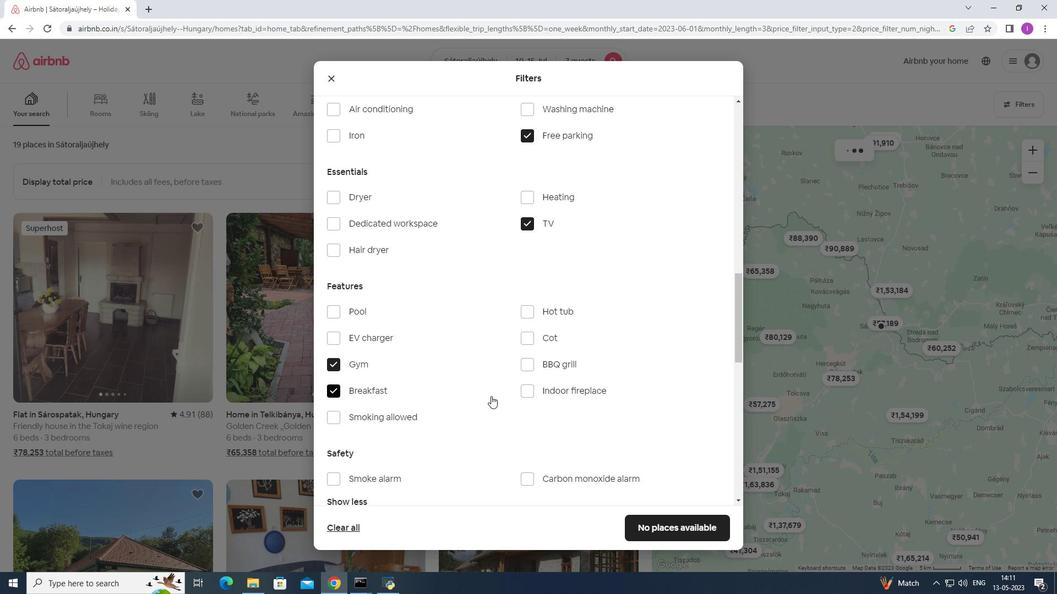 
Action: Mouse scrolled (491, 395) with delta (0, 0)
Screenshot: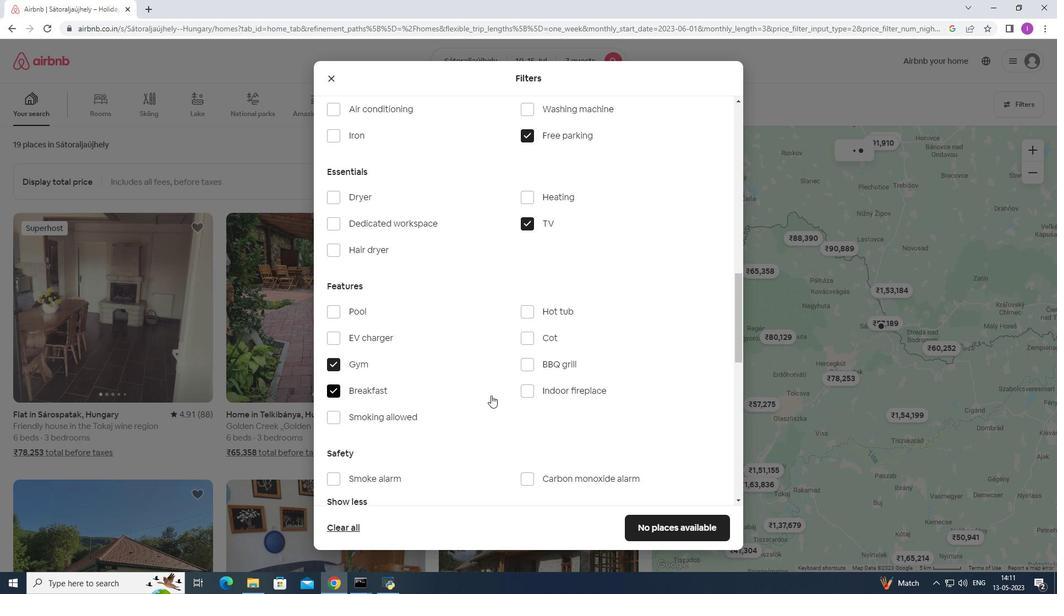 
Action: Mouse moved to (491, 394)
Screenshot: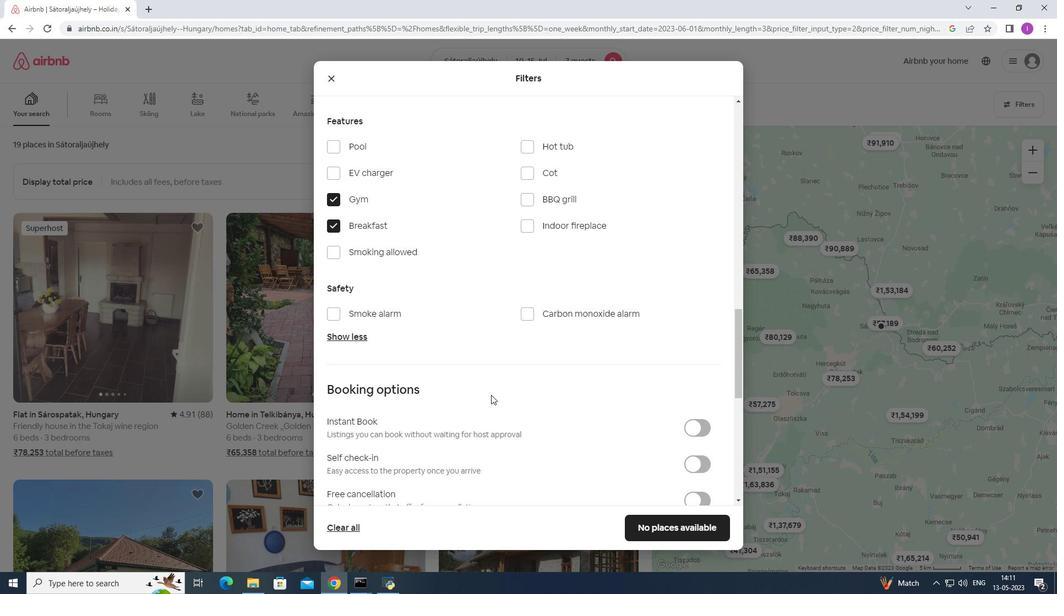 
Action: Mouse scrolled (491, 394) with delta (0, 0)
Screenshot: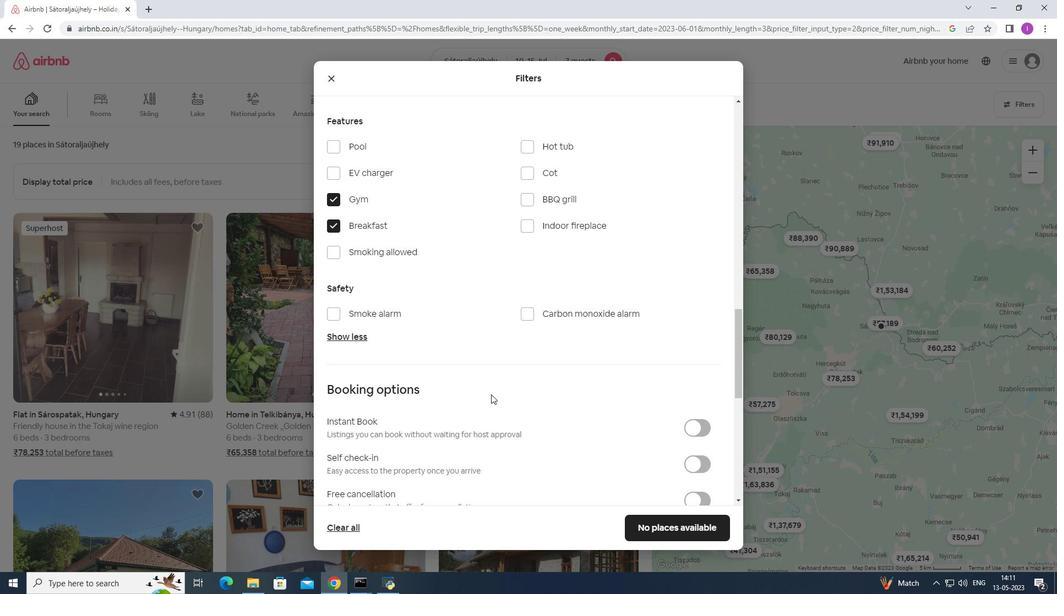 
Action: Mouse scrolled (491, 394) with delta (0, 0)
Screenshot: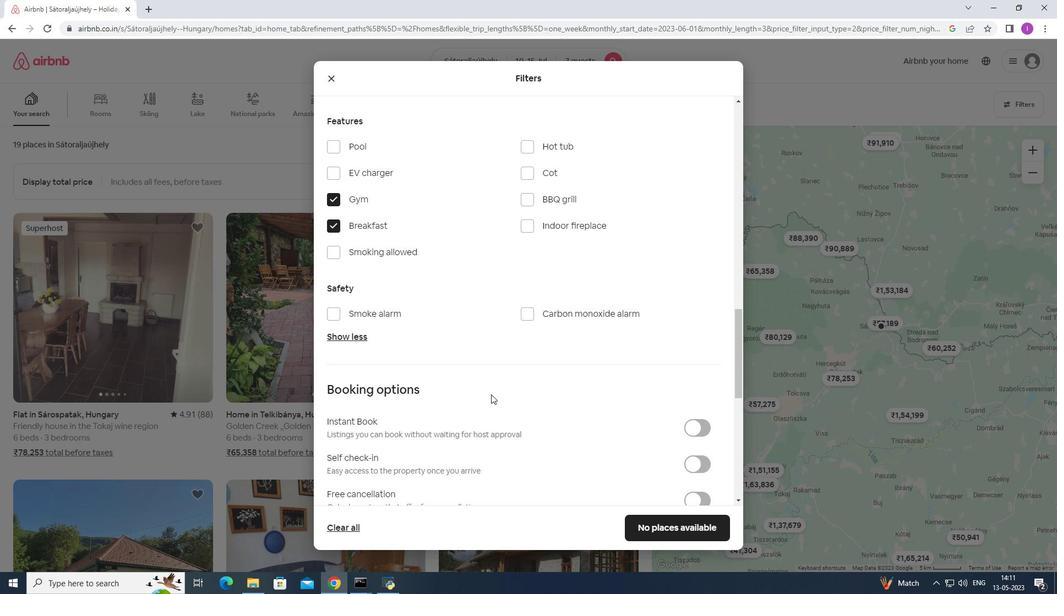 
Action: Mouse scrolled (491, 394) with delta (0, 0)
Screenshot: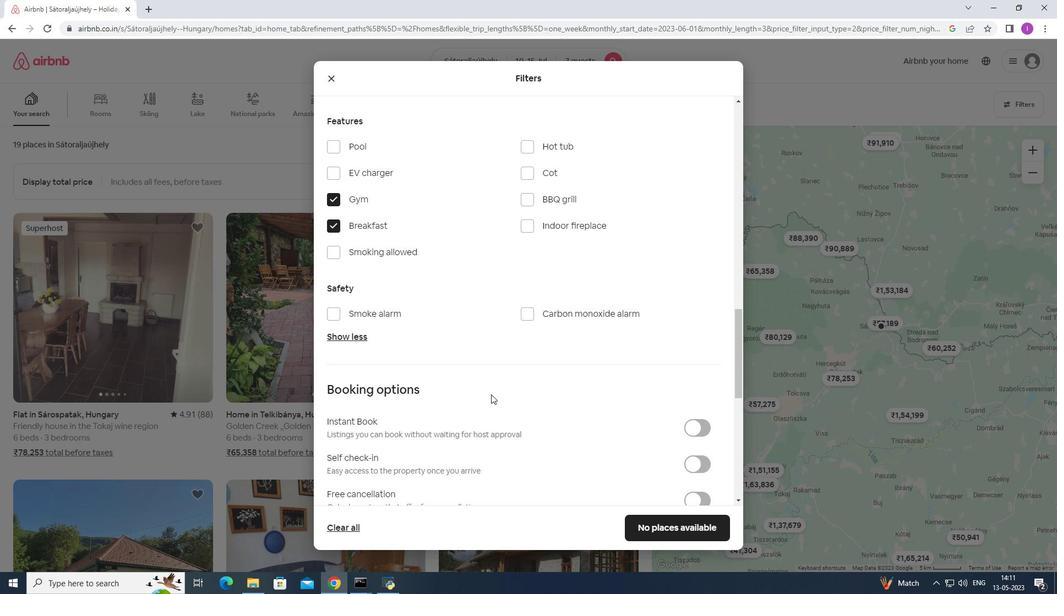 
Action: Mouse moved to (700, 293)
Screenshot: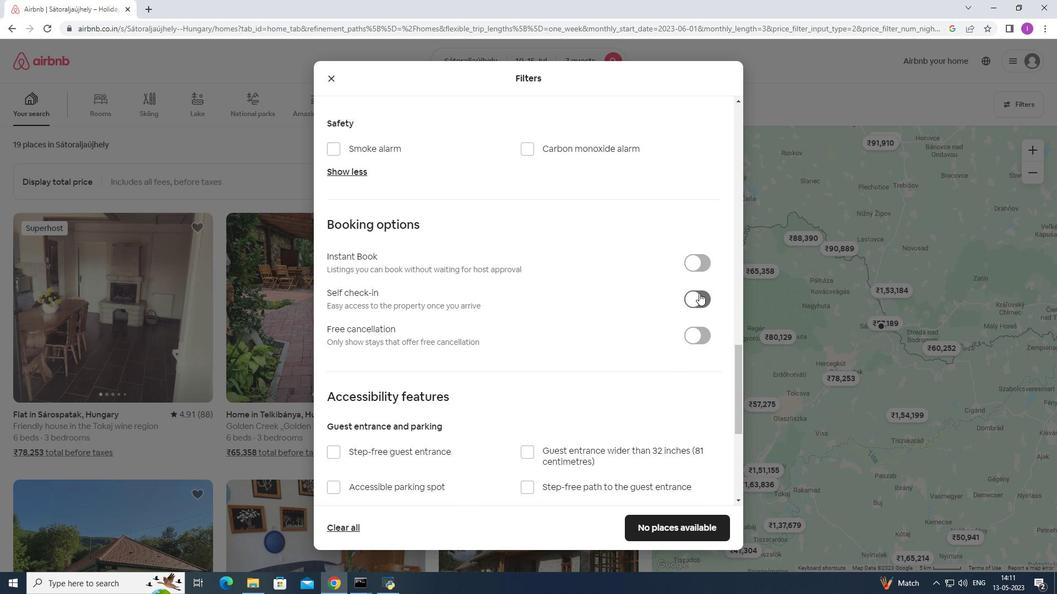 
Action: Mouse pressed left at (700, 293)
Screenshot: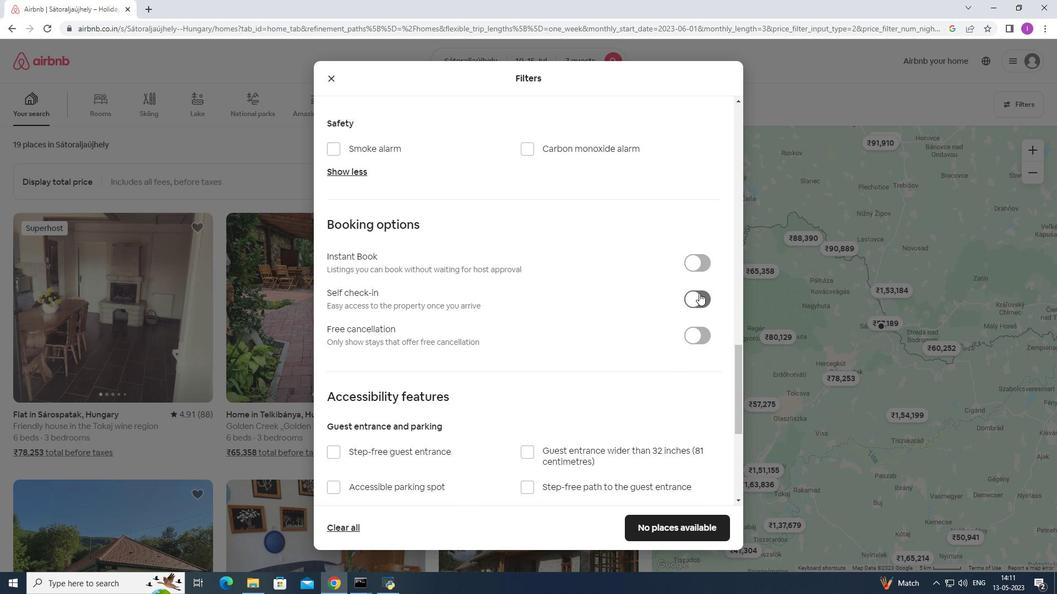 
Action: Mouse moved to (468, 382)
Screenshot: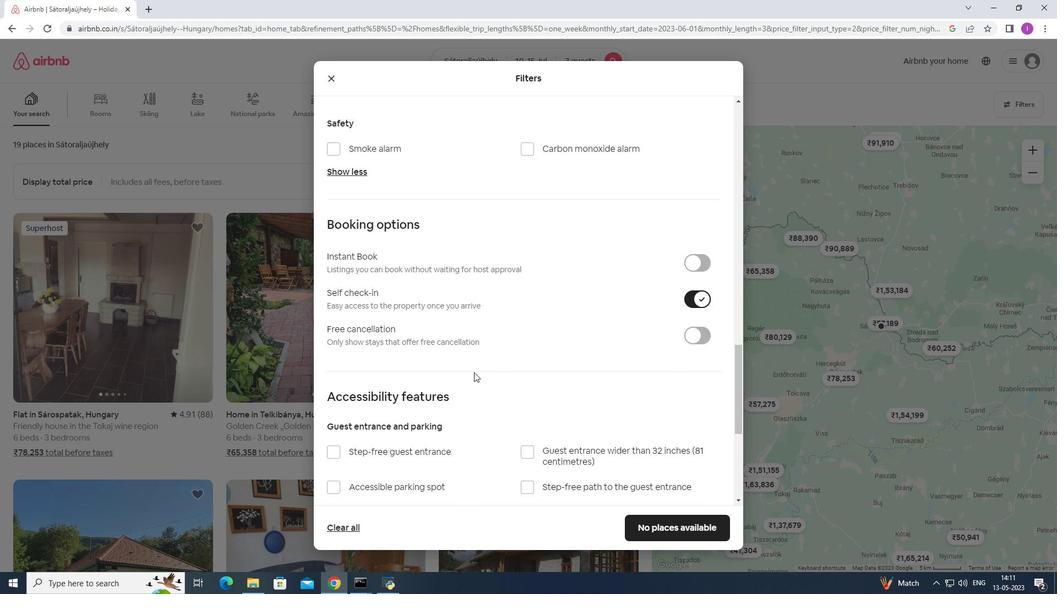 
Action: Mouse scrolled (468, 382) with delta (0, 0)
Screenshot: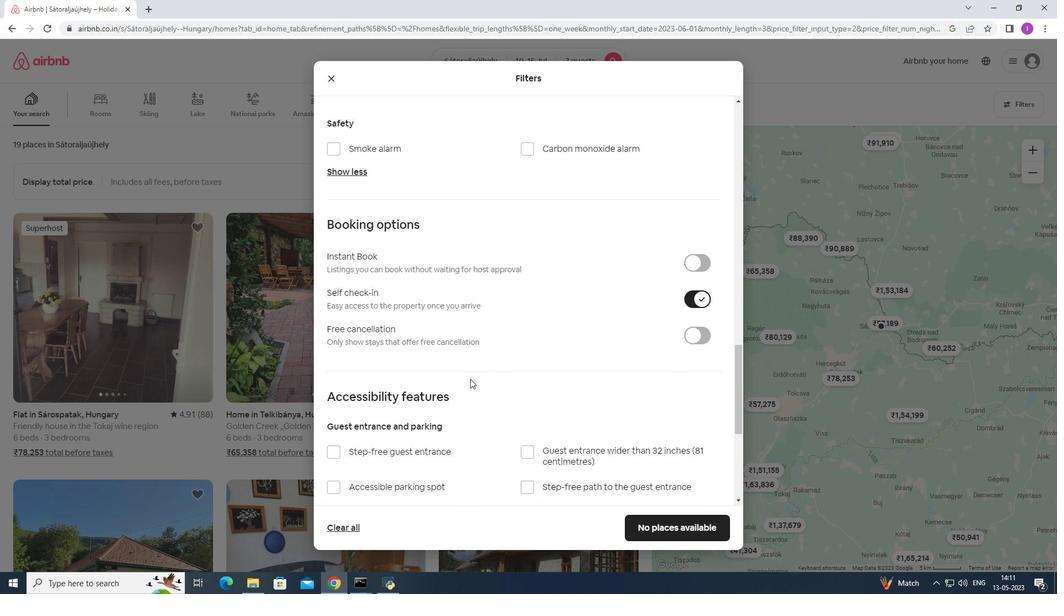 
Action: Mouse scrolled (468, 382) with delta (0, 0)
Screenshot: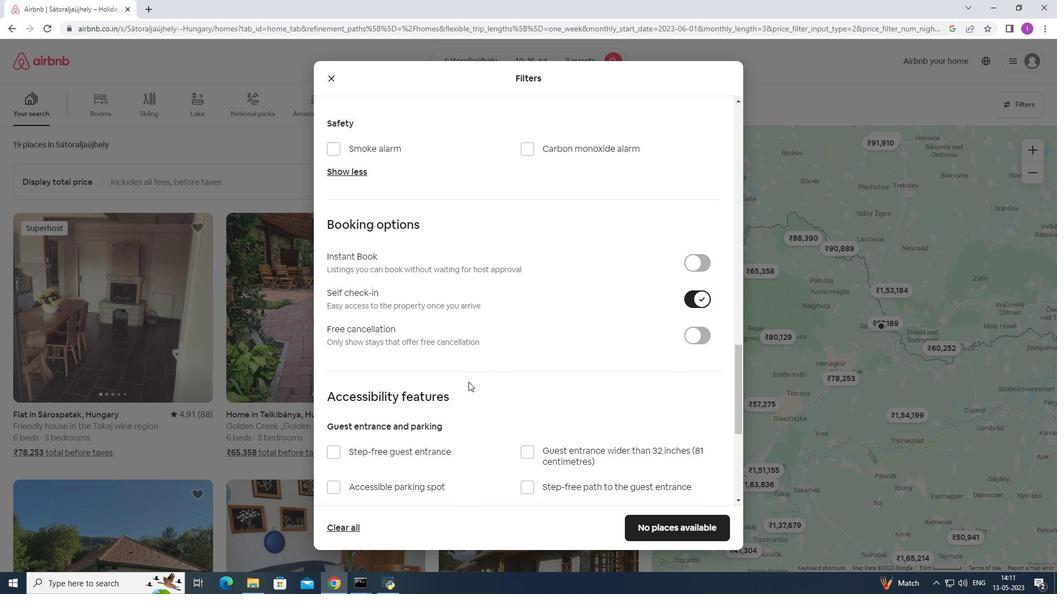 
Action: Mouse moved to (468, 383)
Screenshot: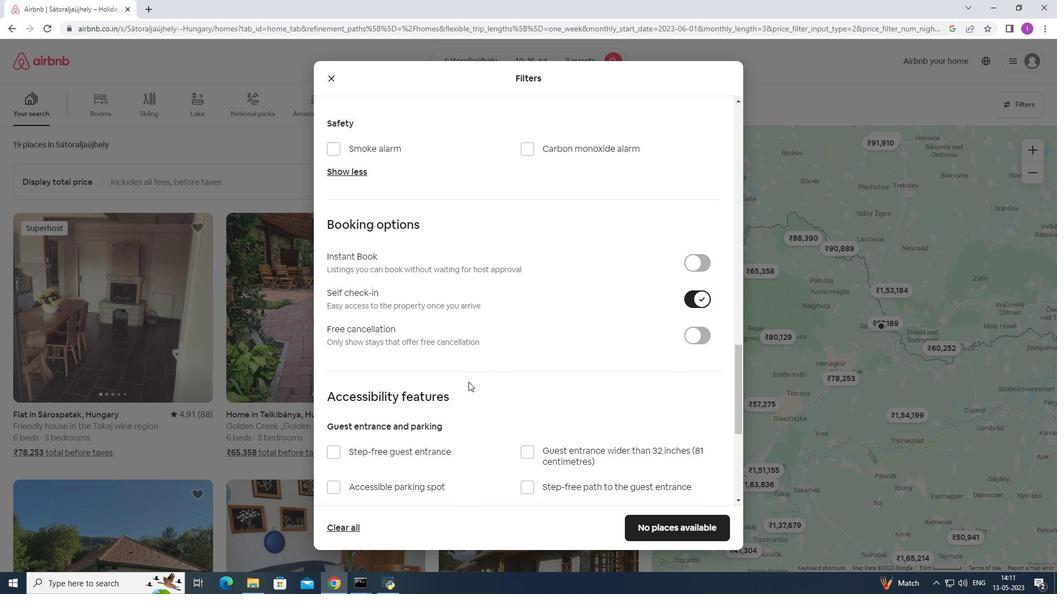 
Action: Mouse scrolled (468, 382) with delta (0, 0)
Screenshot: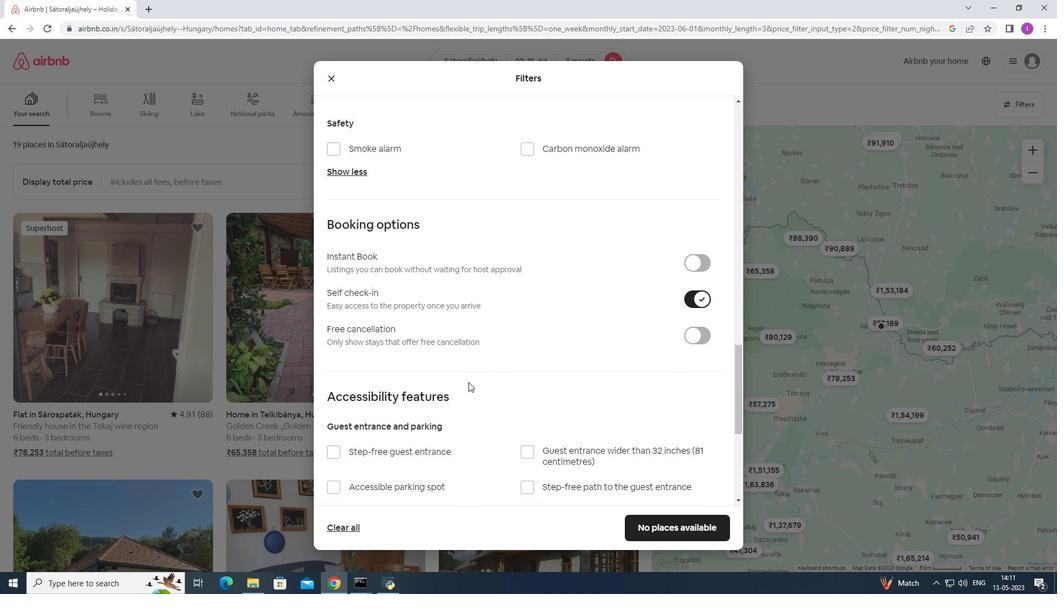 
Action: Mouse scrolled (468, 382) with delta (0, 0)
Screenshot: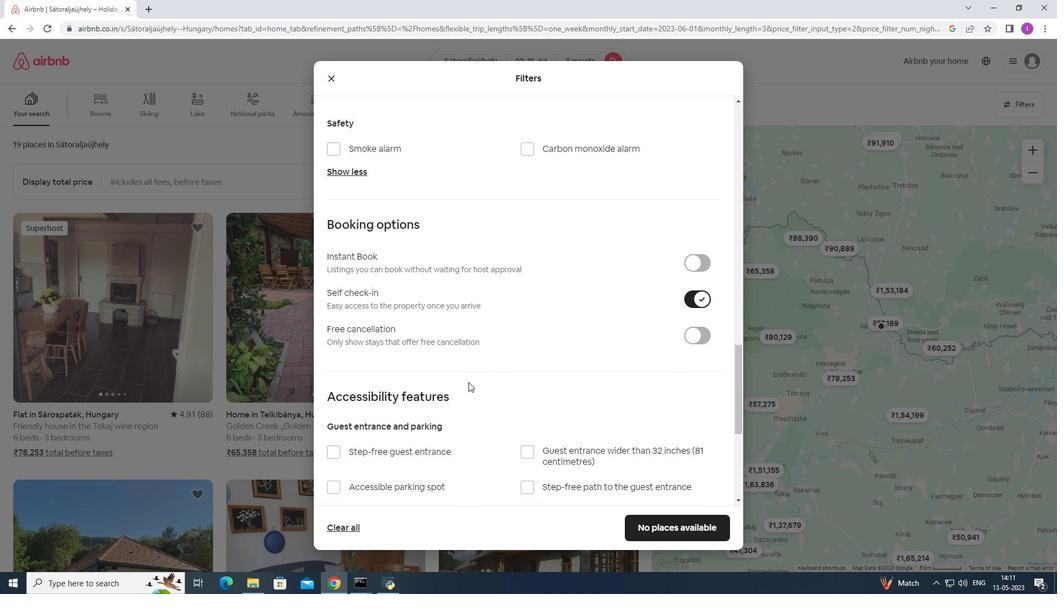 
Action: Mouse moved to (469, 383)
Screenshot: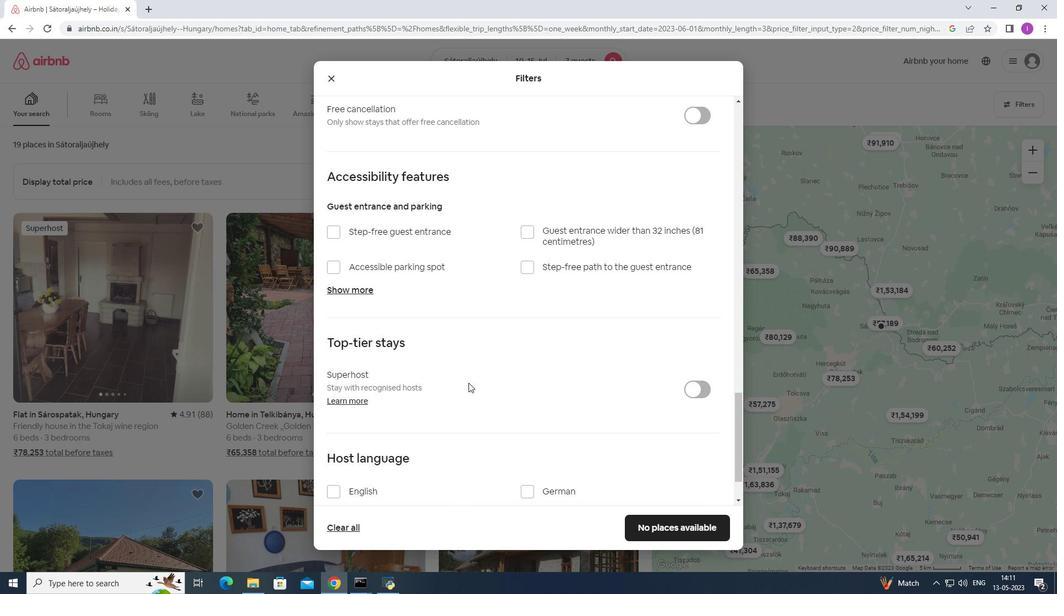 
Action: Mouse scrolled (469, 382) with delta (0, 0)
Screenshot: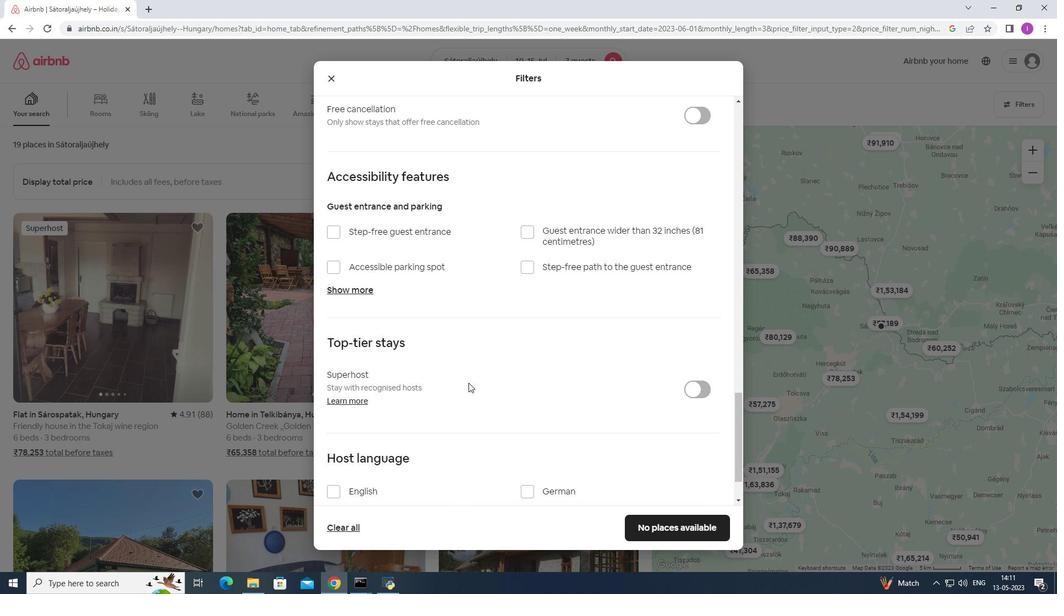 
Action: Mouse scrolled (469, 382) with delta (0, 0)
Screenshot: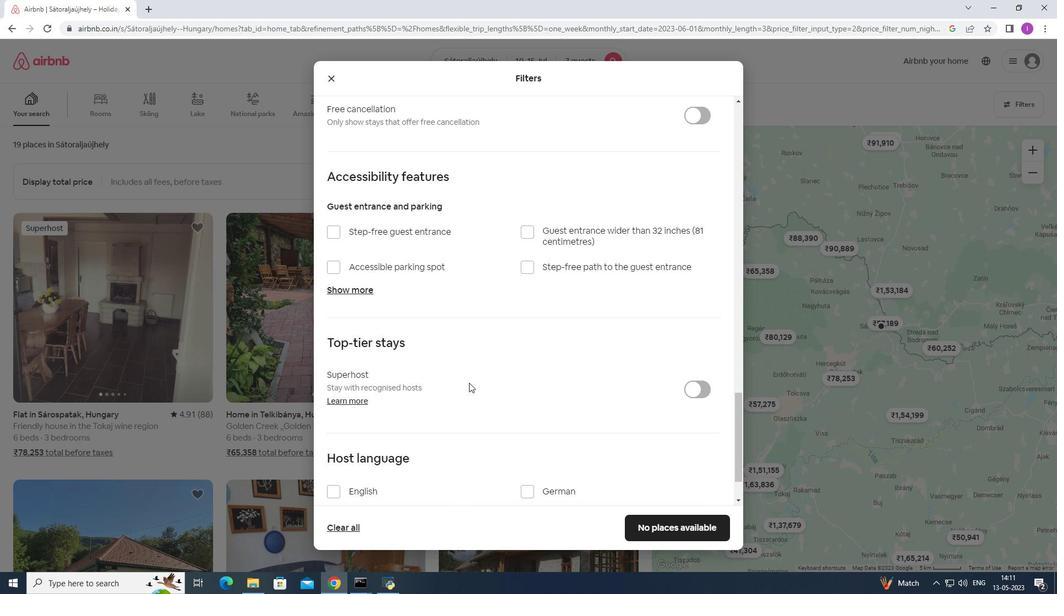 
Action: Mouse scrolled (469, 382) with delta (0, 0)
Screenshot: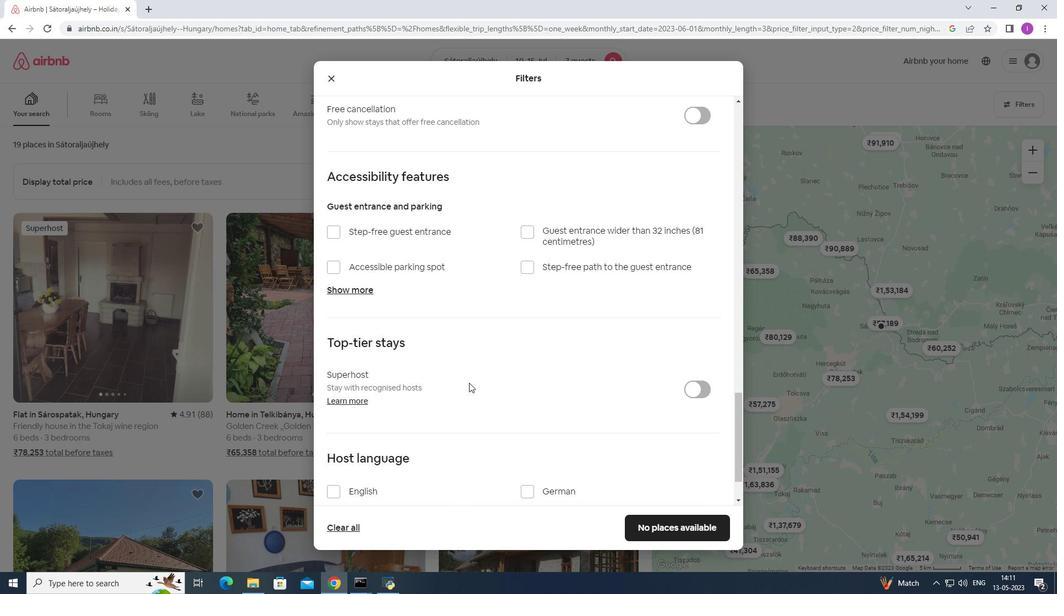 
Action: Mouse scrolled (469, 382) with delta (0, 0)
Screenshot: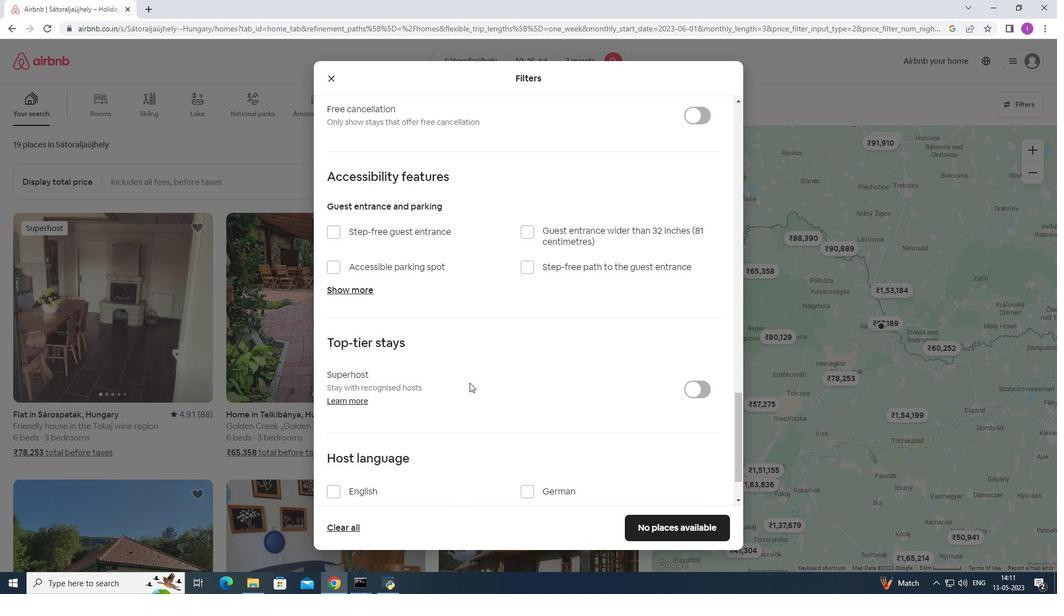 
Action: Mouse scrolled (469, 382) with delta (0, 0)
Screenshot: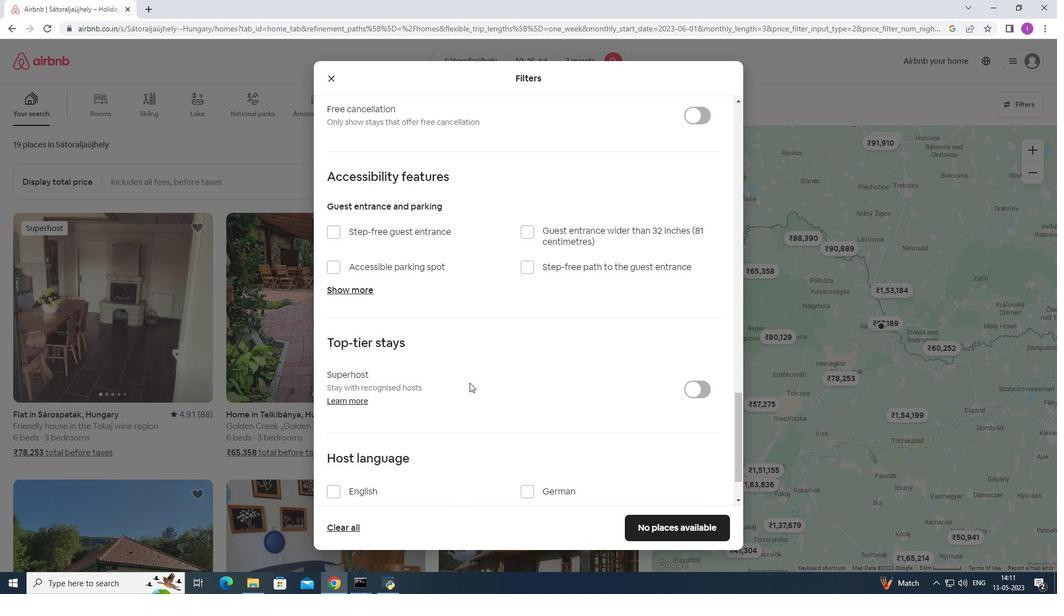 
Action: Mouse moved to (470, 383)
Screenshot: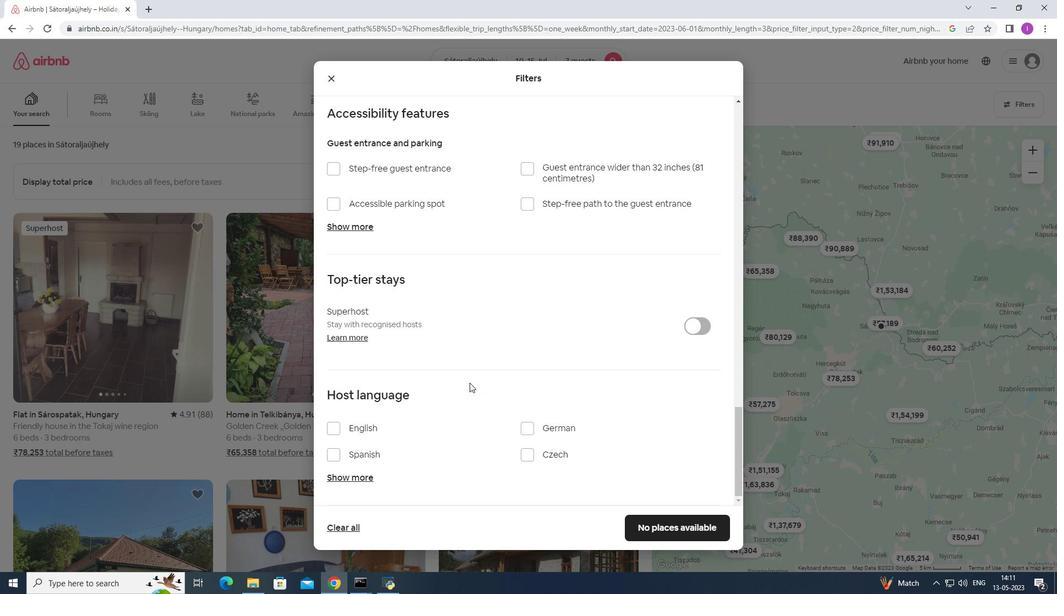 
Action: Mouse scrolled (470, 382) with delta (0, 0)
Screenshot: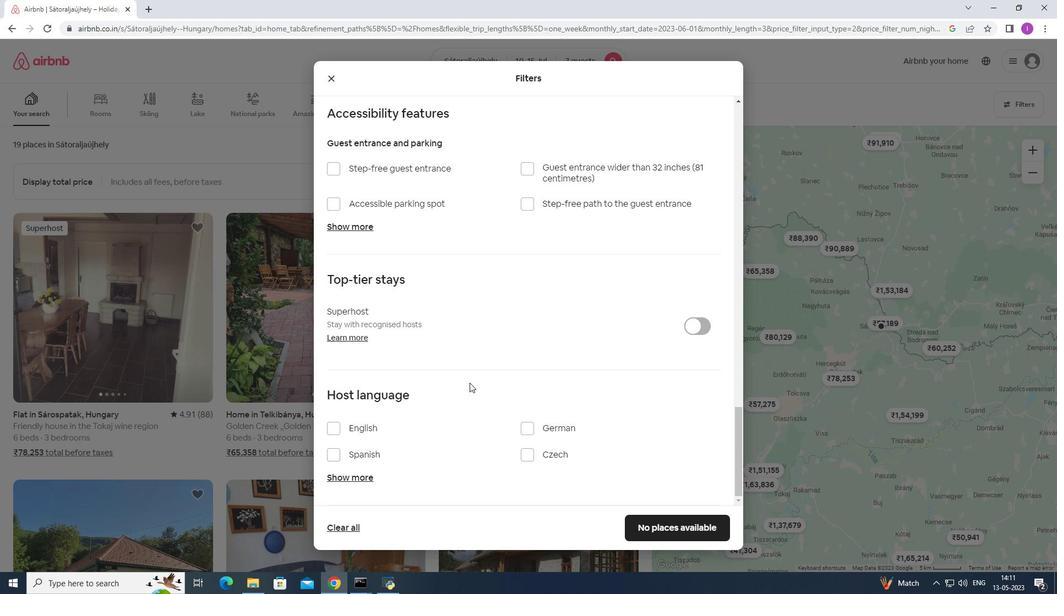 
Action: Mouse scrolled (470, 382) with delta (0, 0)
Screenshot: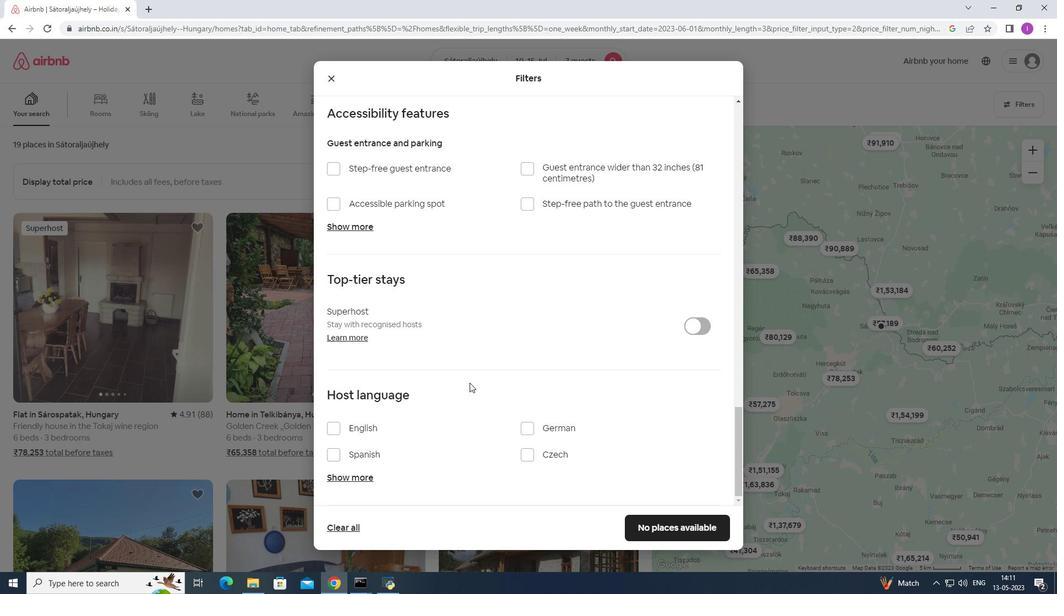 
Action: Mouse scrolled (470, 382) with delta (0, 0)
Screenshot: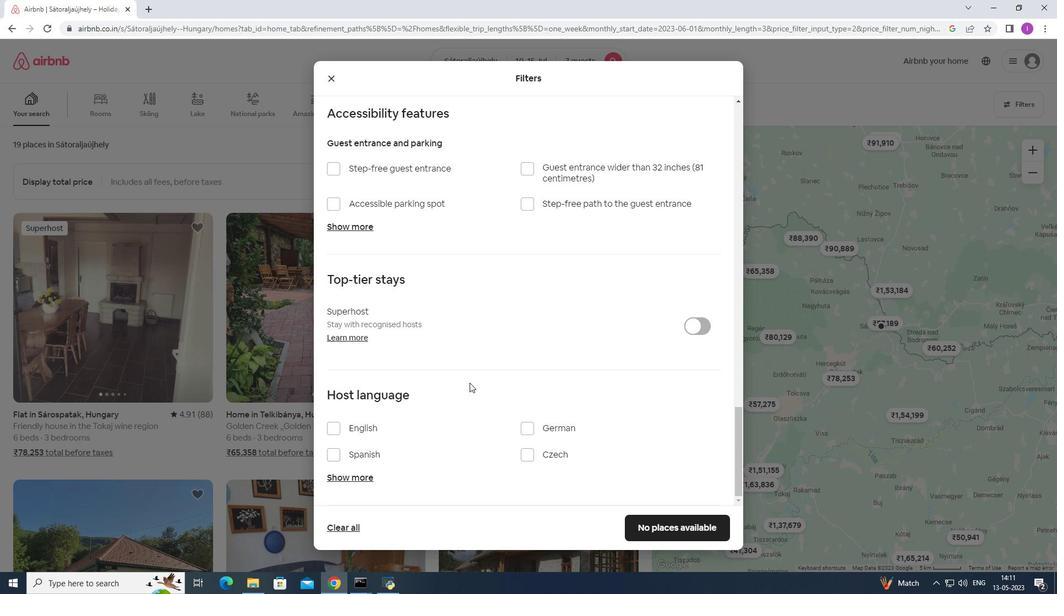 
Action: Mouse scrolled (470, 382) with delta (0, 0)
Screenshot: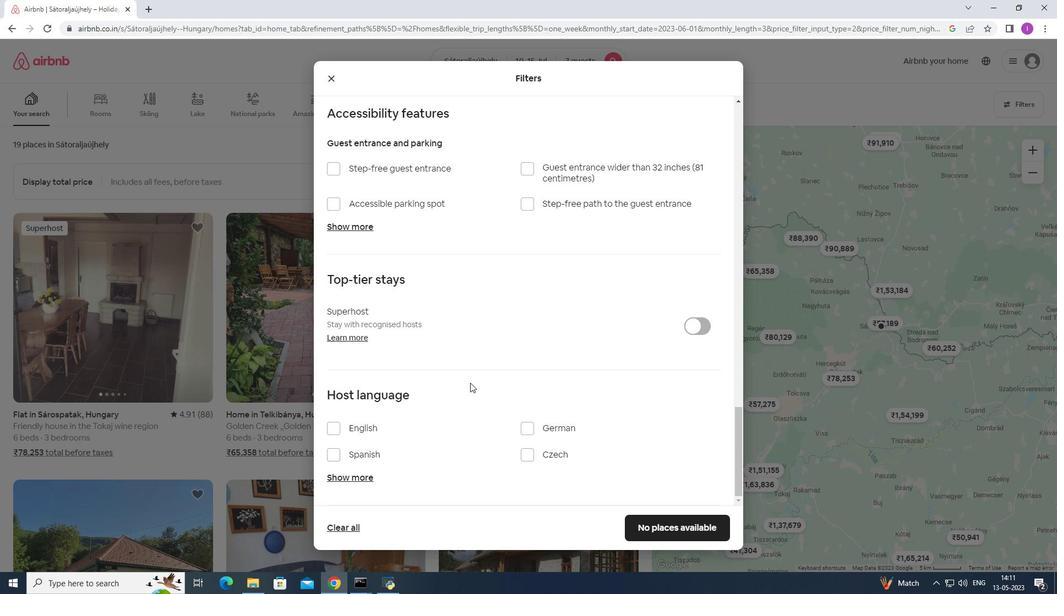 
Action: Mouse moved to (368, 442)
Screenshot: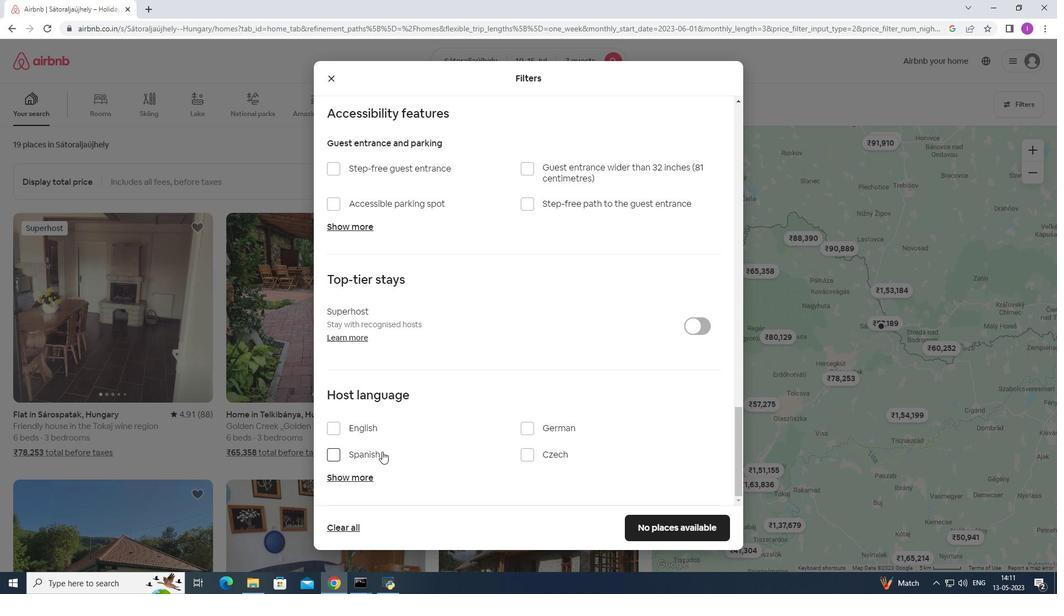 
Action: Mouse scrolled (368, 441) with delta (0, 0)
Screenshot: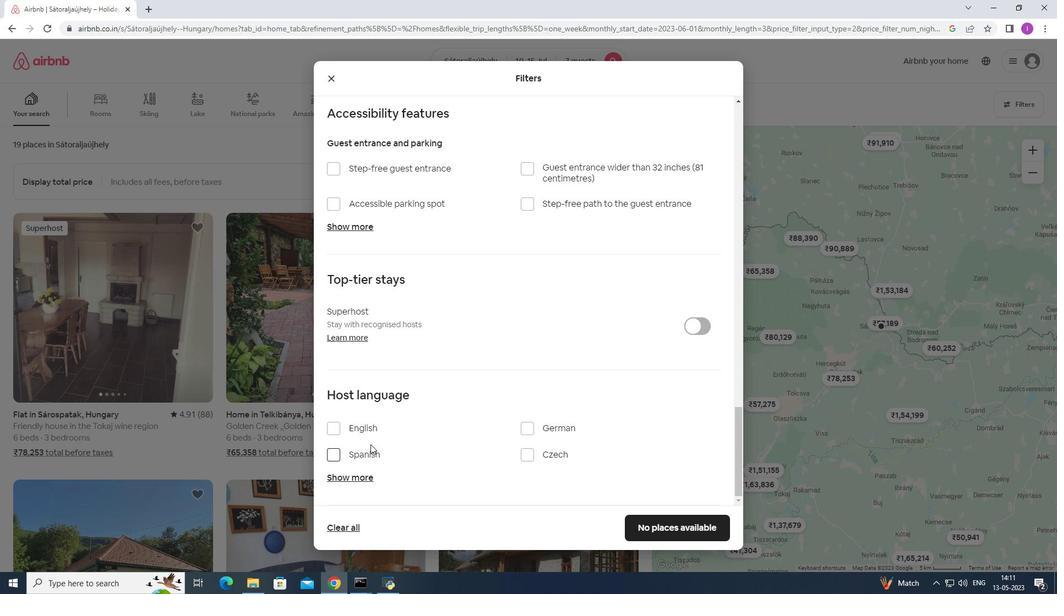 
Action: Mouse scrolled (368, 441) with delta (0, 0)
Screenshot: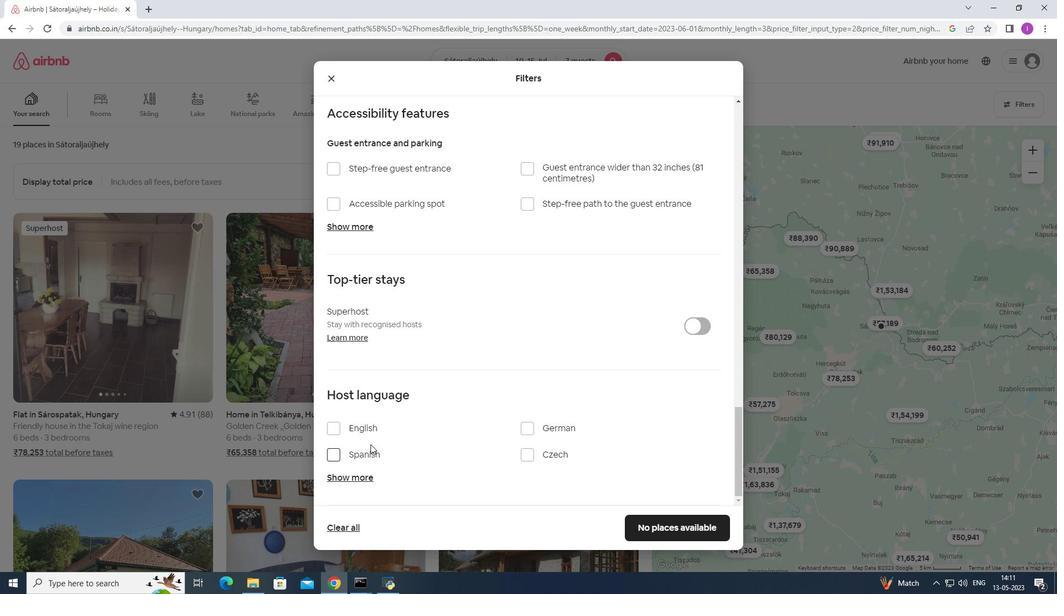 
Action: Mouse scrolled (368, 441) with delta (0, 0)
Screenshot: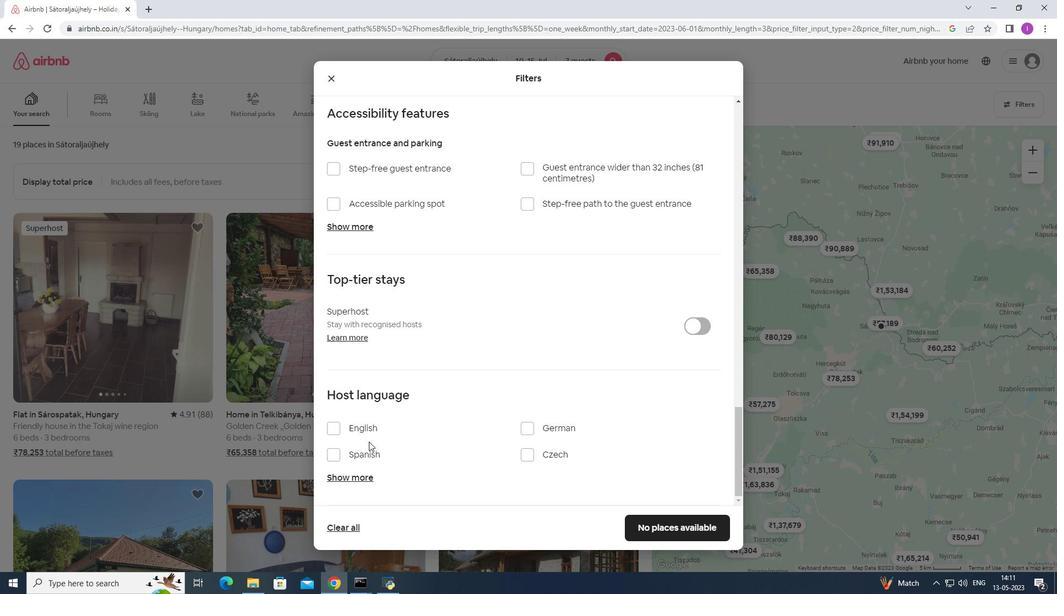
Action: Mouse moved to (330, 427)
Screenshot: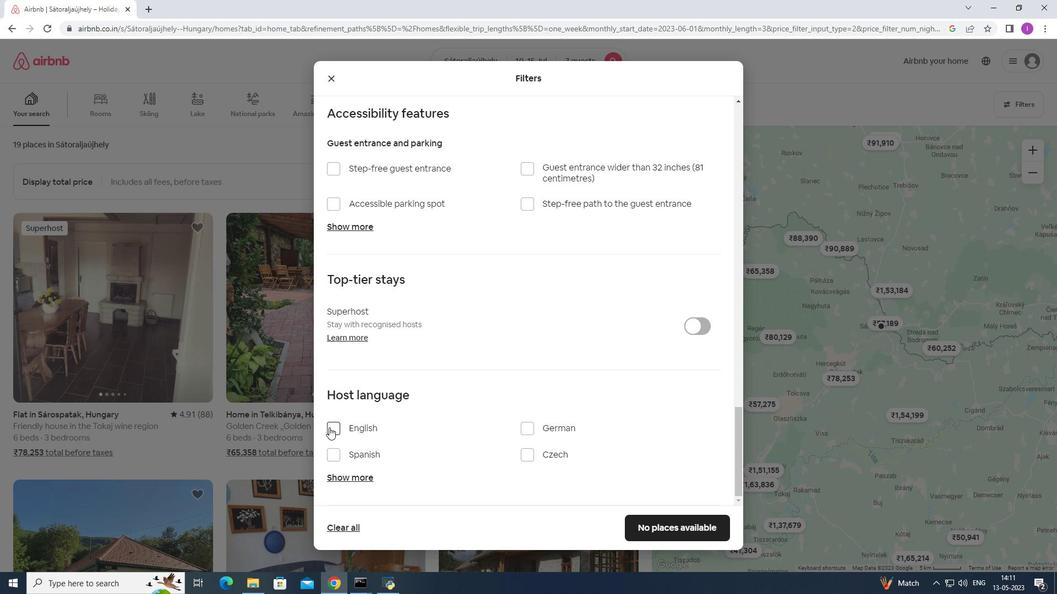 
Action: Mouse pressed left at (330, 427)
Screenshot: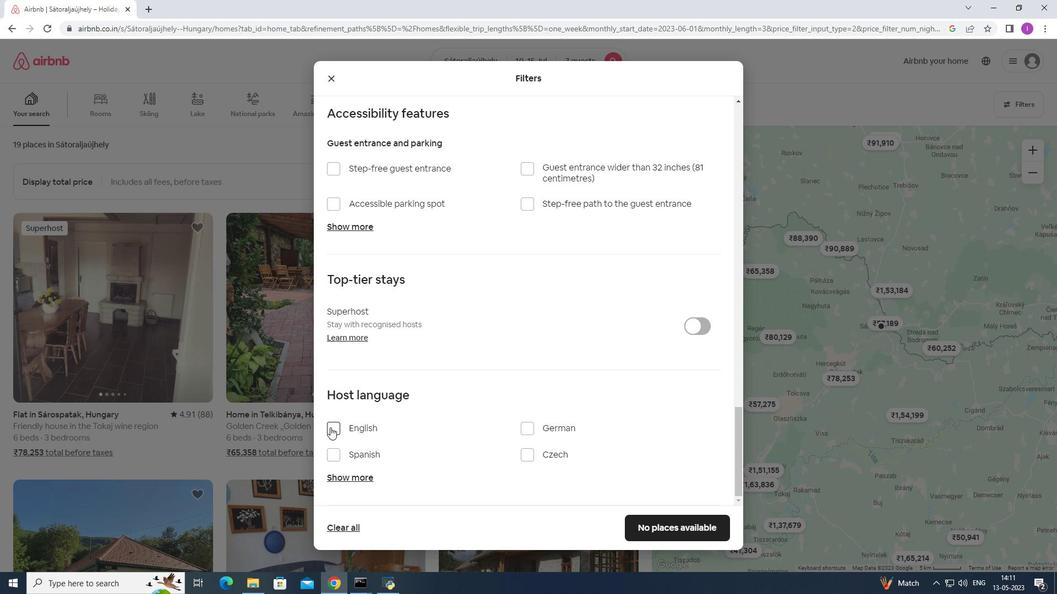 
Action: Mouse moved to (644, 523)
Screenshot: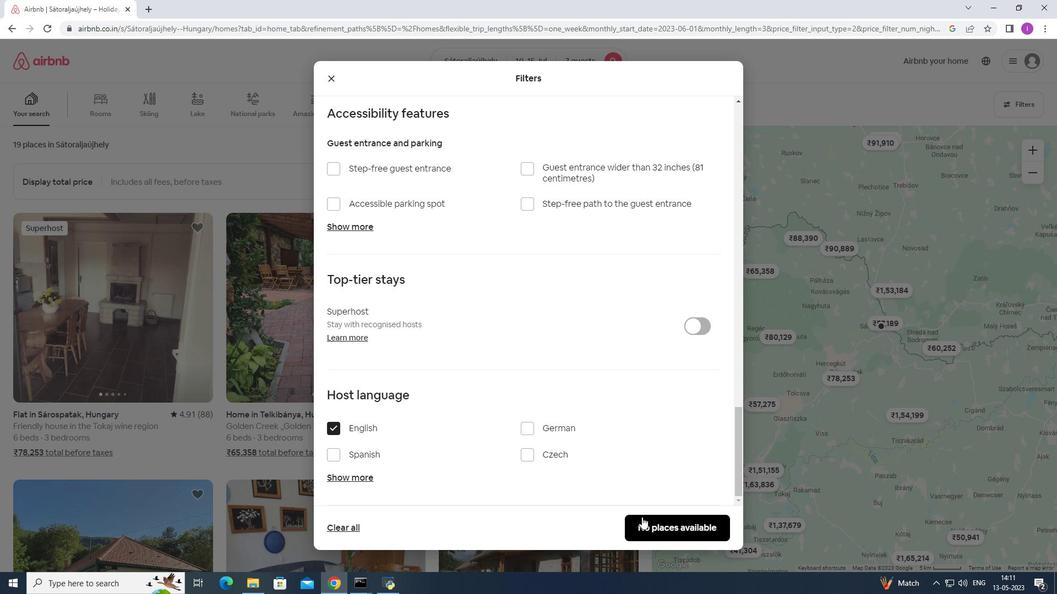 
Action: Mouse pressed left at (644, 523)
Screenshot: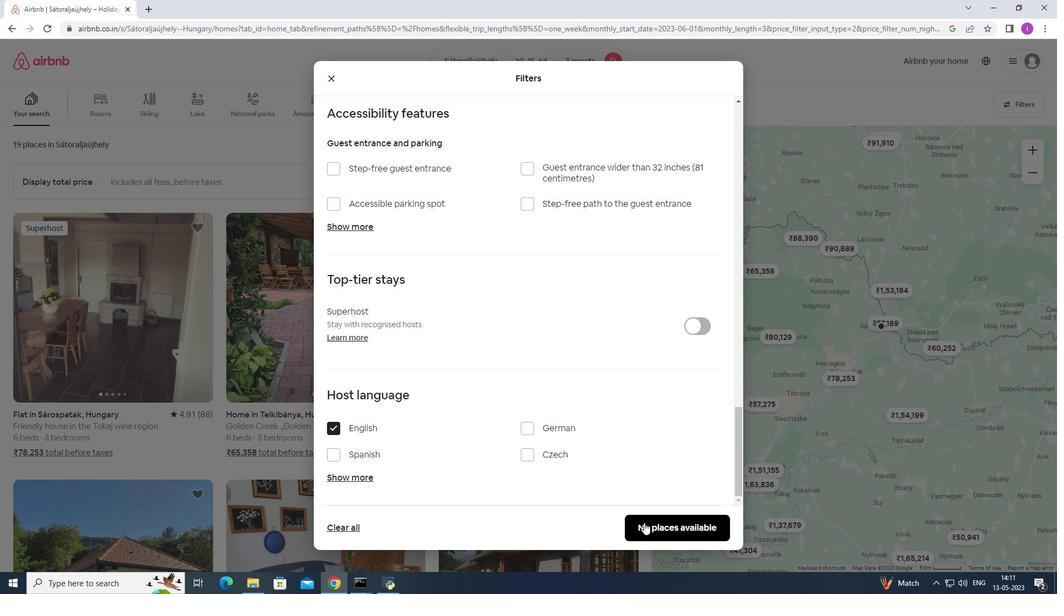 
Action: Mouse moved to (530, 490)
Screenshot: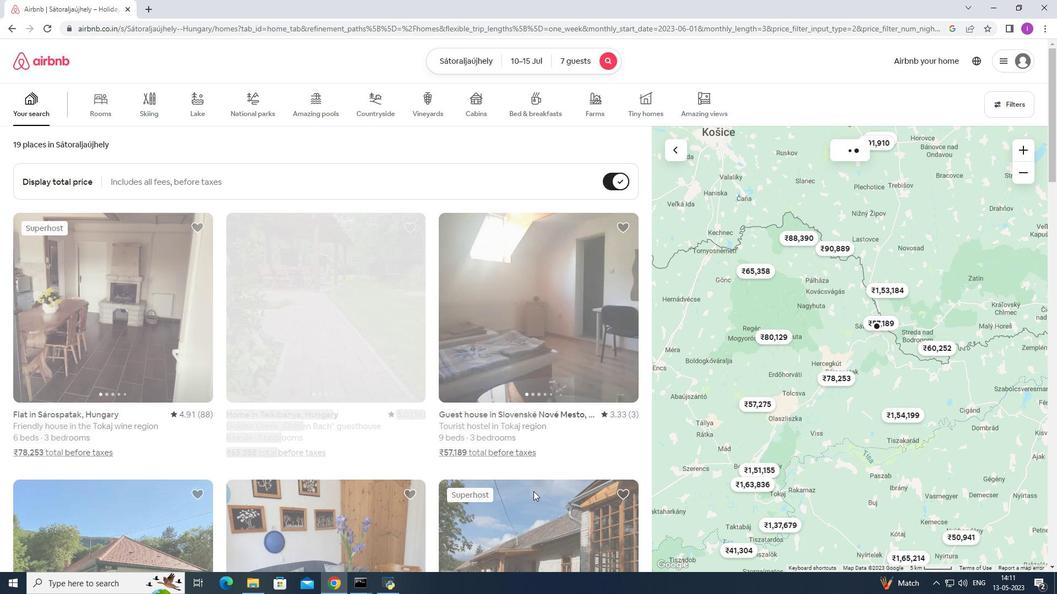 
